 Task: Find connections with filter location Lucas with filter topic #careerswith filter profile language French with filter current company Vira International Ltd with filter school Gayatri Vidya Parishad College of Engineering (Autonomous) with filter industry Farming, Ranching, Forestry with filter service category Nonprofit Consulting with filter keywords title Product Manager
Action: Mouse moved to (577, 81)
Screenshot: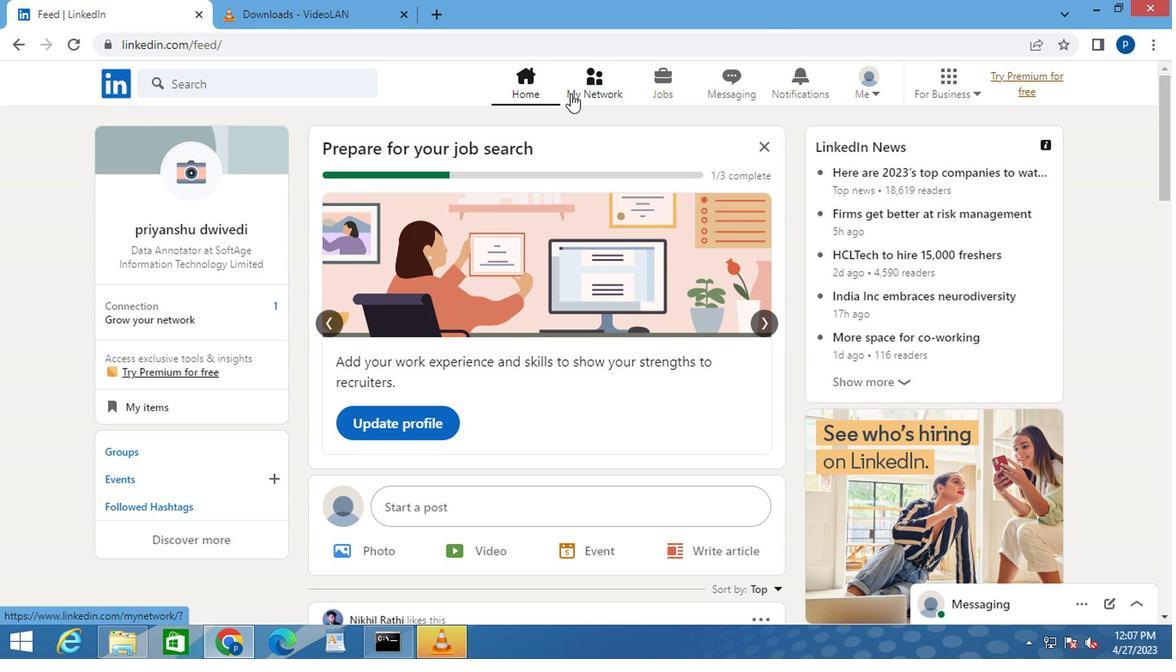 
Action: Mouse pressed left at (577, 81)
Screenshot: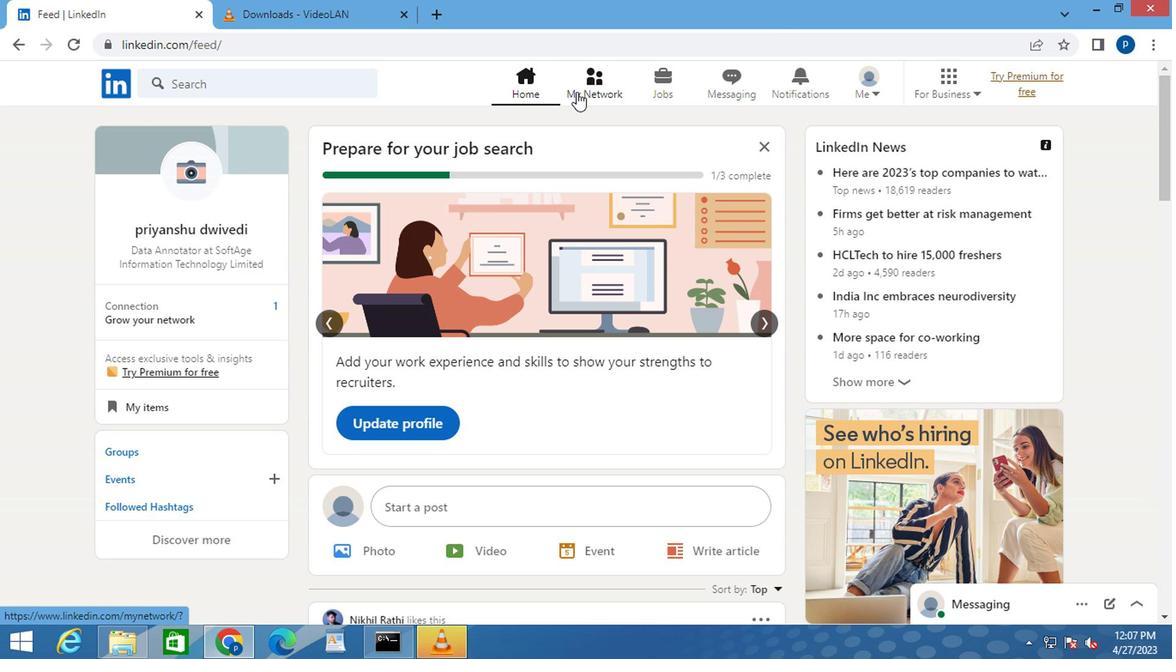 
Action: Mouse moved to (194, 177)
Screenshot: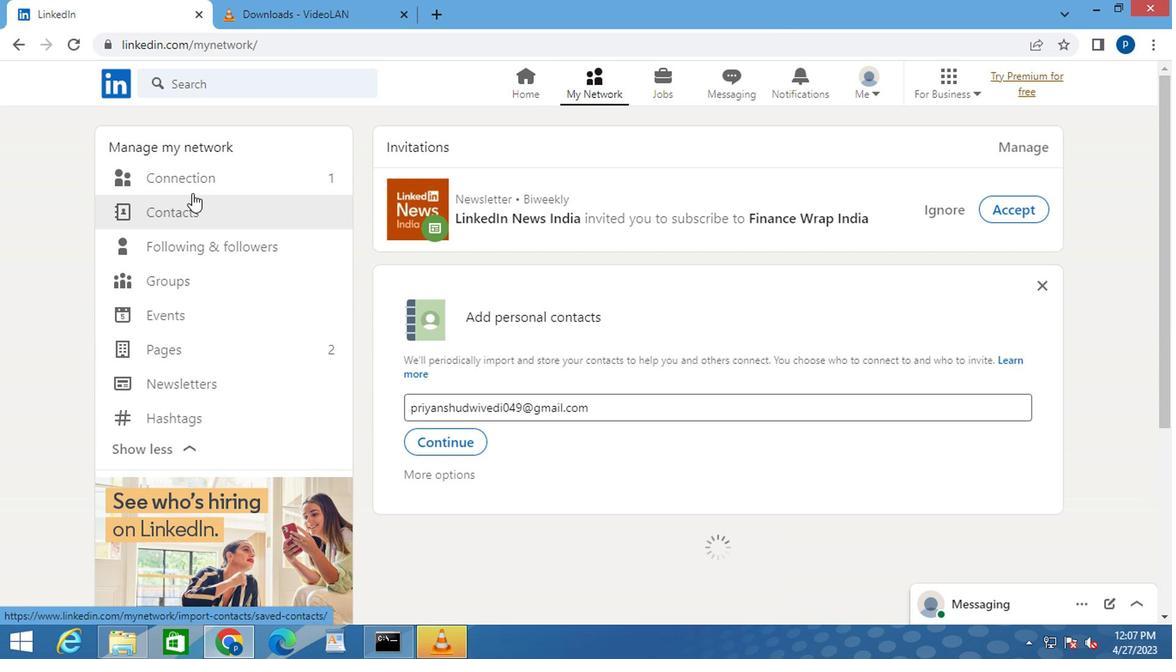 
Action: Mouse pressed left at (194, 177)
Screenshot: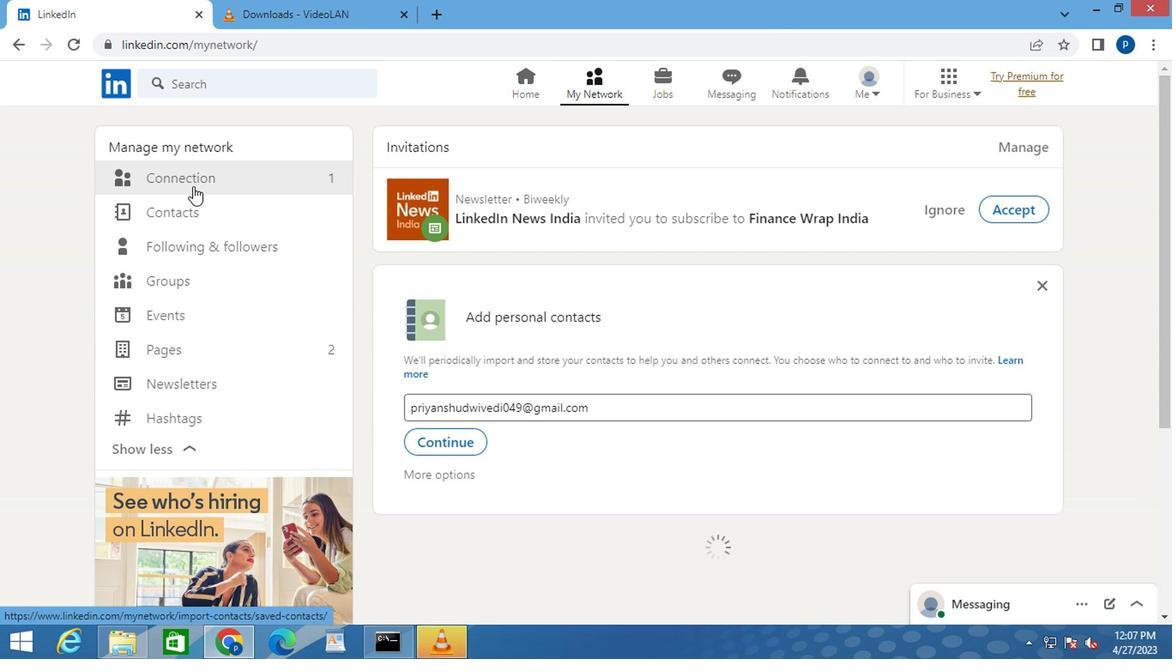
Action: Mouse moved to (745, 178)
Screenshot: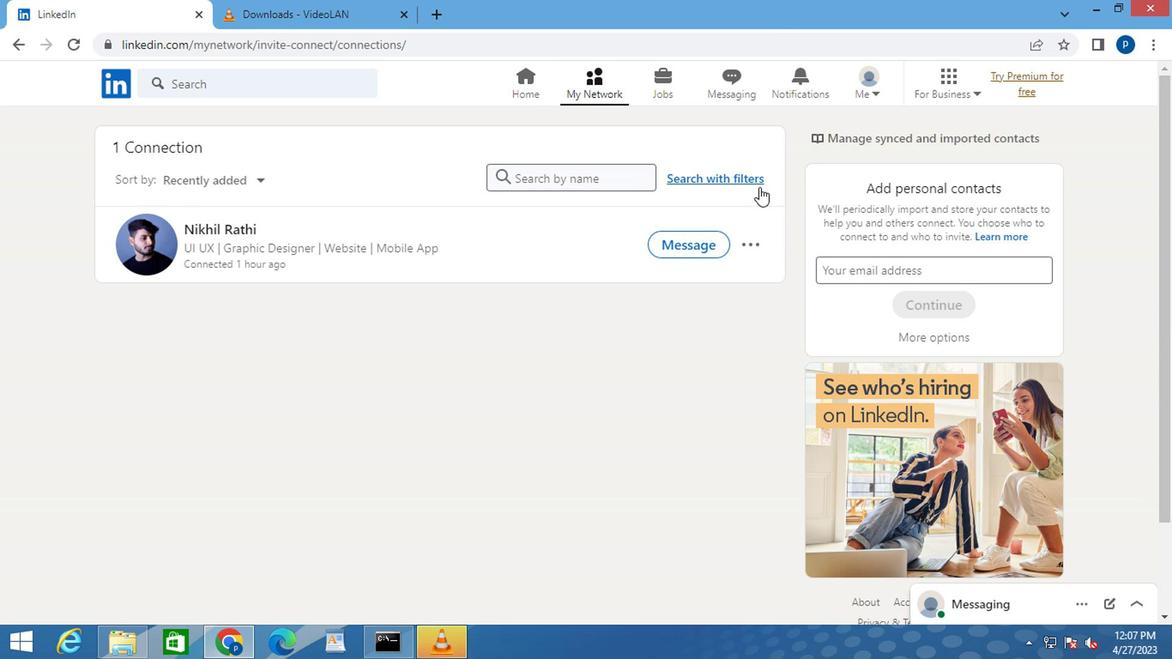 
Action: Mouse pressed left at (745, 178)
Screenshot: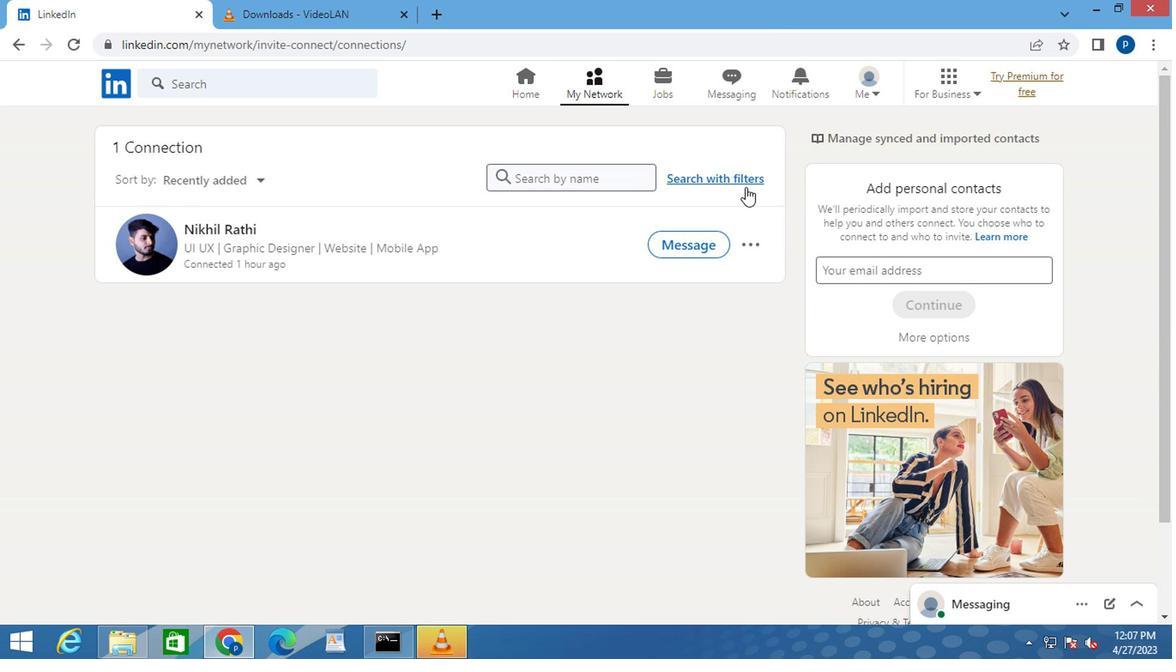 
Action: Mouse moved to (625, 120)
Screenshot: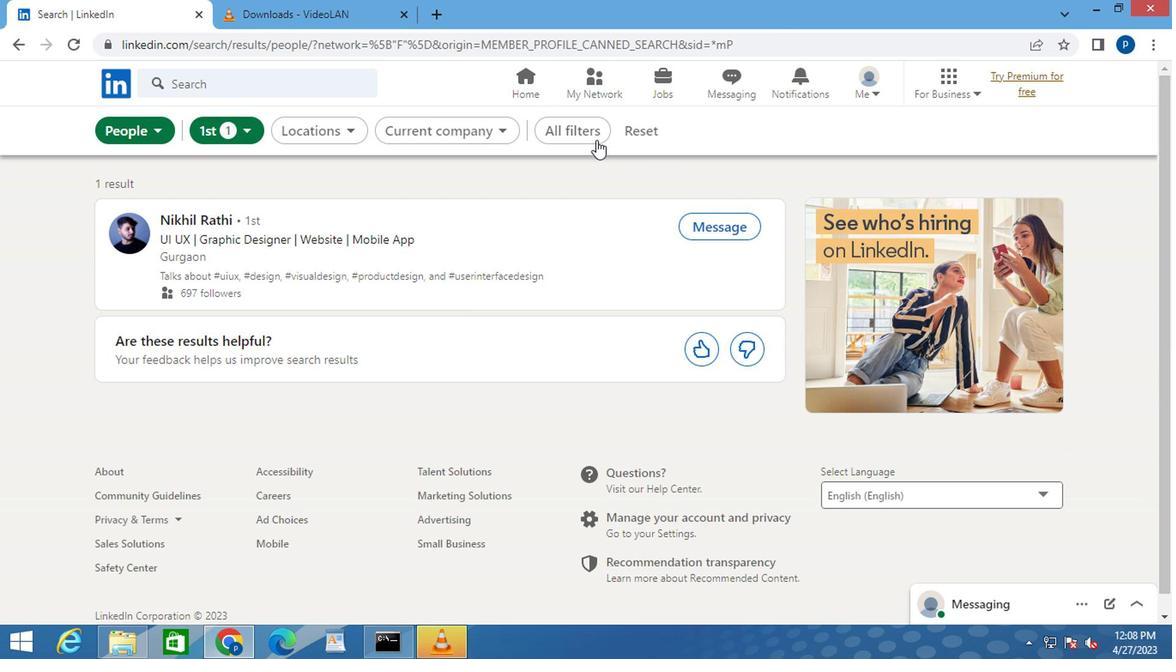 
Action: Mouse pressed left at (625, 120)
Screenshot: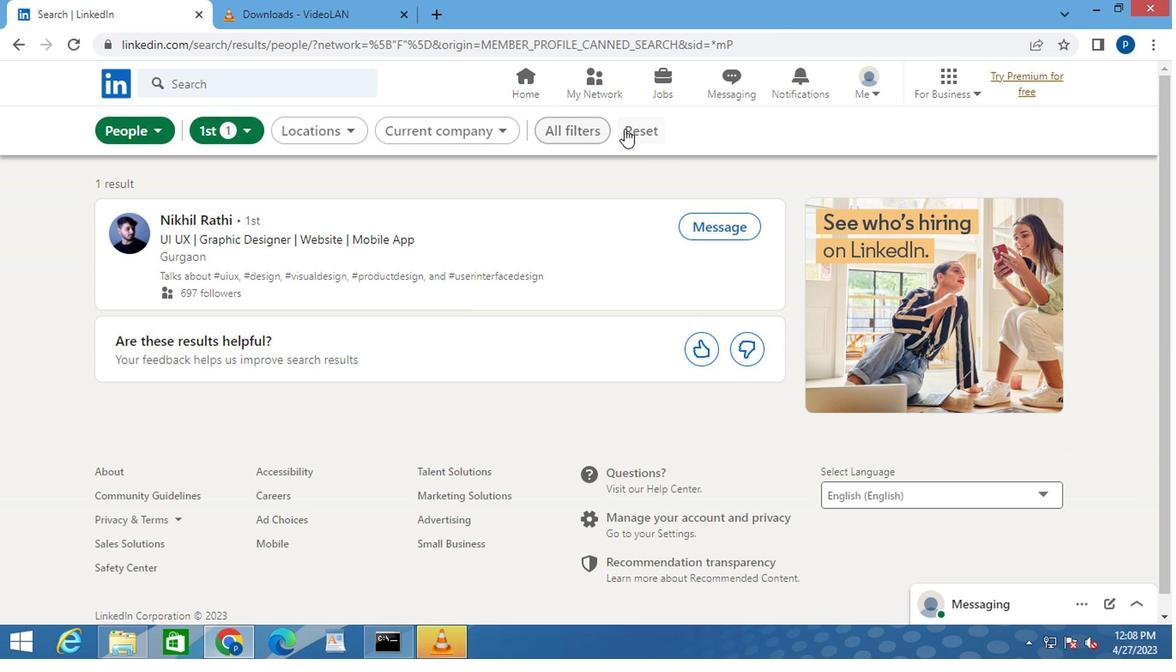 
Action: Mouse moved to (606, 125)
Screenshot: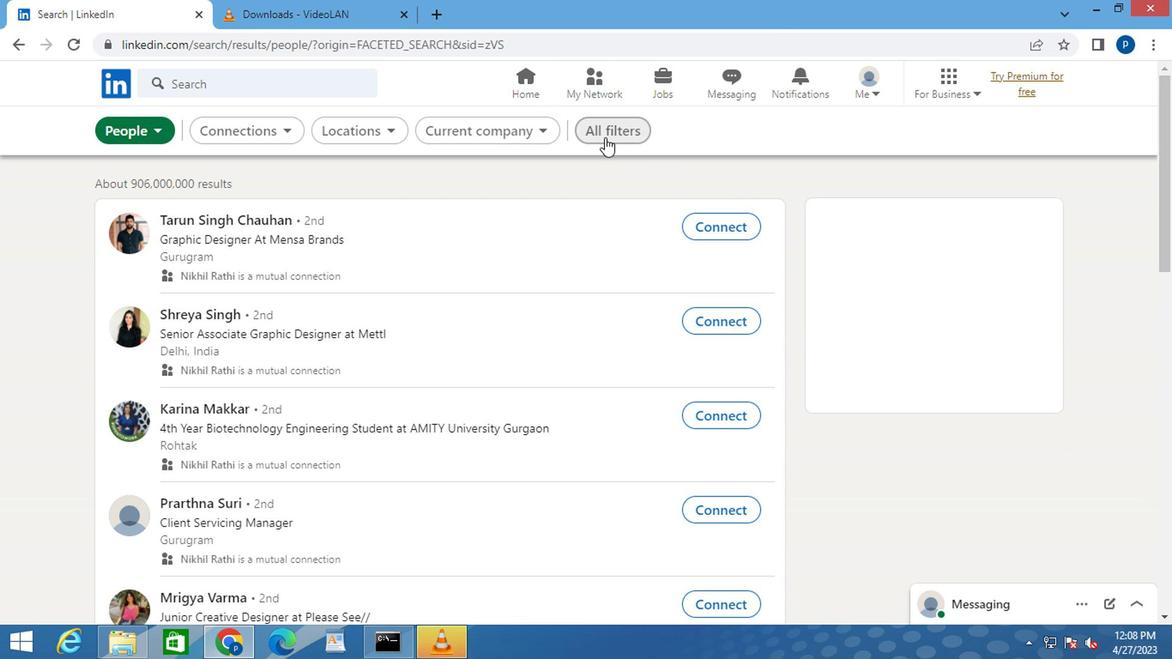 
Action: Mouse pressed left at (606, 125)
Screenshot: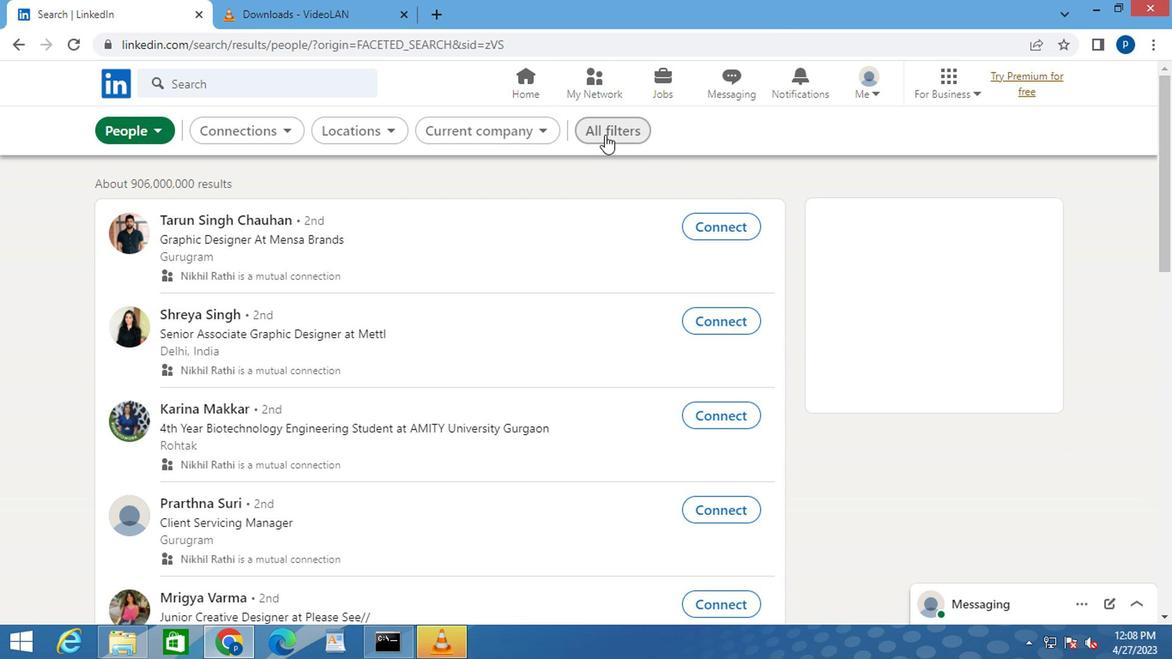
Action: Mouse moved to (918, 403)
Screenshot: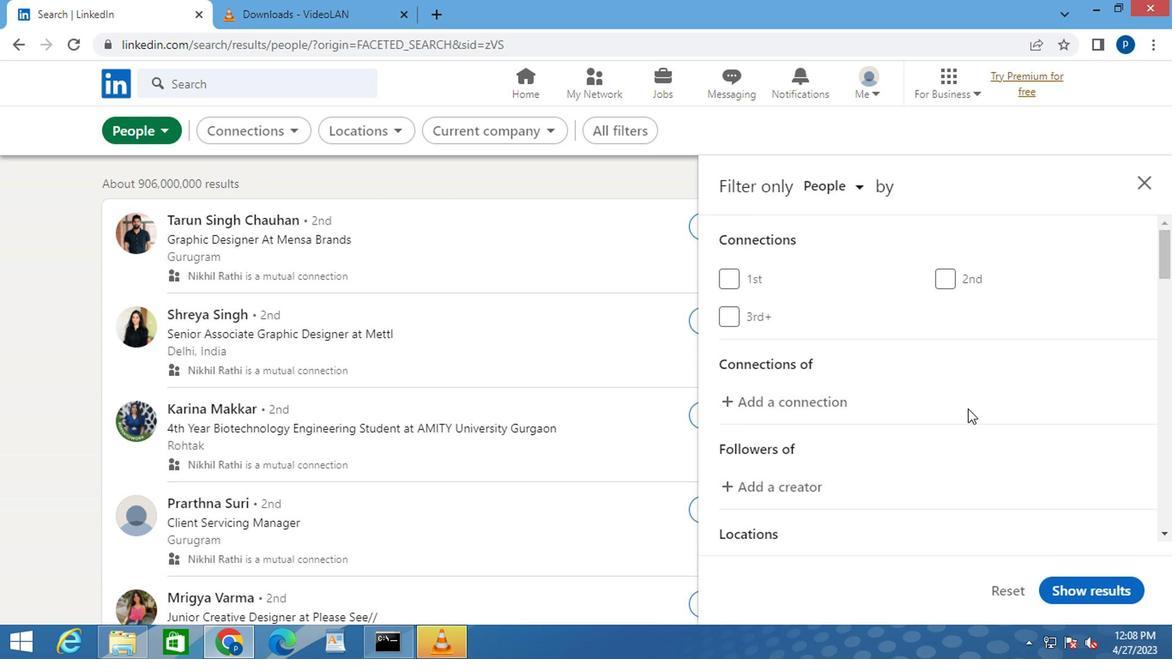 
Action: Mouse scrolled (918, 401) with delta (0, -1)
Screenshot: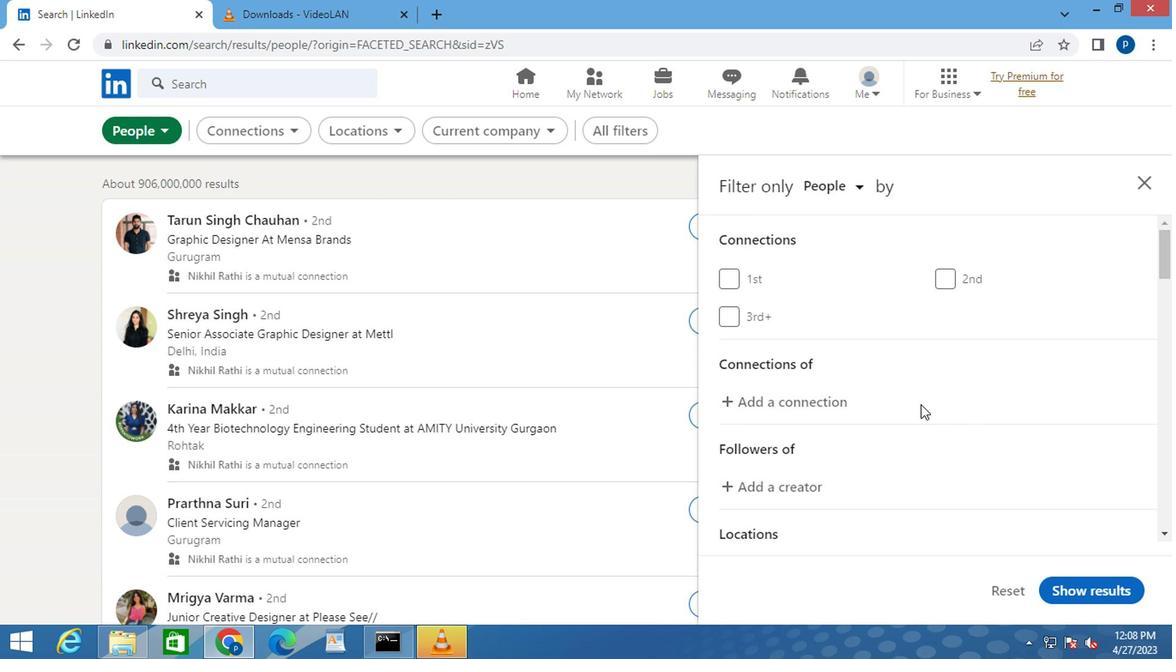 
Action: Mouse scrolled (918, 401) with delta (0, -1)
Screenshot: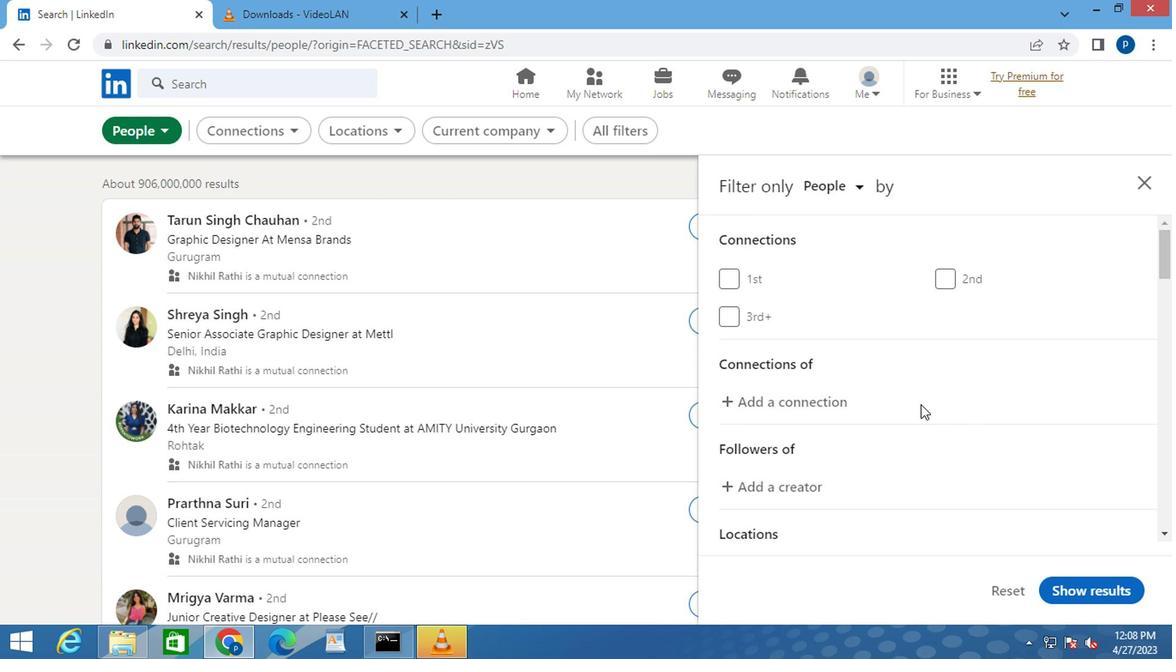 
Action: Mouse scrolled (918, 401) with delta (0, -1)
Screenshot: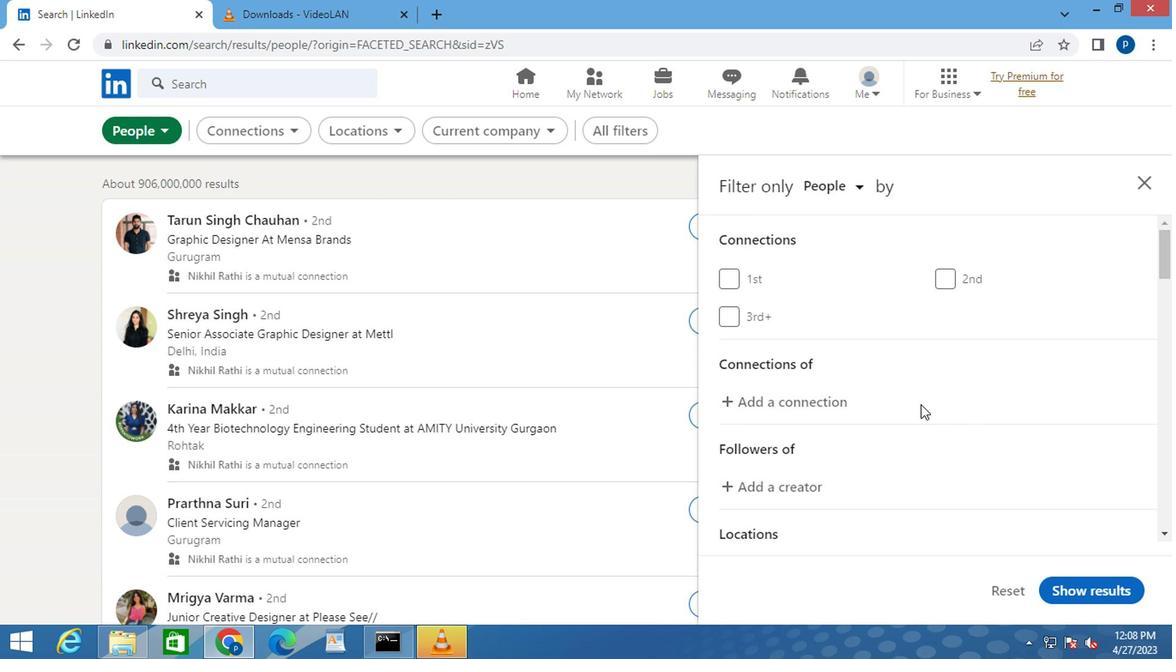 
Action: Mouse moved to (987, 381)
Screenshot: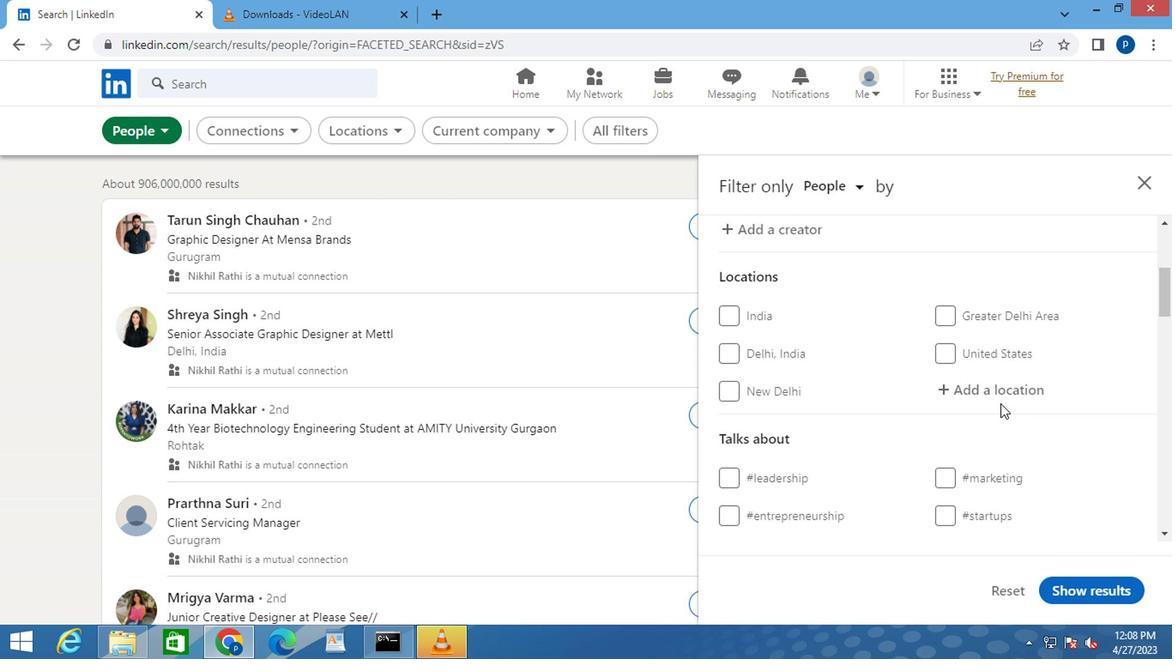 
Action: Mouse pressed left at (987, 381)
Screenshot: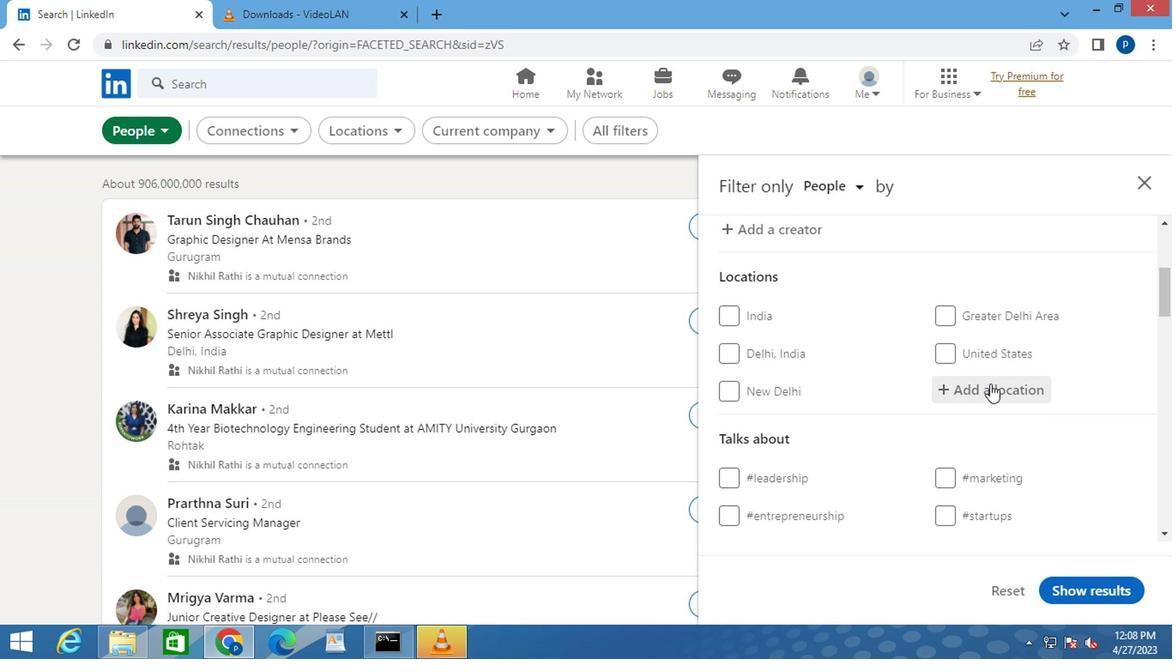 
Action: Key pressed <Key.caps_lock><Key.caps_lock>l<Key.caps_lock>ucas<Key.space>
Screenshot: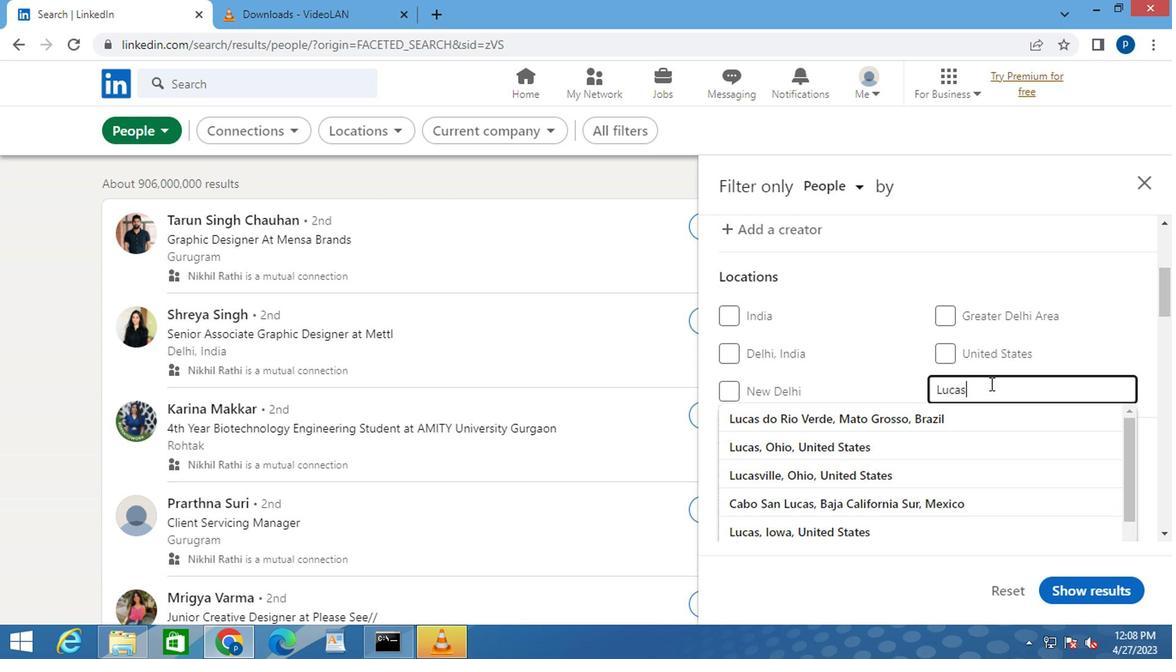 
Action: Mouse moved to (947, 423)
Screenshot: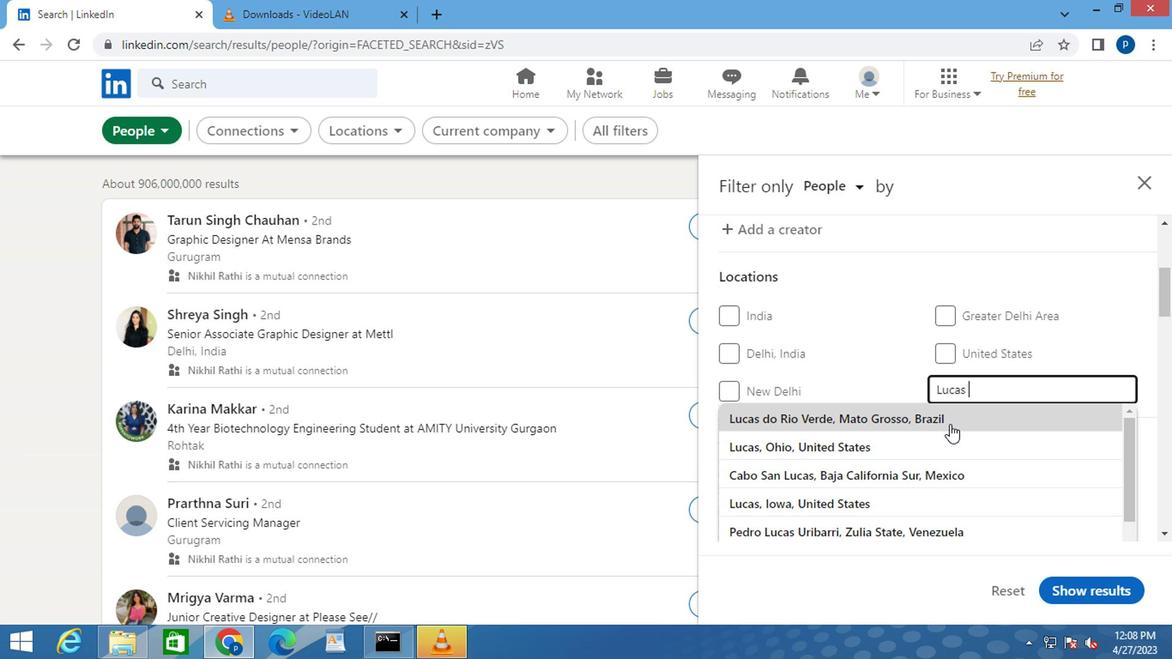 
Action: Mouse pressed left at (947, 423)
Screenshot: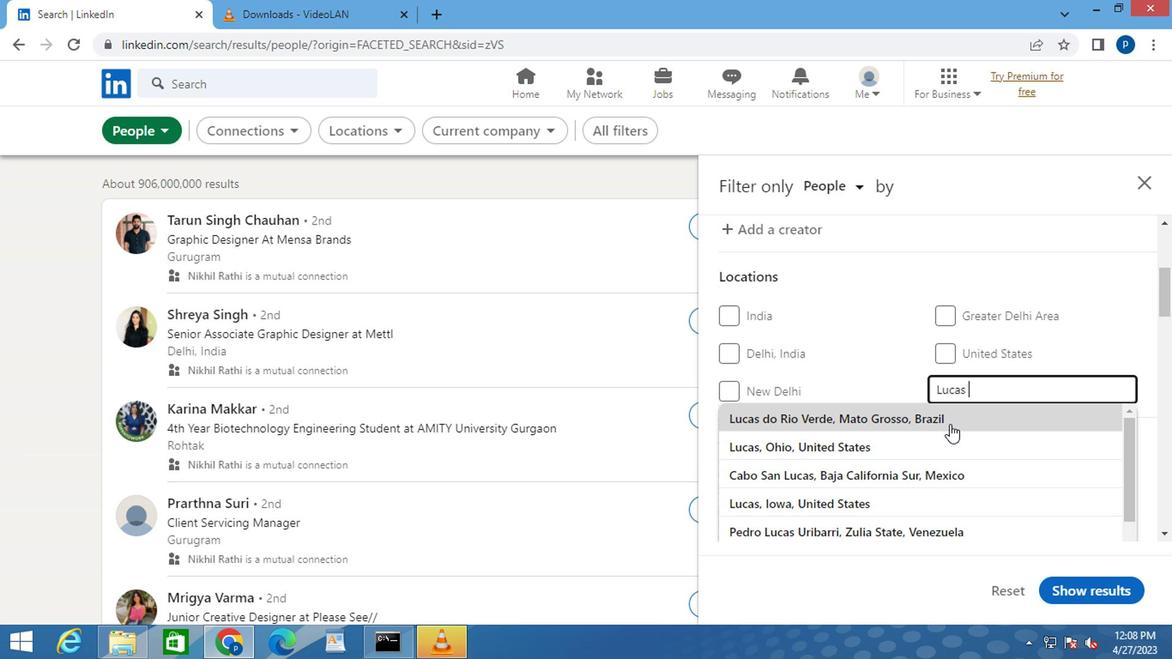 
Action: Mouse moved to (925, 444)
Screenshot: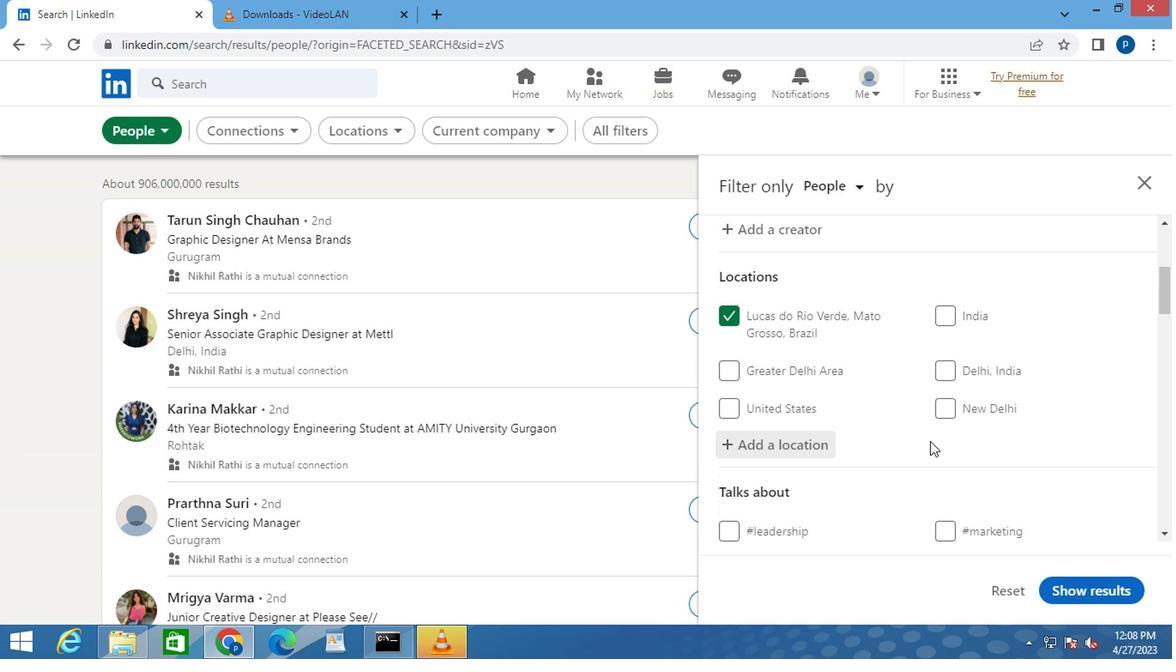 
Action: Mouse scrolled (925, 443) with delta (0, 0)
Screenshot: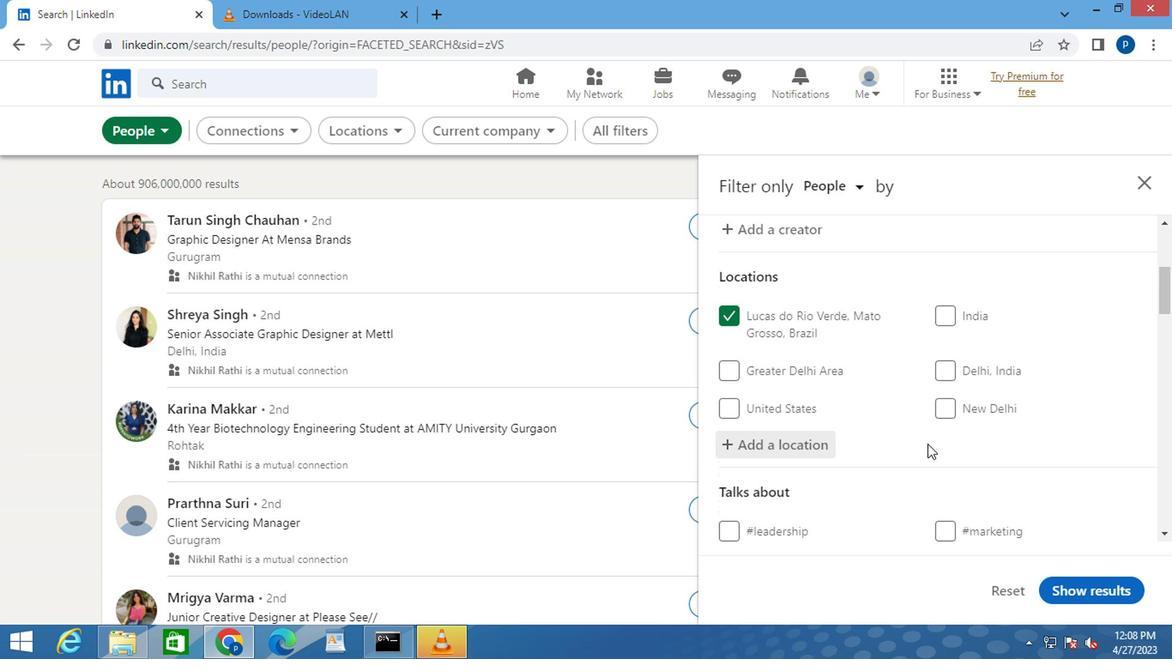 
Action: Mouse moved to (924, 445)
Screenshot: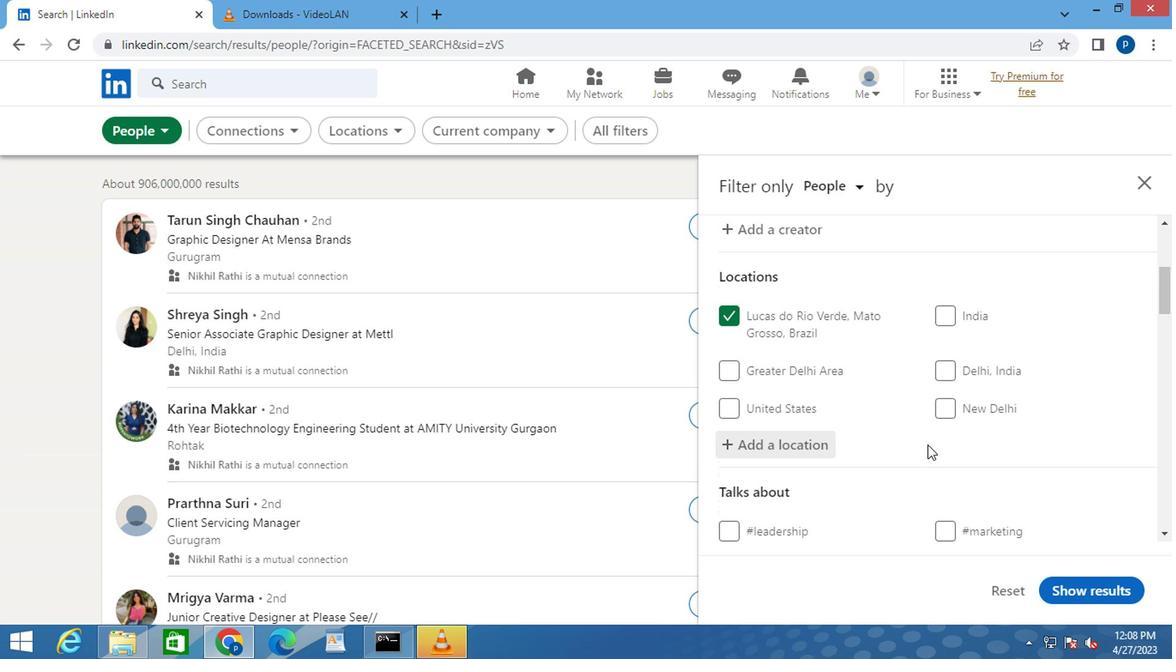 
Action: Mouse scrolled (924, 444) with delta (0, -1)
Screenshot: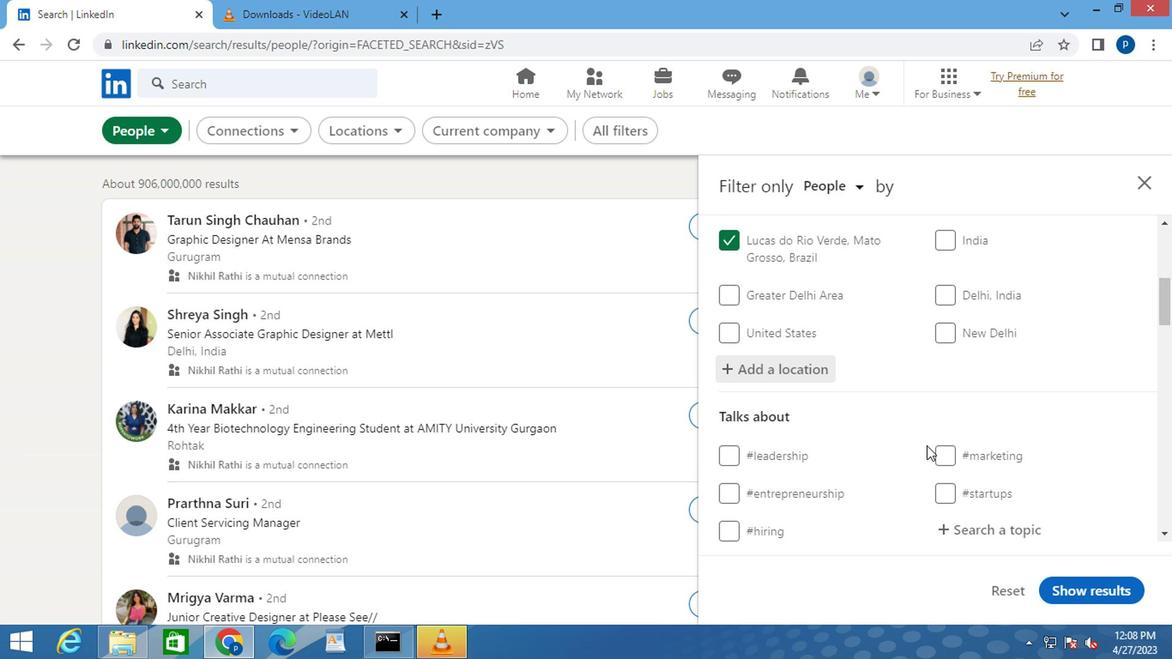 
Action: Mouse moved to (962, 437)
Screenshot: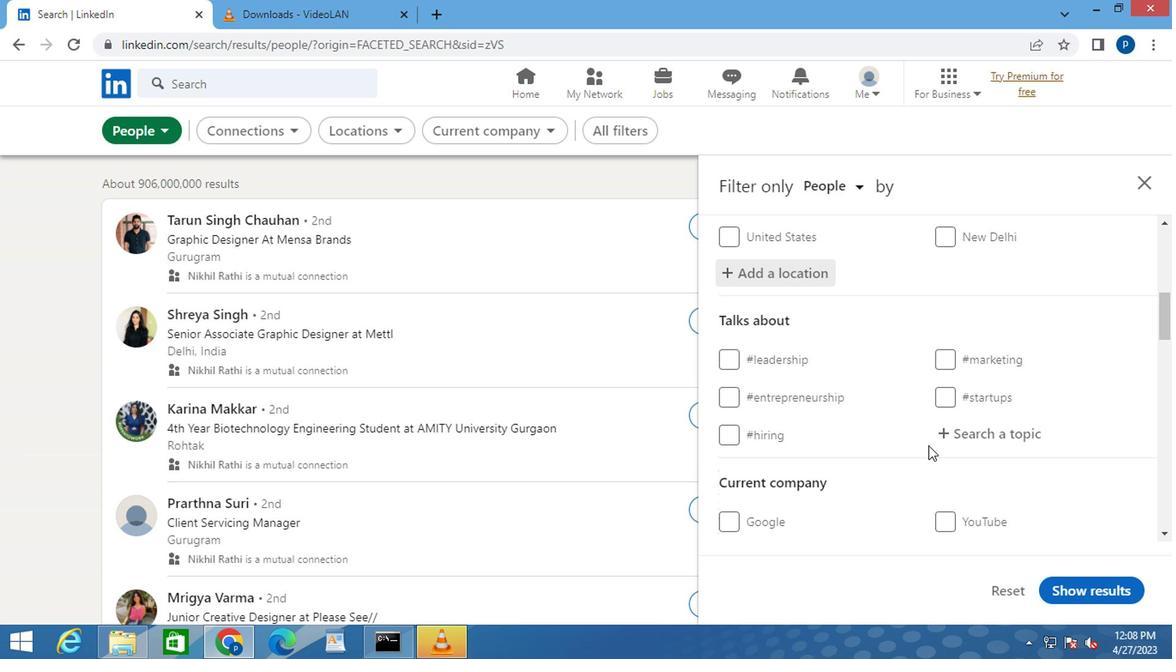 
Action: Mouse pressed left at (962, 437)
Screenshot: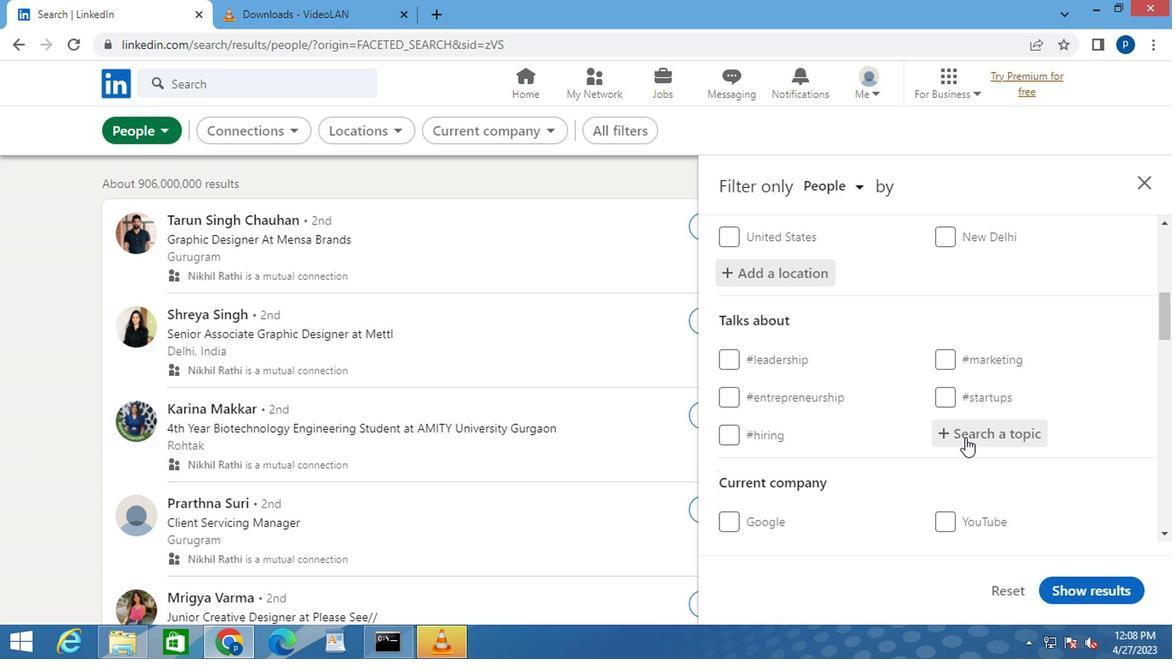 
Action: Key pressed <Key.shift>#CAREERS
Screenshot: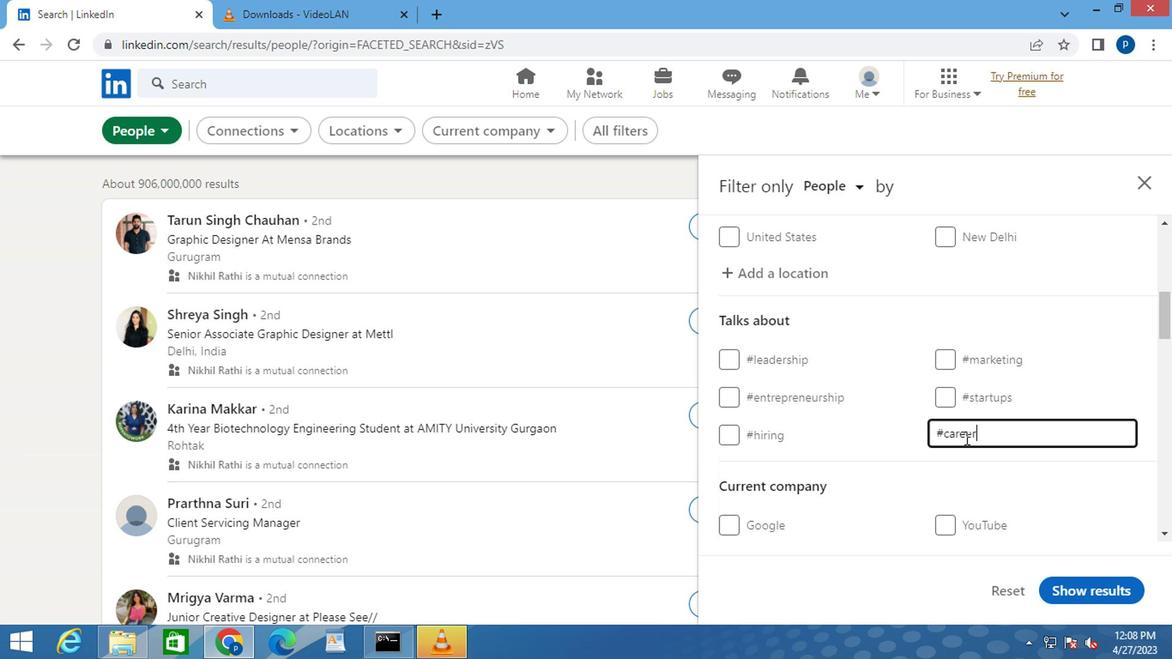 
Action: Mouse moved to (934, 456)
Screenshot: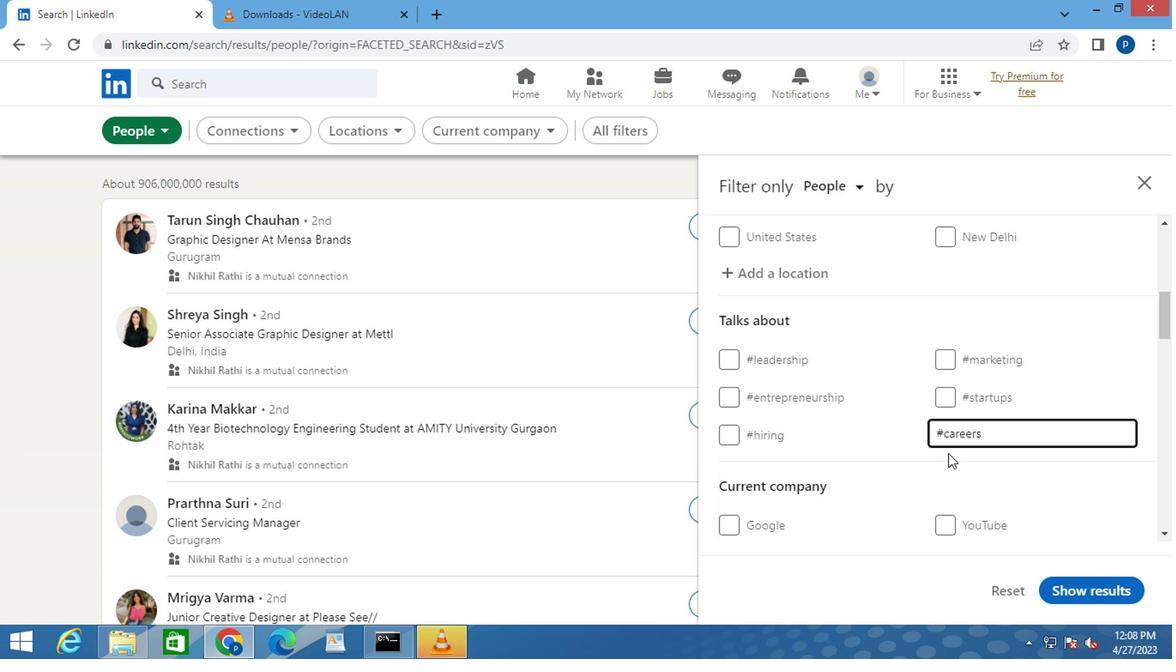 
Action: Mouse scrolled (934, 455) with delta (0, -1)
Screenshot: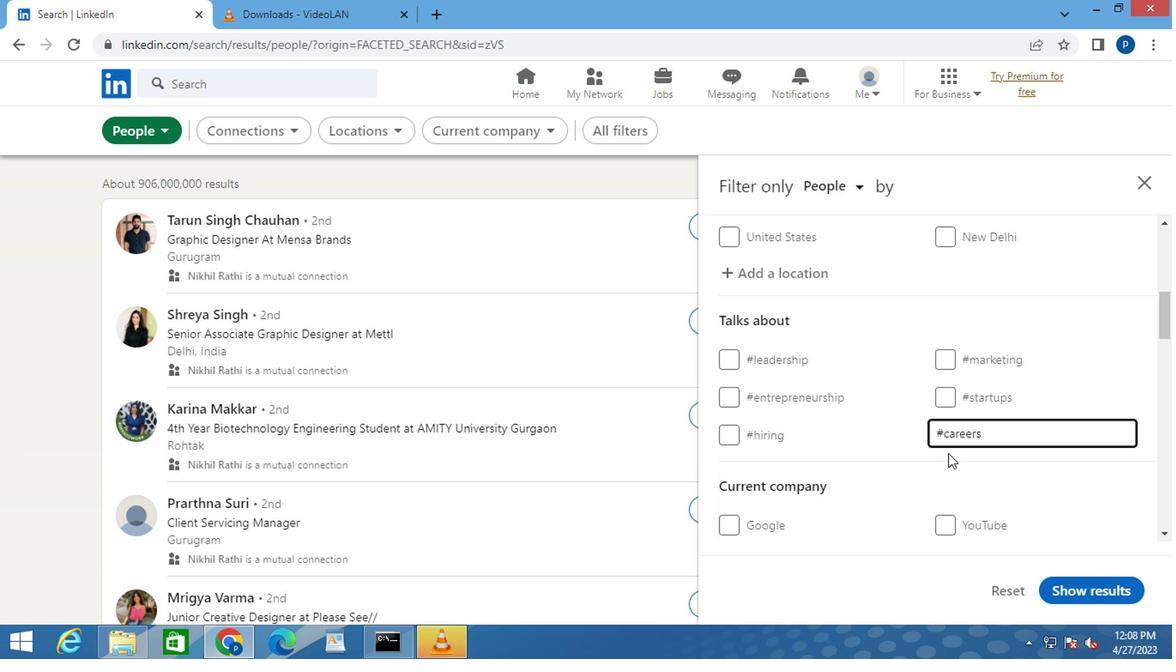 
Action: Mouse moved to (929, 459)
Screenshot: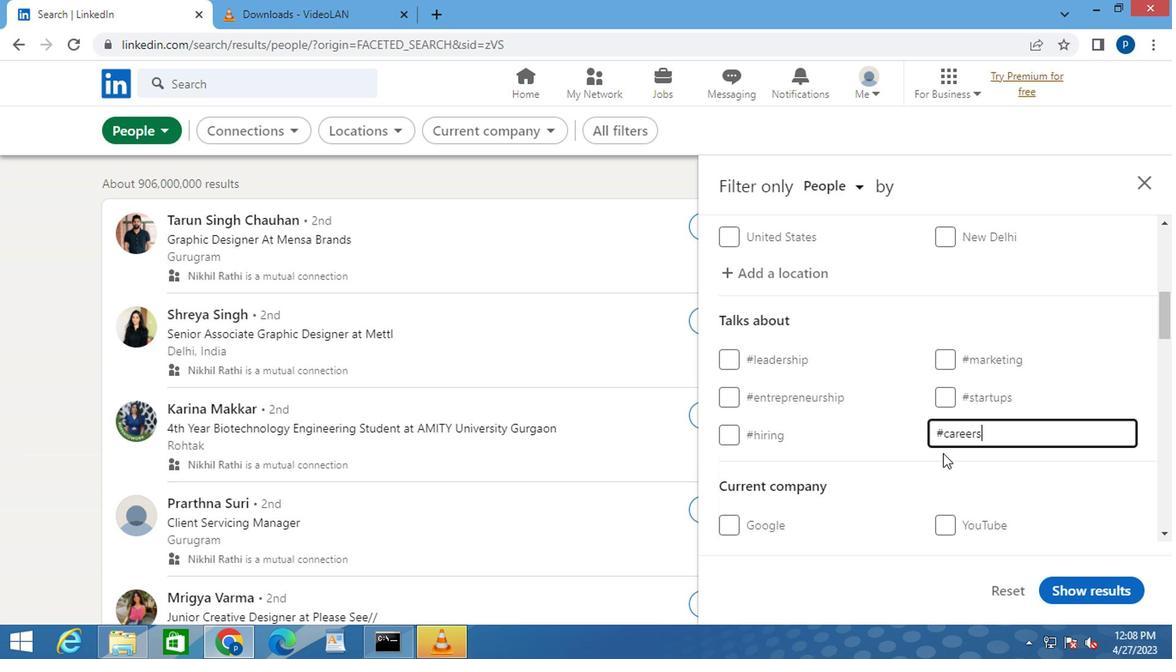 
Action: Mouse scrolled (929, 459) with delta (0, 0)
Screenshot: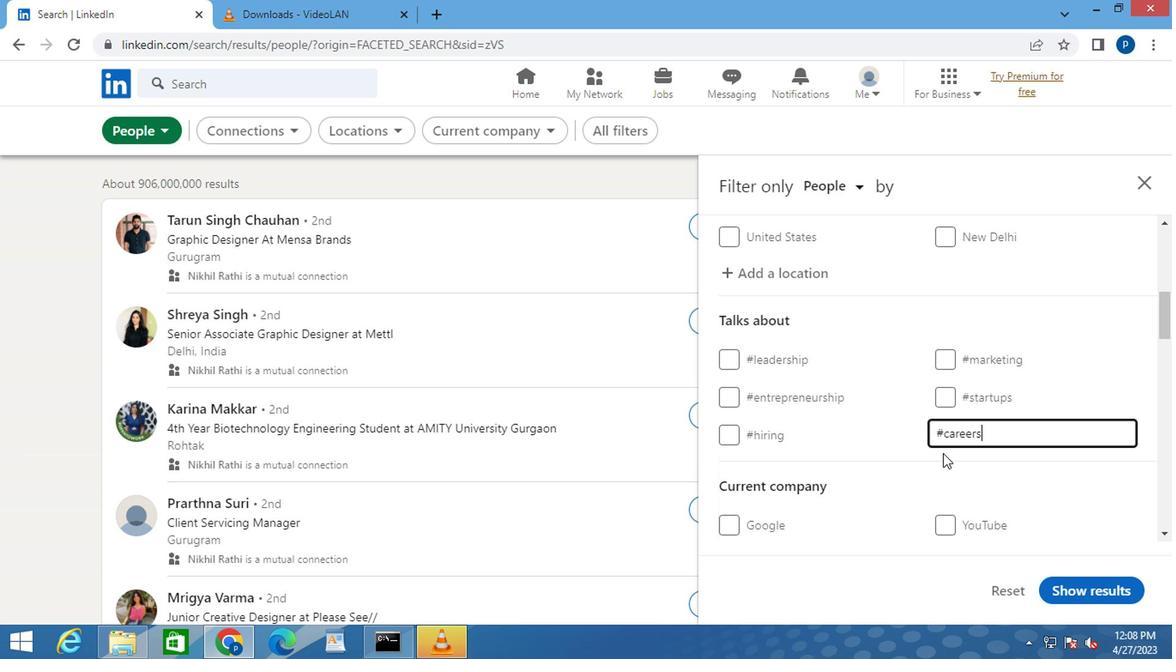 
Action: Mouse moved to (873, 421)
Screenshot: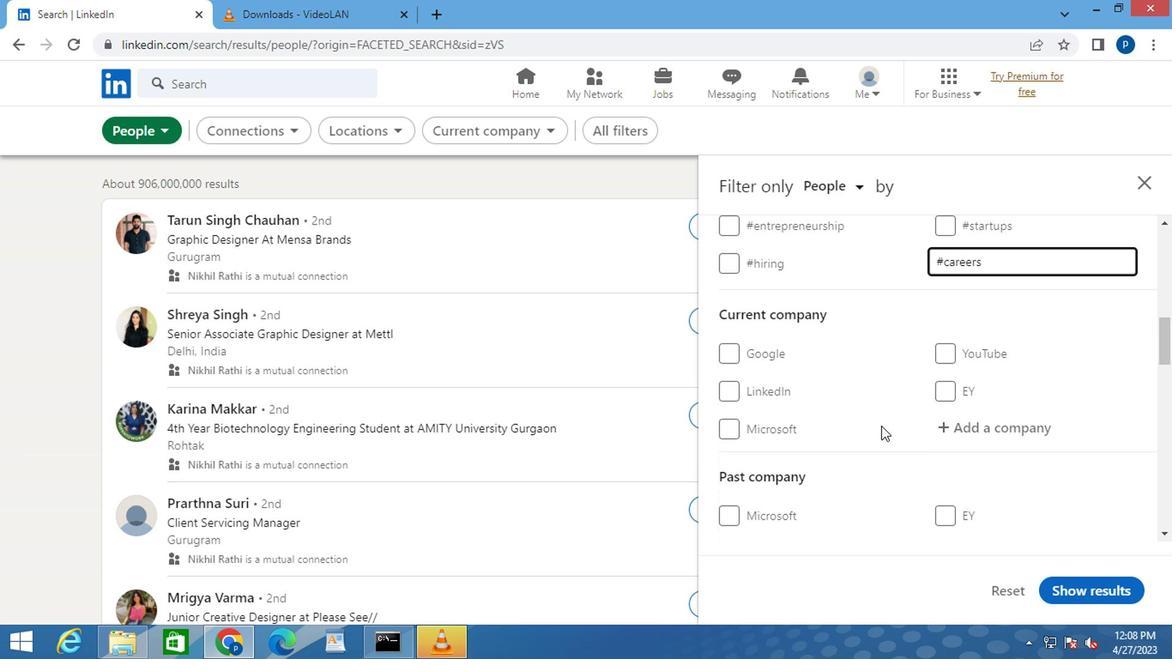 
Action: Mouse scrolled (873, 420) with delta (0, -1)
Screenshot: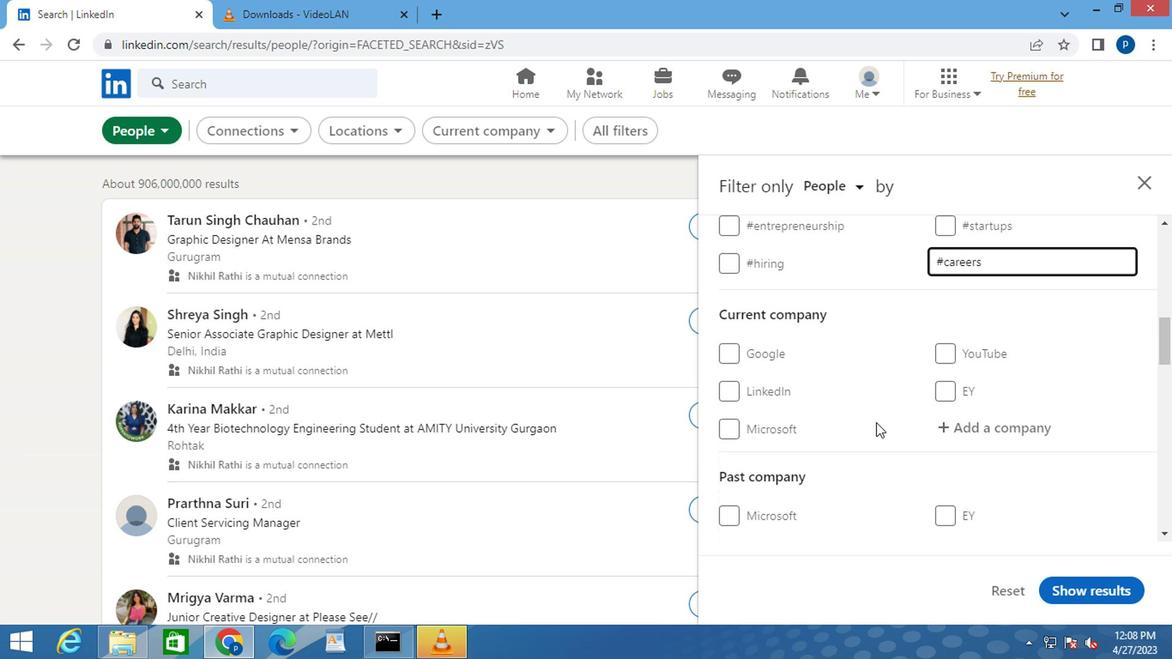 
Action: Mouse moved to (873, 421)
Screenshot: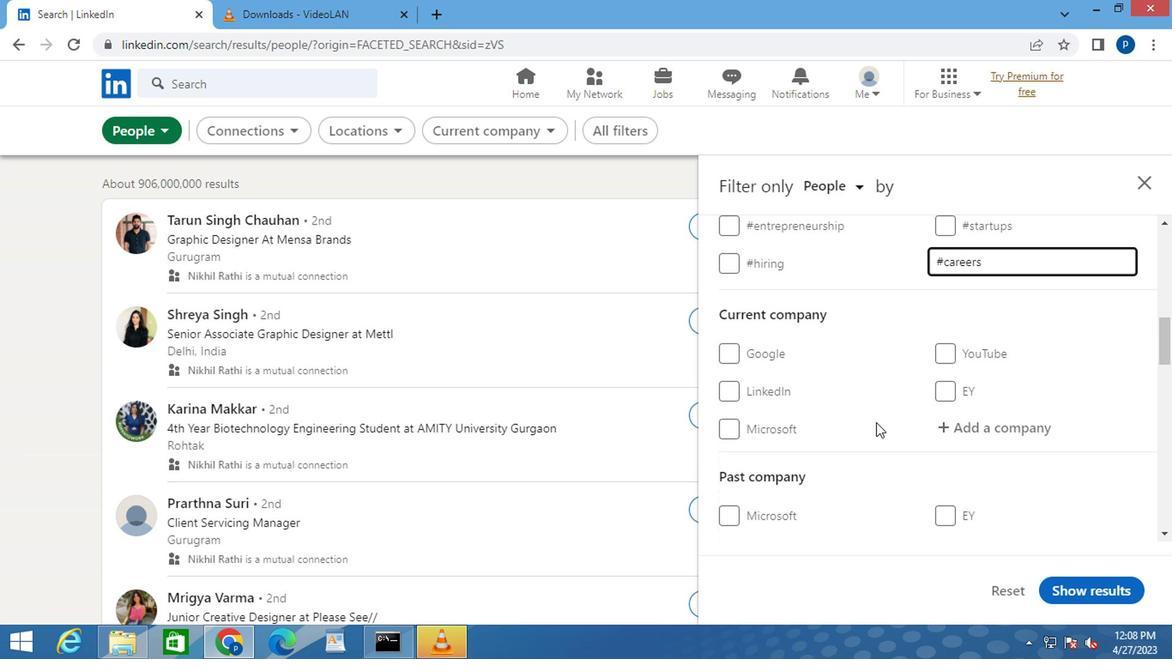 
Action: Mouse scrolled (873, 420) with delta (0, -1)
Screenshot: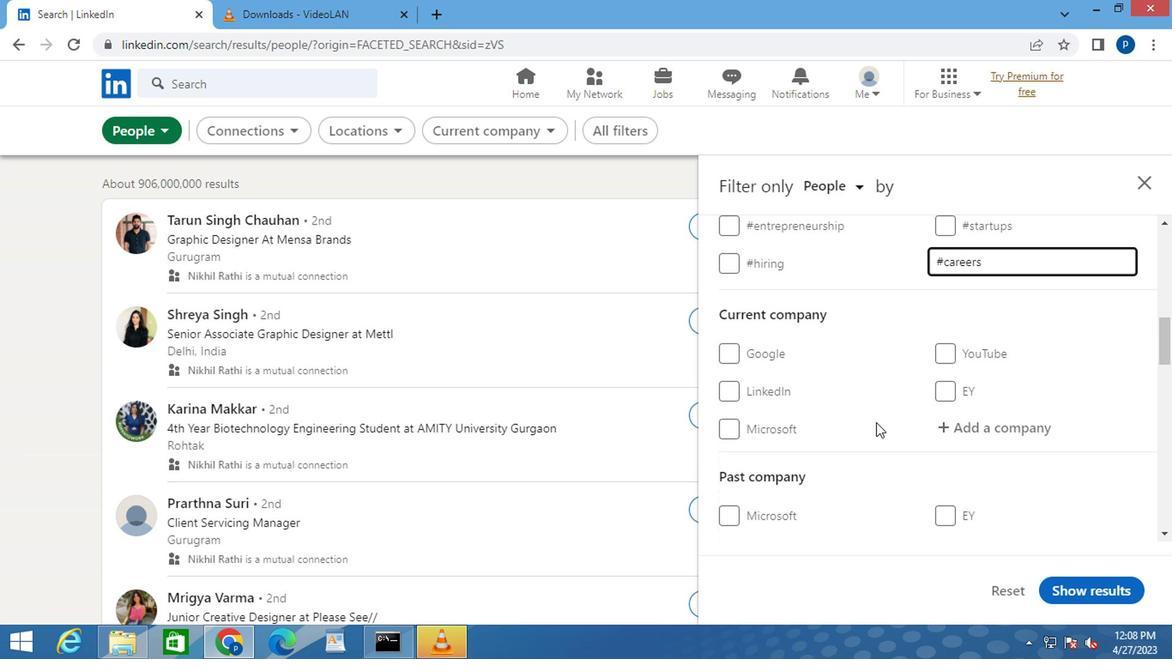 
Action: Mouse moved to (853, 423)
Screenshot: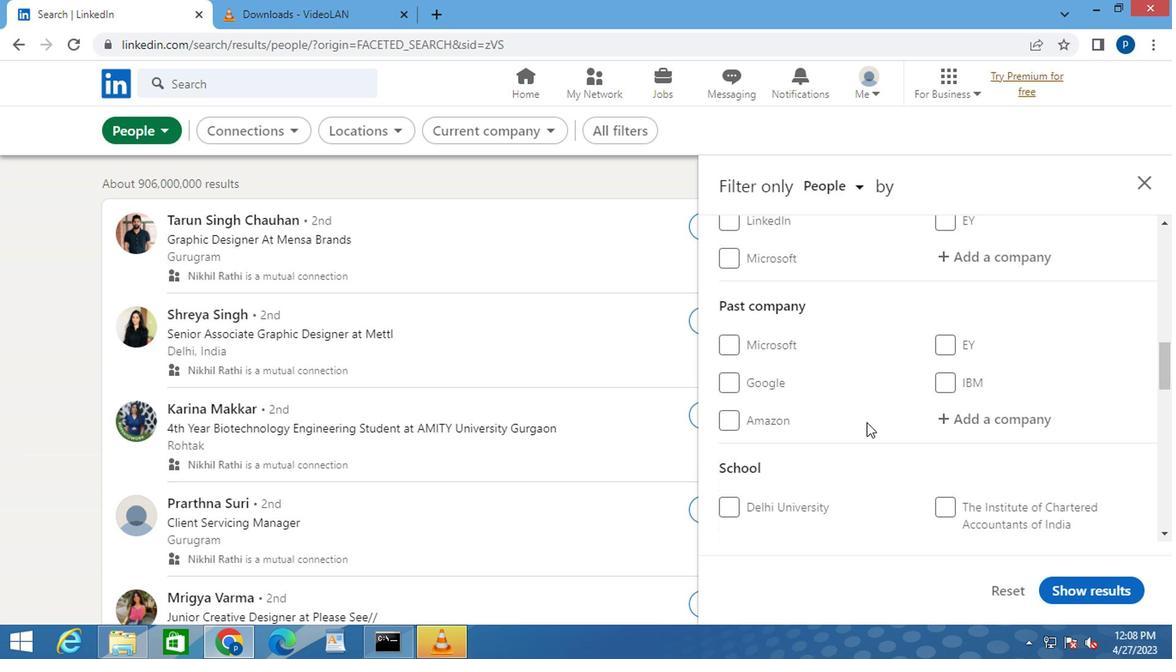 
Action: Mouse scrolled (853, 422) with delta (0, -1)
Screenshot: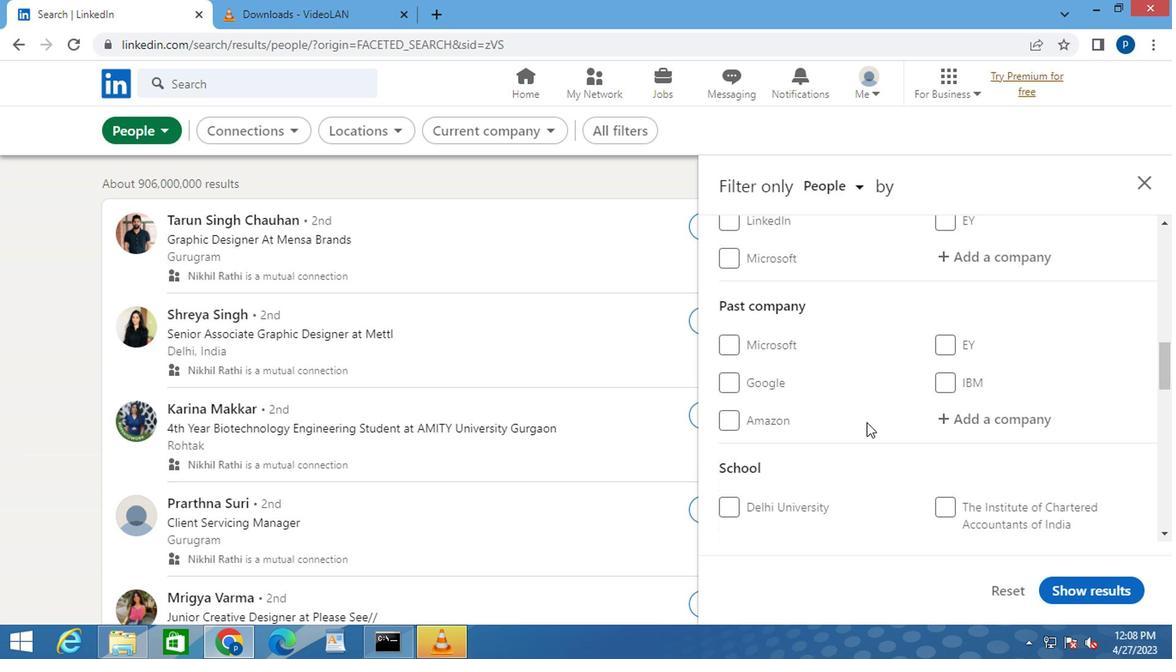 
Action: Mouse moved to (850, 425)
Screenshot: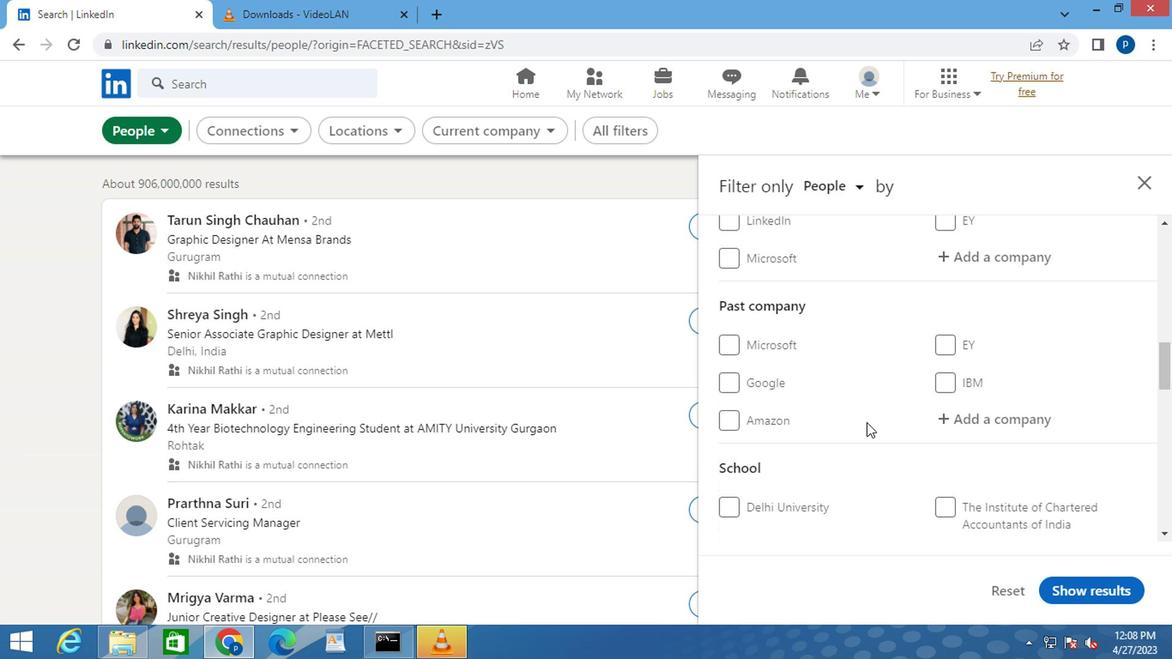 
Action: Mouse scrolled (850, 425) with delta (0, 0)
Screenshot: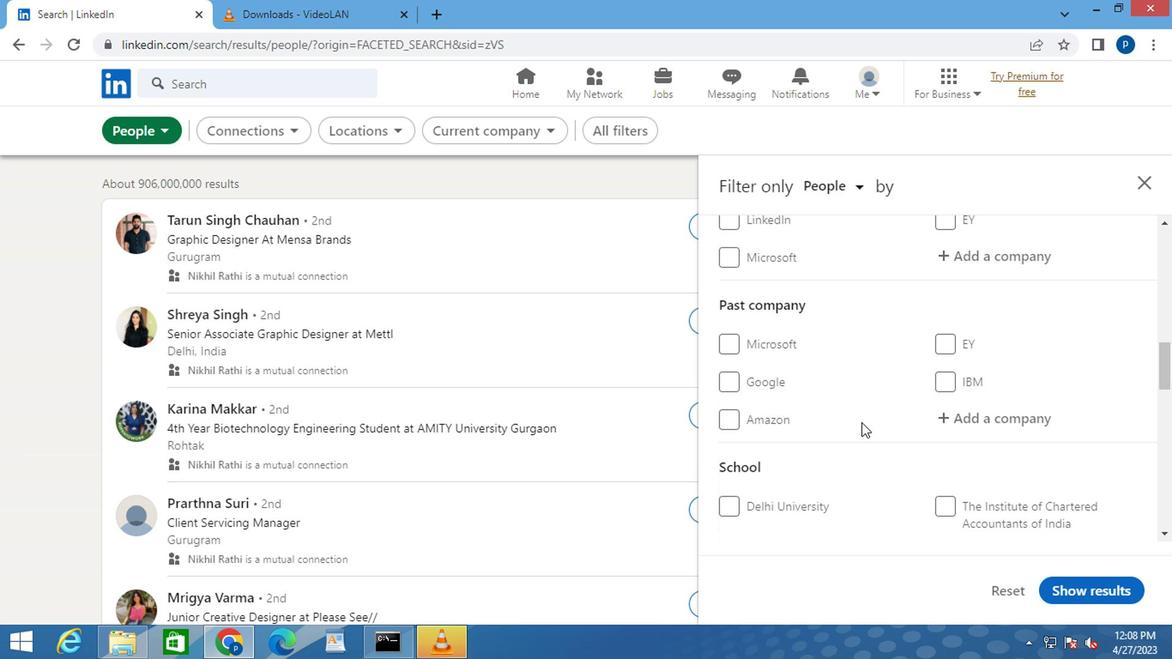 
Action: Mouse moved to (839, 426)
Screenshot: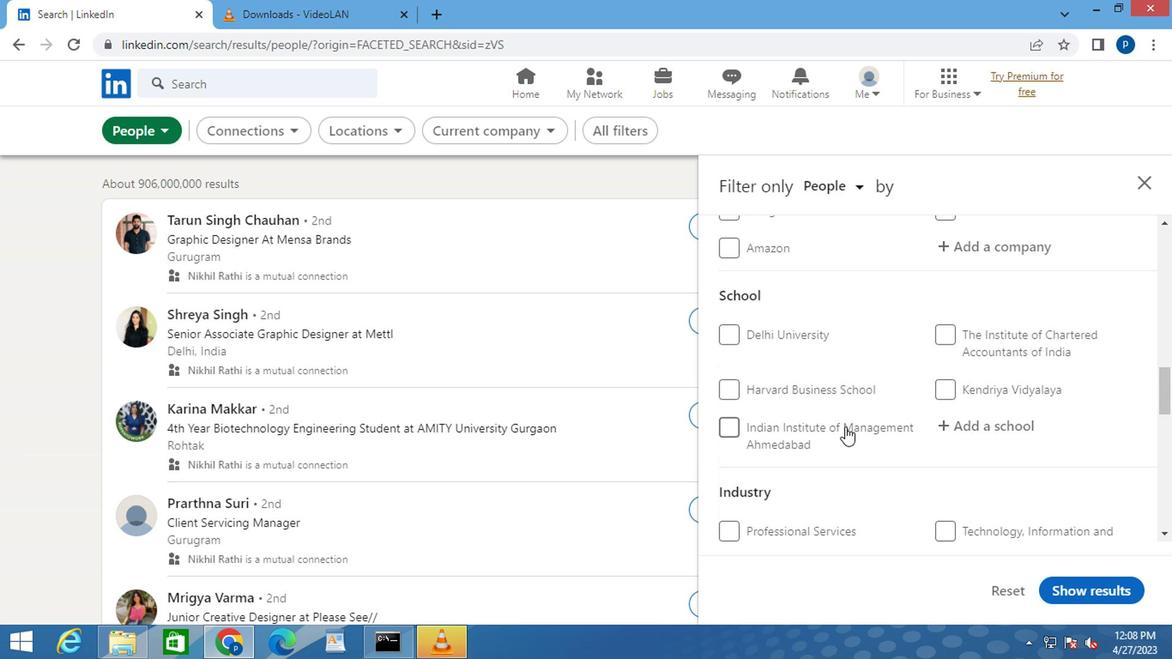 
Action: Mouse scrolled (839, 425) with delta (0, -1)
Screenshot: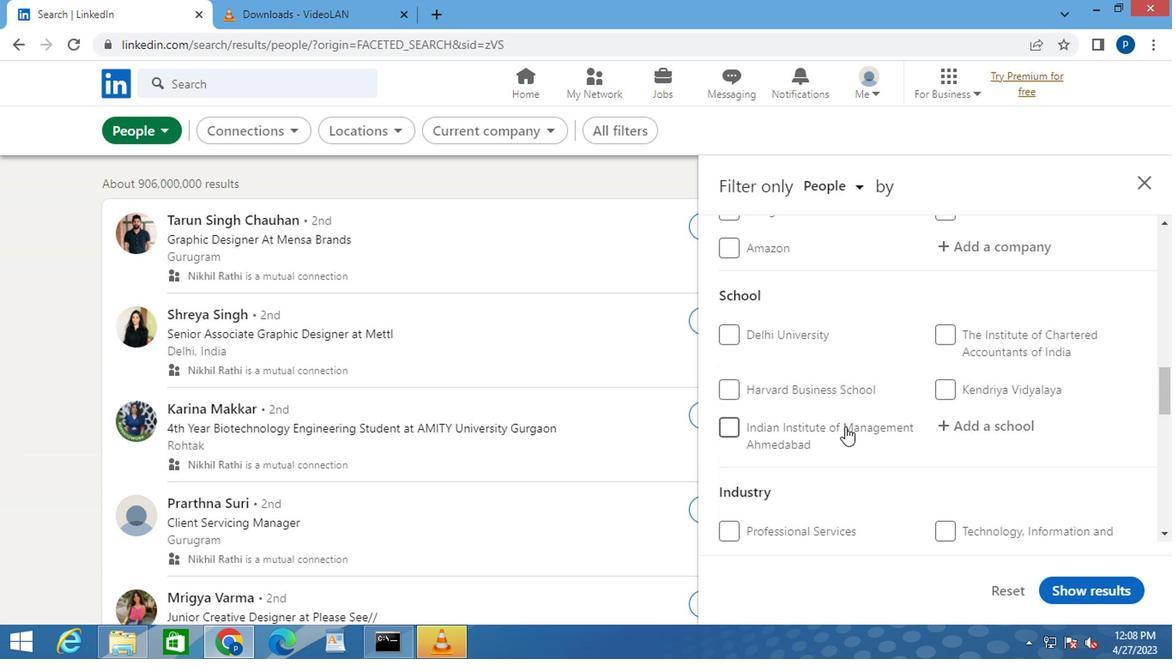 
Action: Mouse moved to (837, 427)
Screenshot: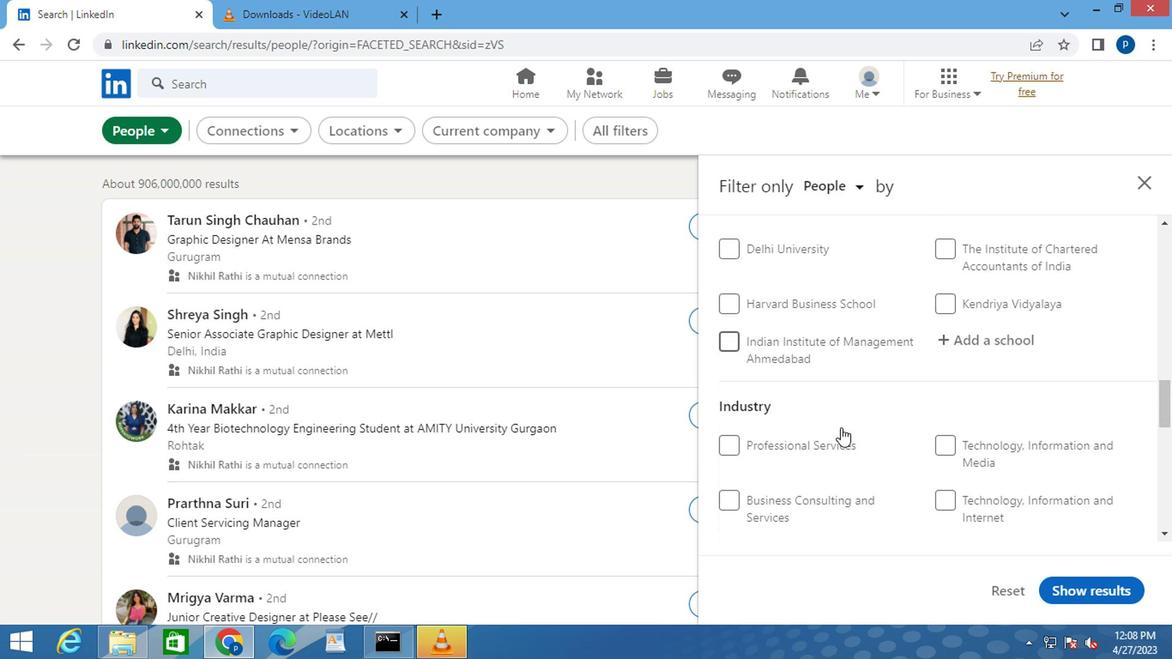 
Action: Mouse scrolled (837, 426) with delta (0, 0)
Screenshot: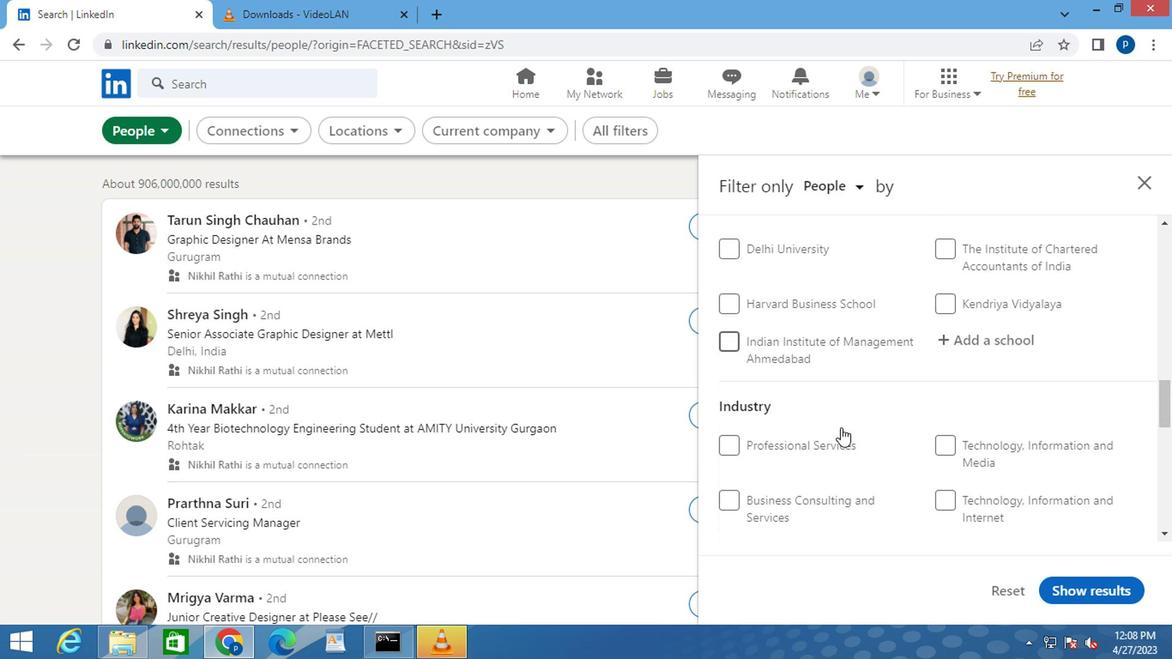 
Action: Mouse moved to (836, 427)
Screenshot: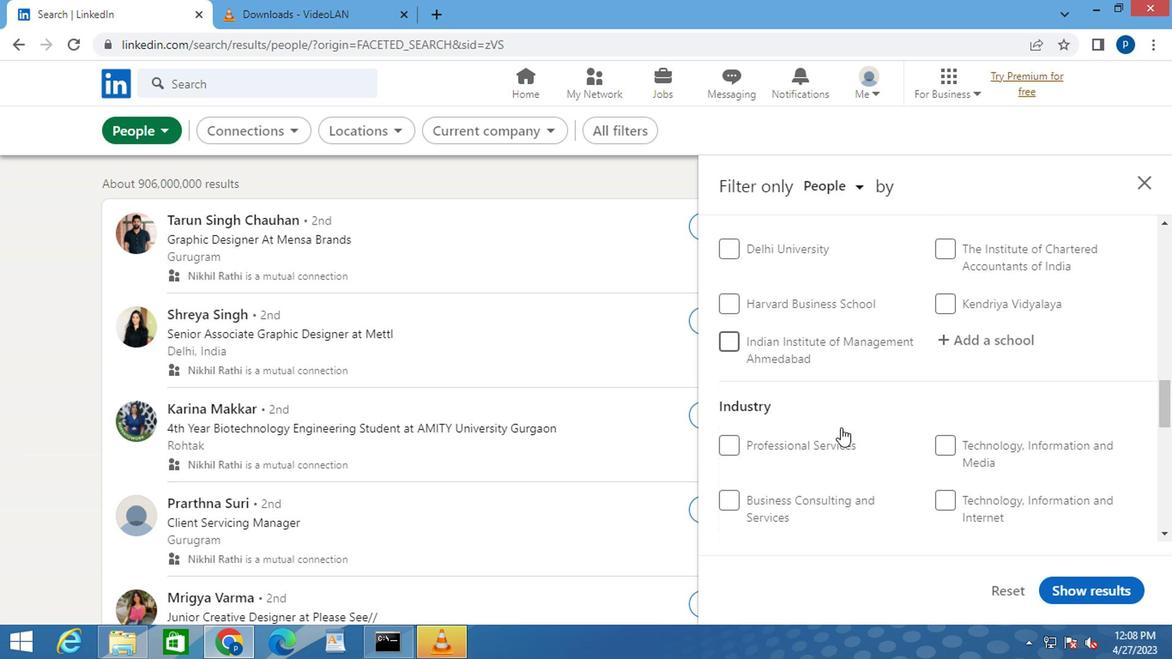
Action: Mouse scrolled (836, 426) with delta (0, 0)
Screenshot: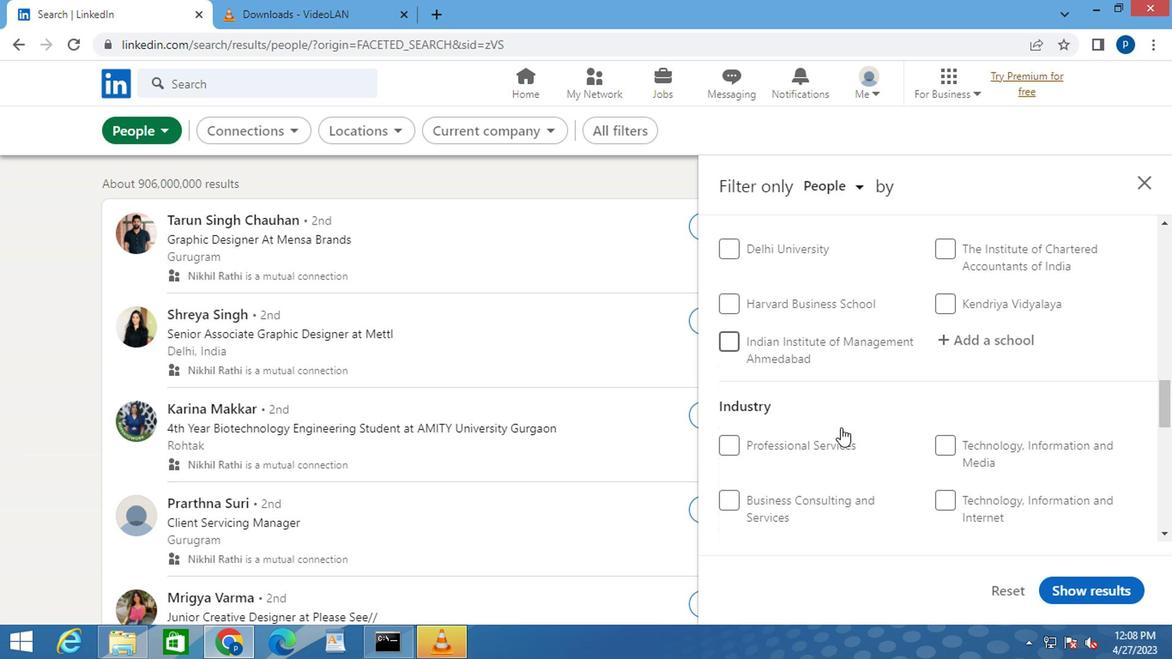 
Action: Mouse moved to (823, 428)
Screenshot: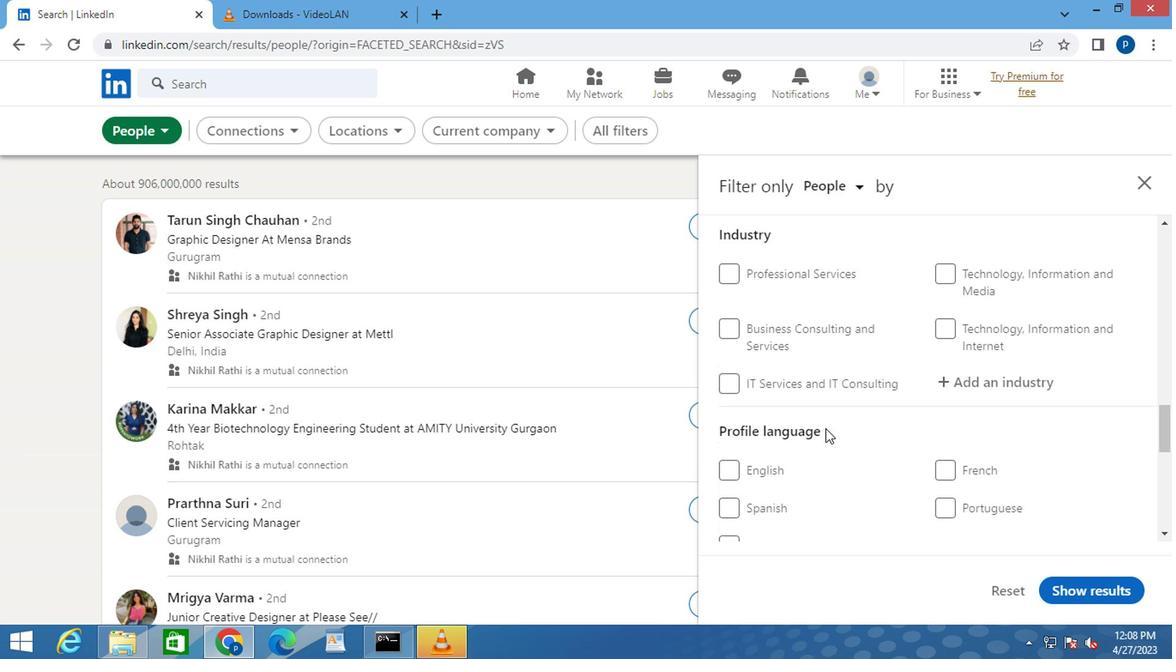 
Action: Mouse scrolled (823, 427) with delta (0, 0)
Screenshot: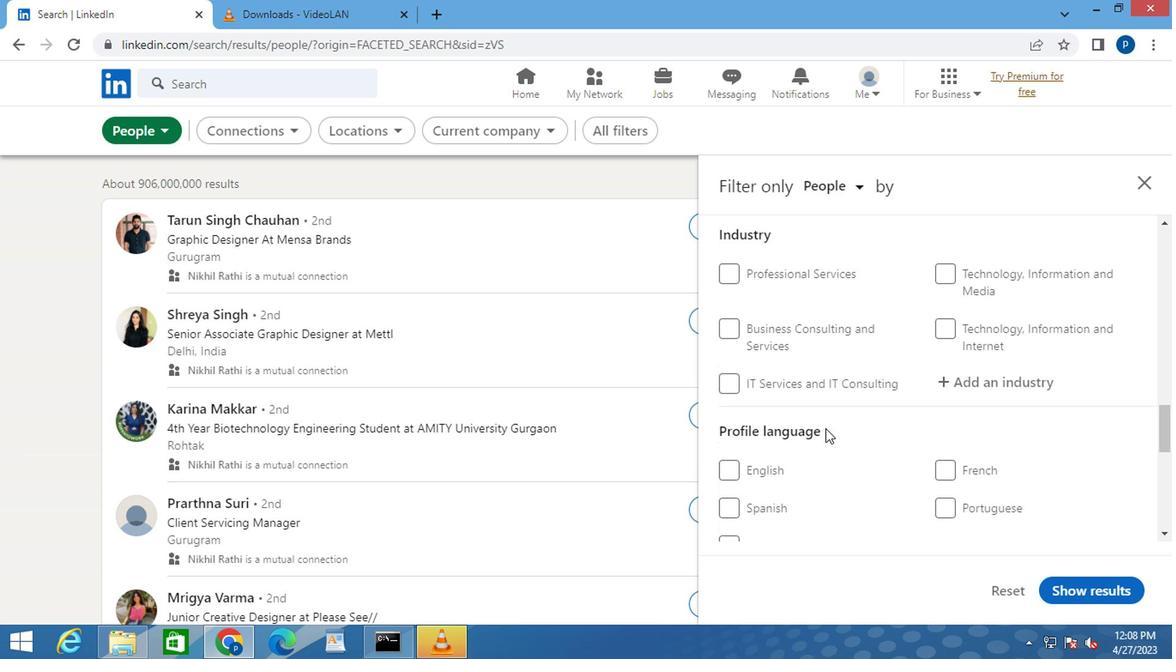 
Action: Mouse moved to (944, 384)
Screenshot: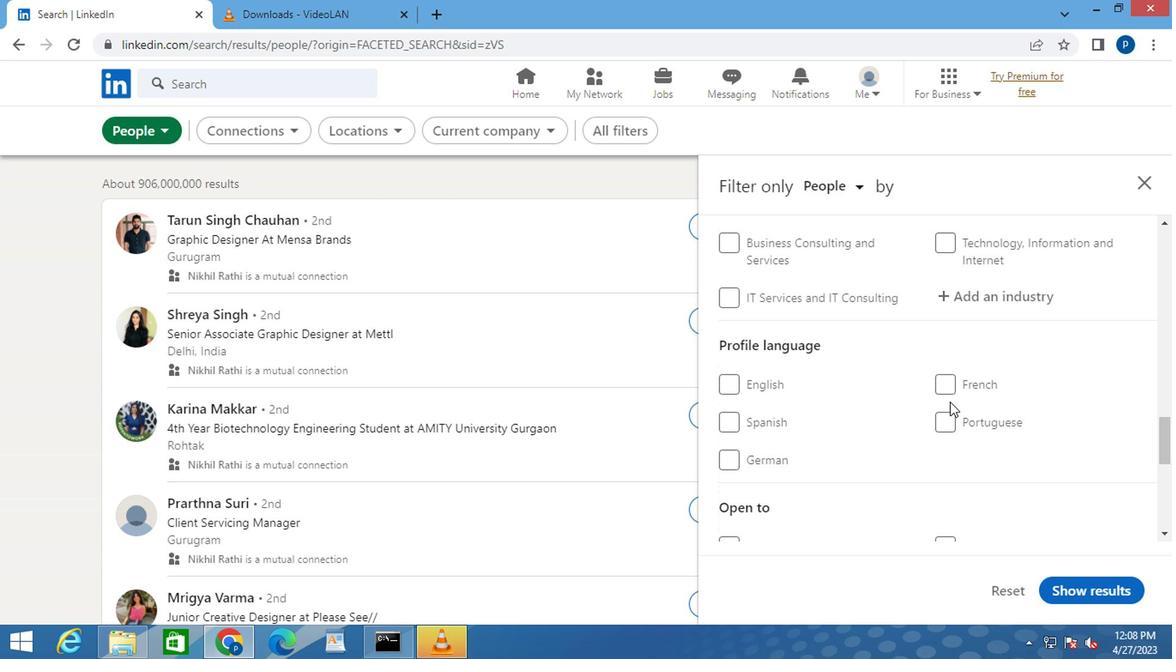 
Action: Mouse pressed left at (944, 384)
Screenshot: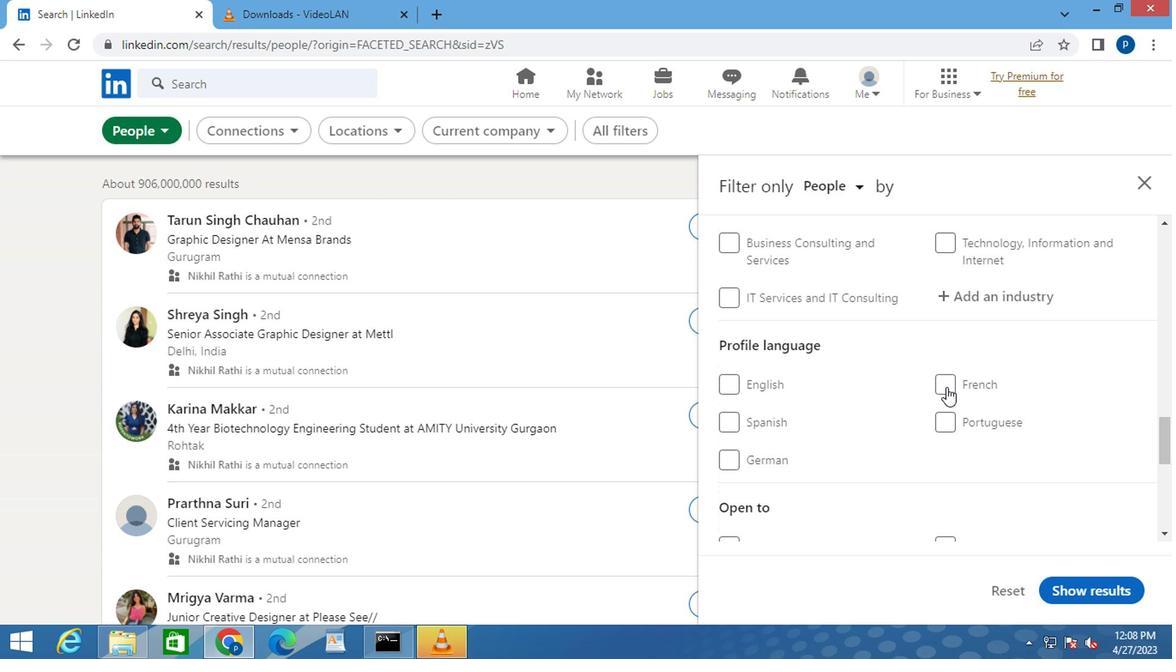 
Action: Mouse moved to (886, 395)
Screenshot: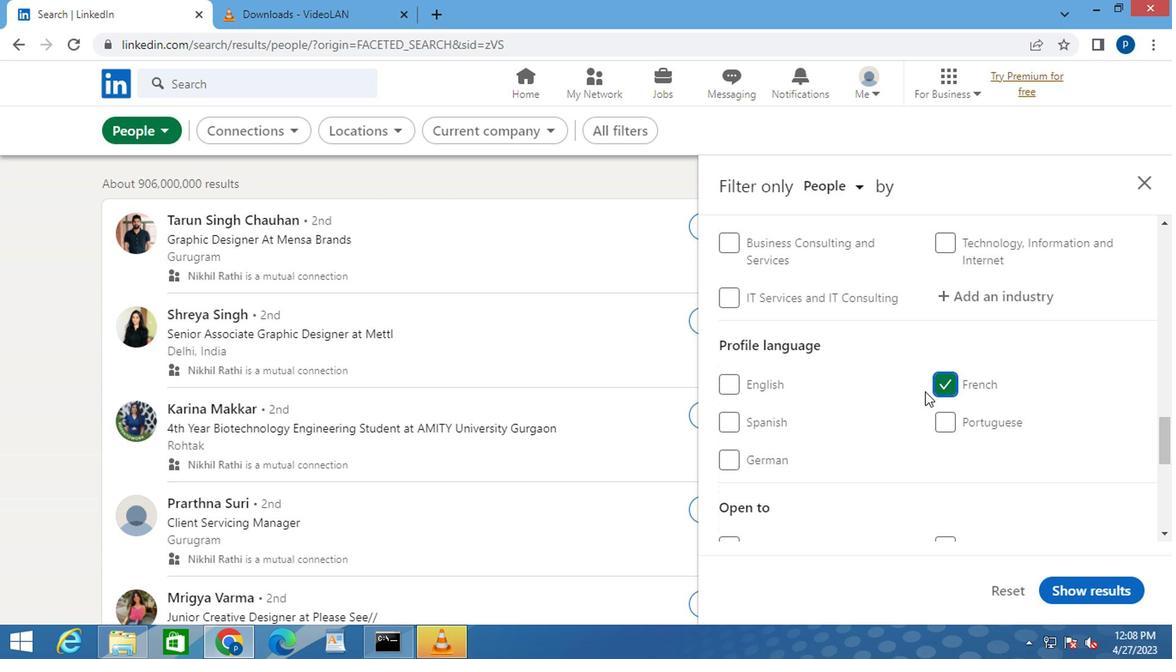 
Action: Mouse scrolled (886, 395) with delta (0, 0)
Screenshot: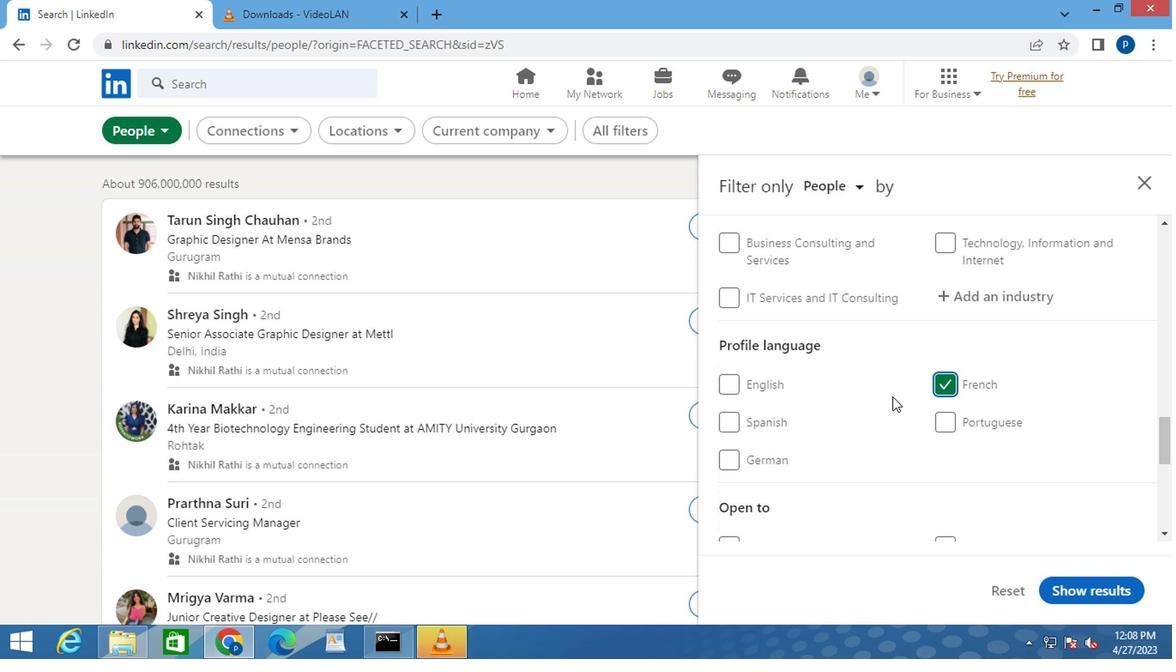 
Action: Mouse scrolled (886, 395) with delta (0, 0)
Screenshot: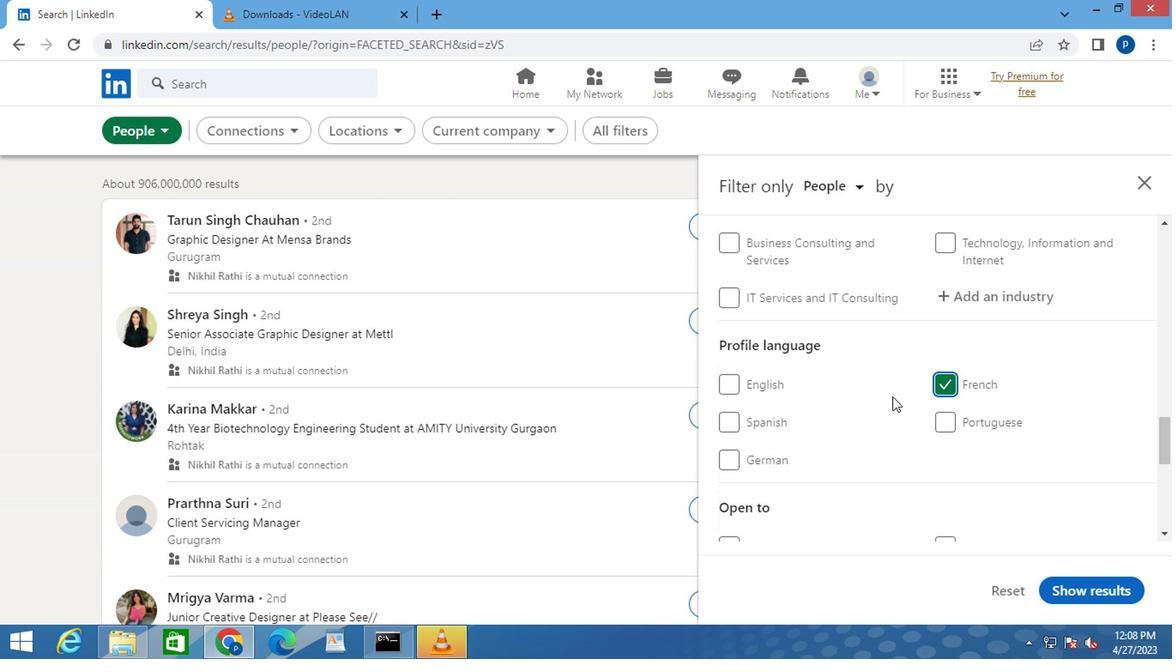 
Action: Mouse scrolled (886, 395) with delta (0, 0)
Screenshot: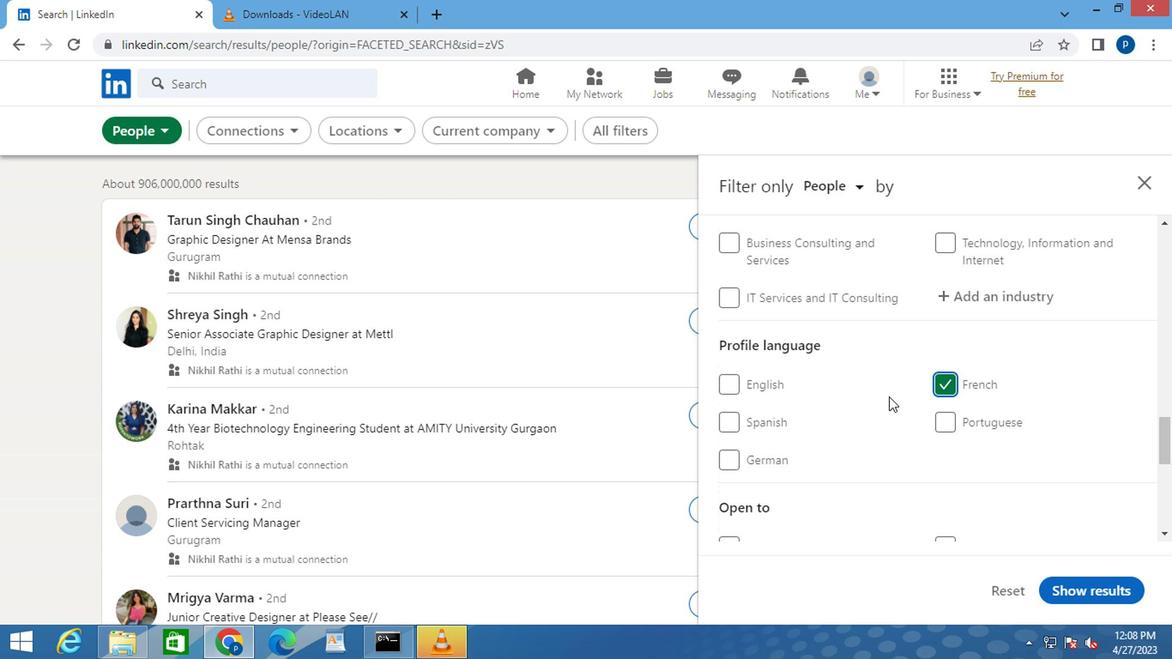 
Action: Mouse scrolled (886, 395) with delta (0, 0)
Screenshot: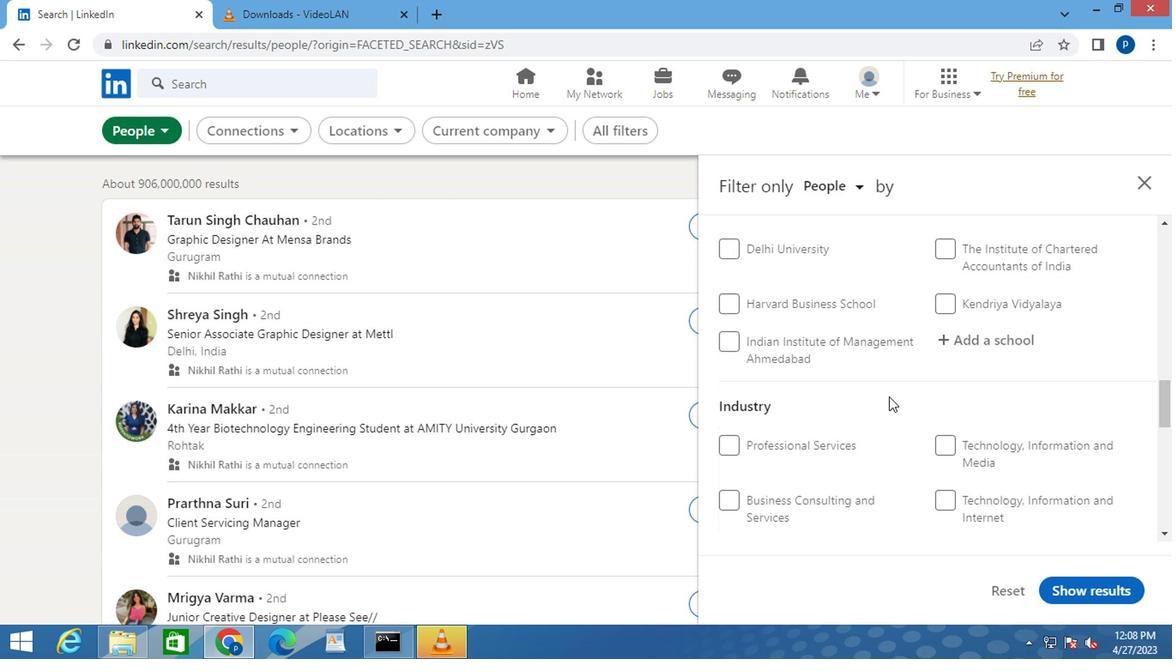 
Action: Mouse scrolled (886, 395) with delta (0, 0)
Screenshot: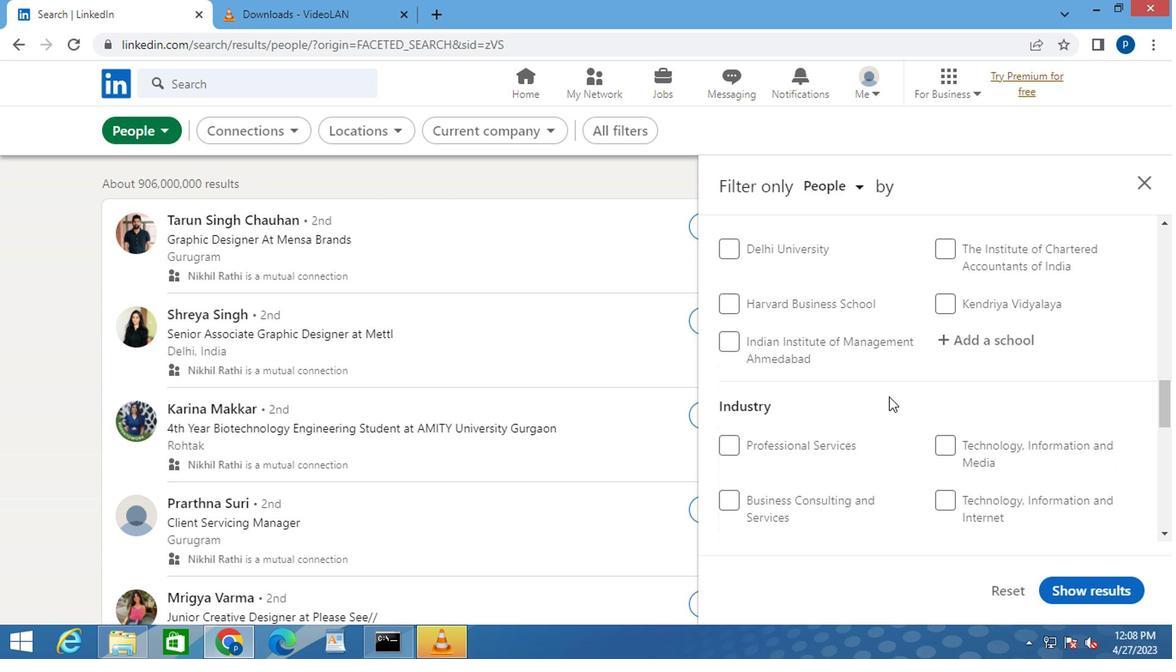 
Action: Mouse moved to (881, 397)
Screenshot: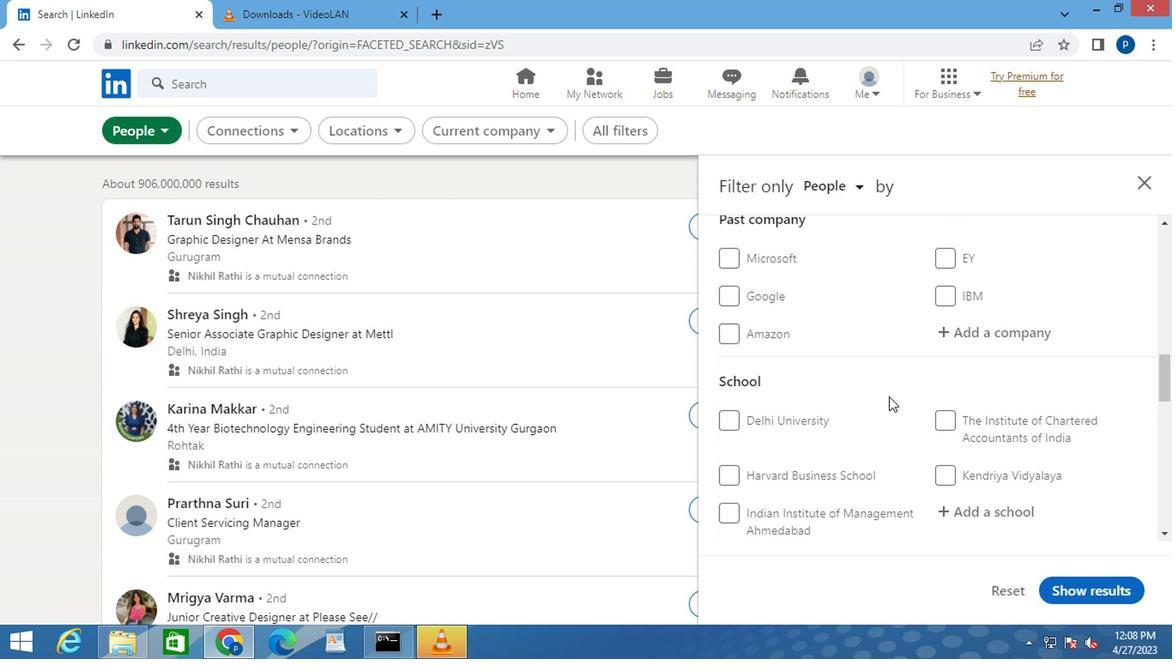 
Action: Mouse scrolled (881, 398) with delta (0, 0)
Screenshot: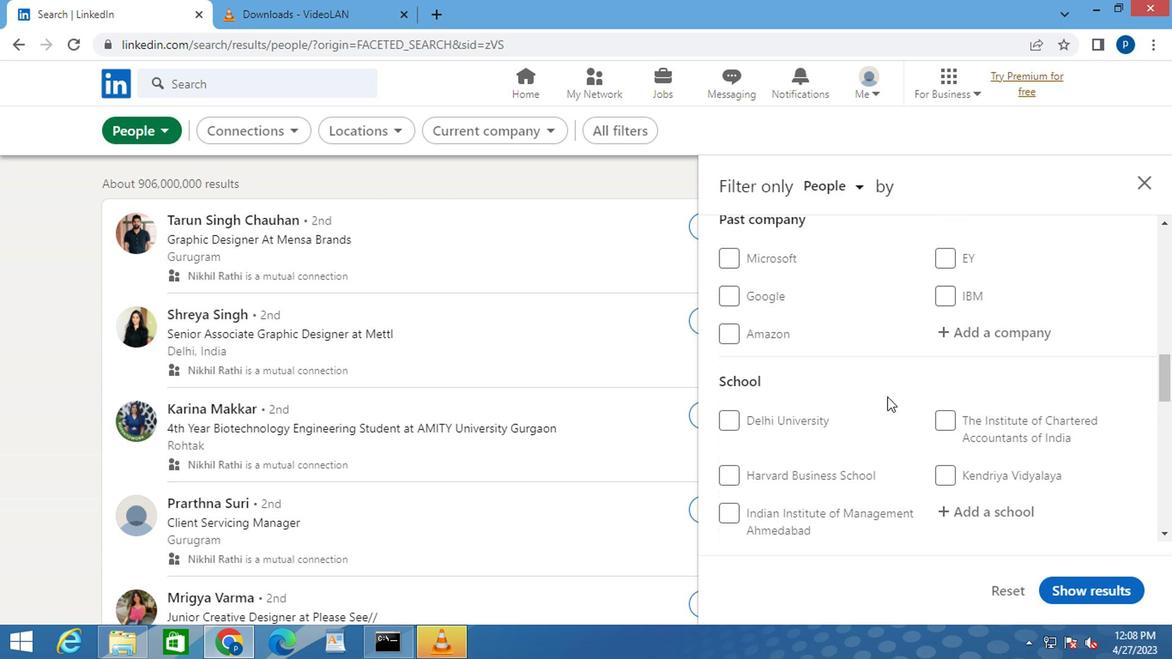 
Action: Mouse scrolled (881, 398) with delta (0, 0)
Screenshot: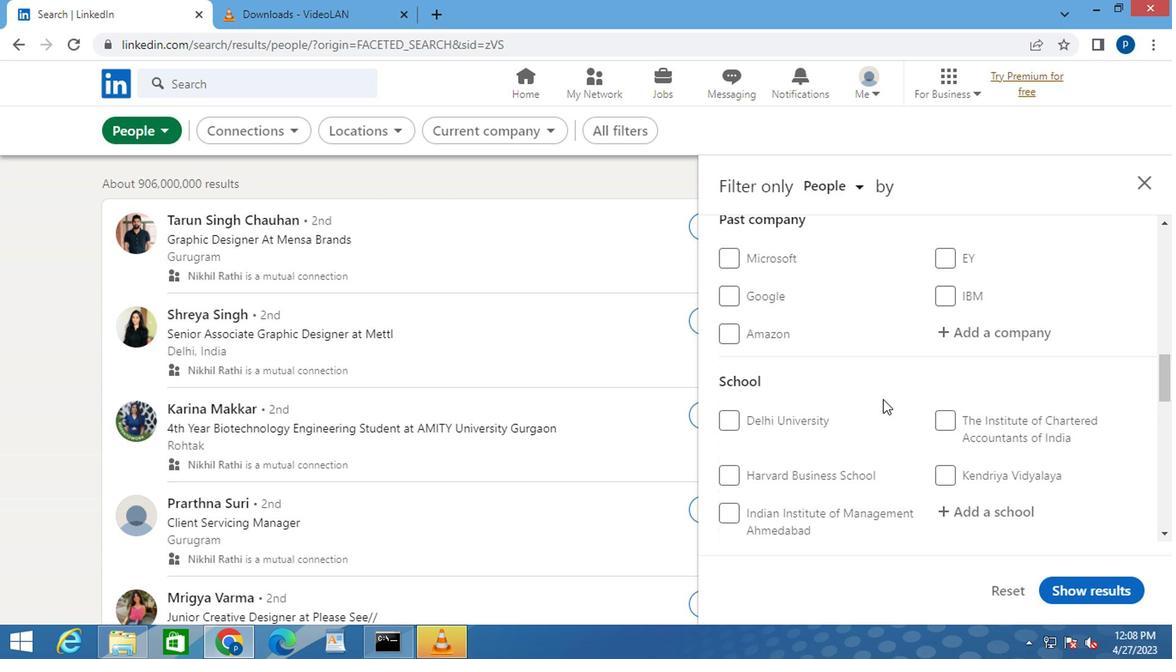 
Action: Mouse moved to (883, 395)
Screenshot: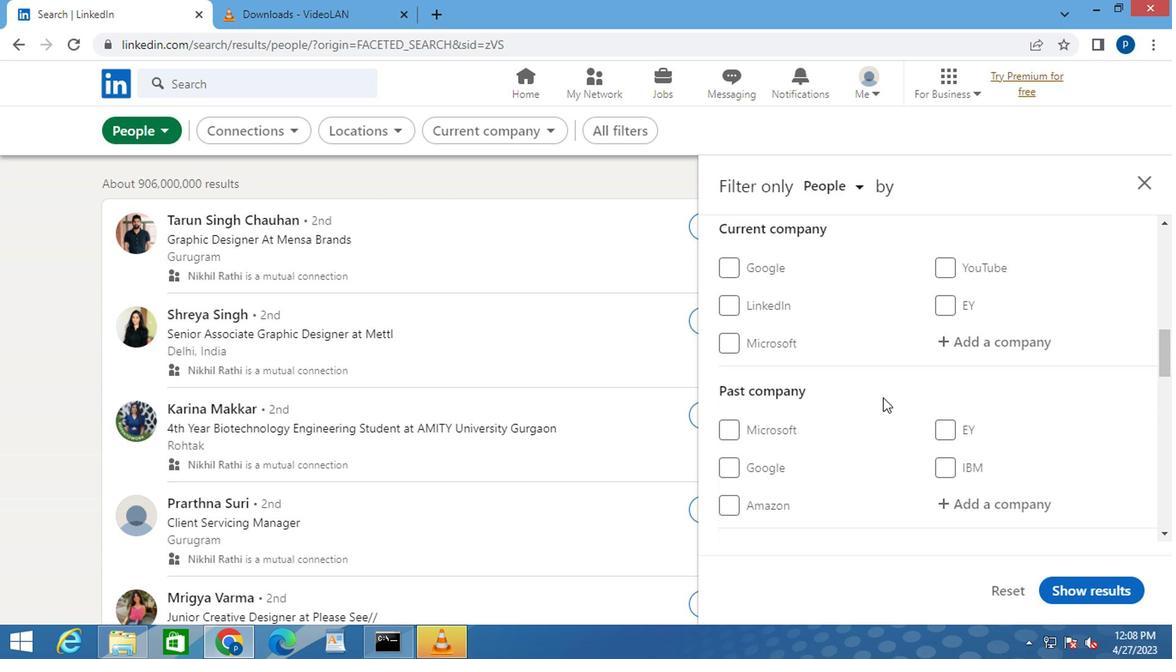 
Action: Mouse scrolled (883, 395) with delta (0, 0)
Screenshot: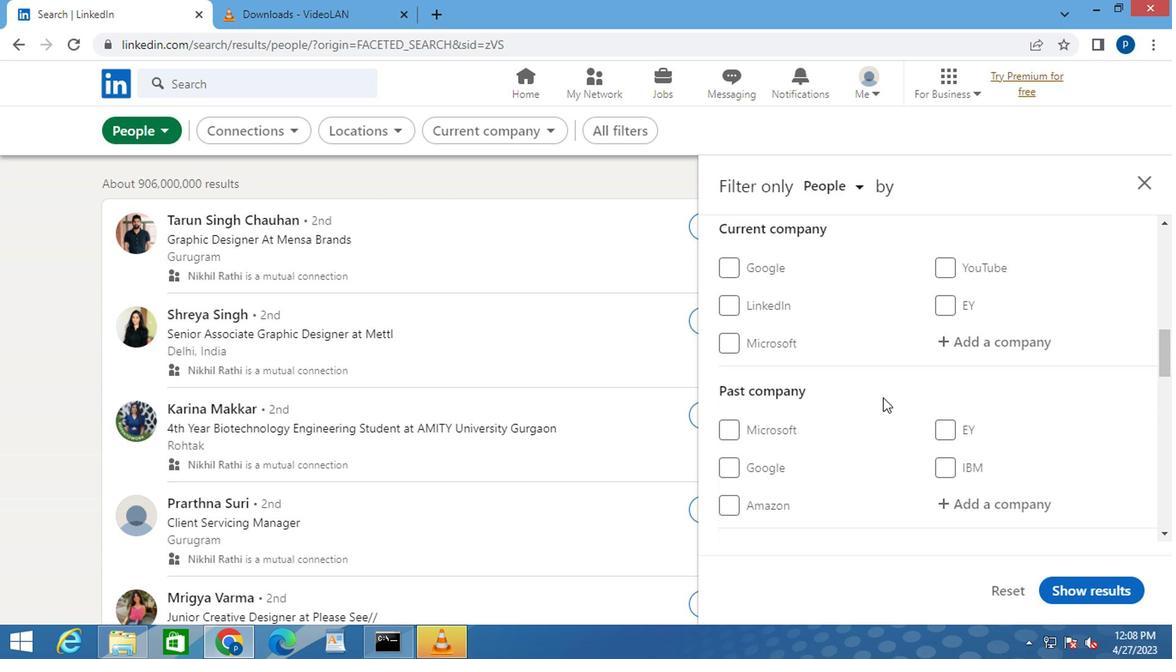 
Action: Mouse moved to (952, 431)
Screenshot: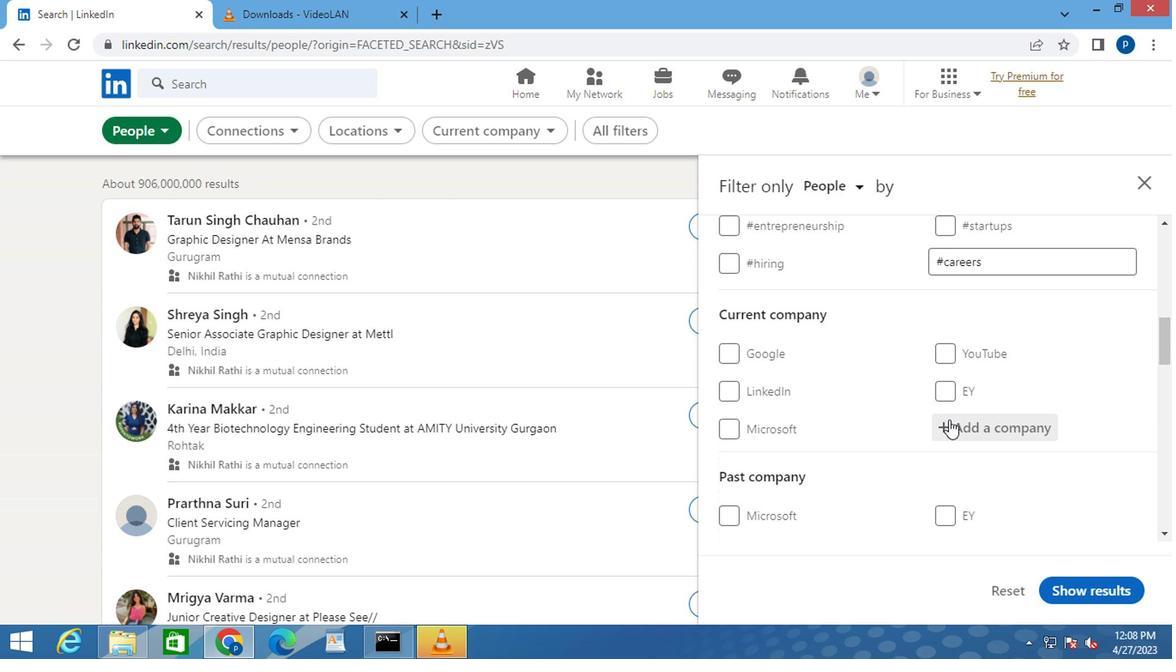 
Action: Mouse pressed left at (952, 431)
Screenshot: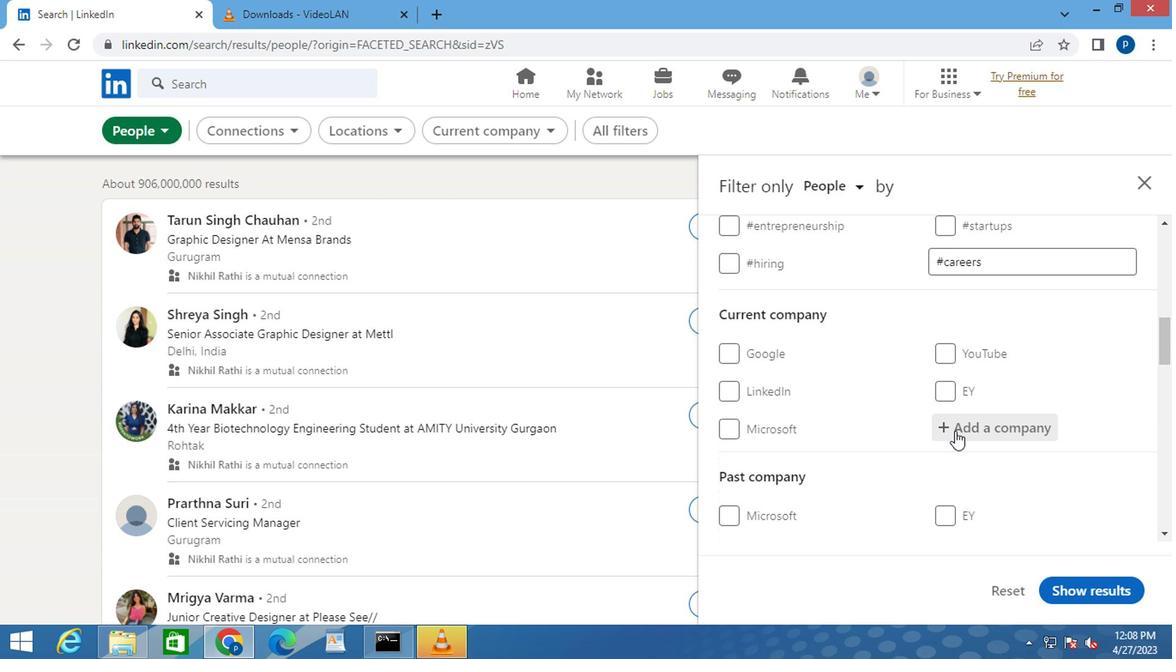 
Action: Key pressed <Key.caps_lock>V<Key.caps_lock>IRA<Key.space><Key.caps_lock>I<Key.caps_lock>NTERNA
Screenshot: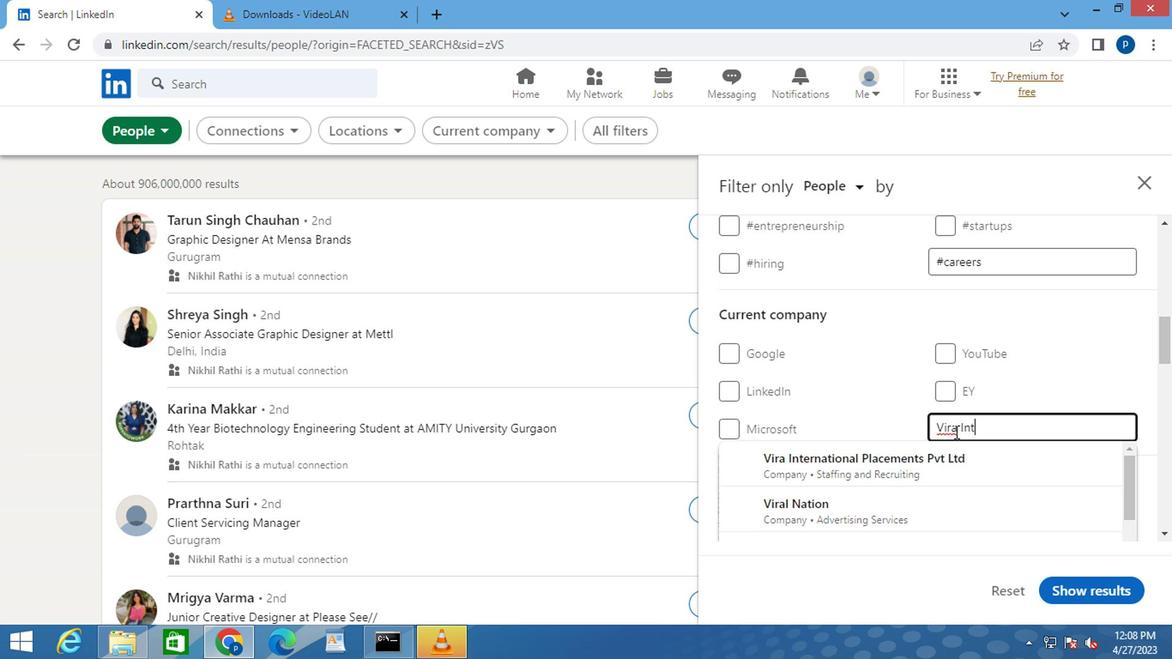 
Action: Mouse moved to (869, 453)
Screenshot: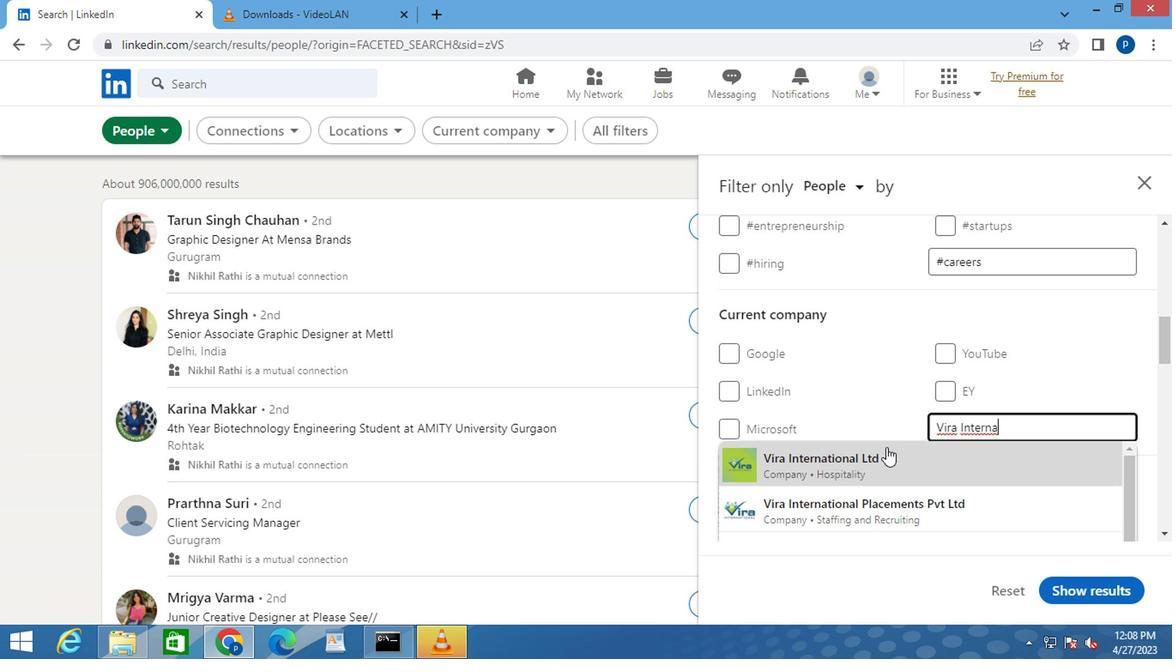 
Action: Mouse pressed left at (869, 453)
Screenshot: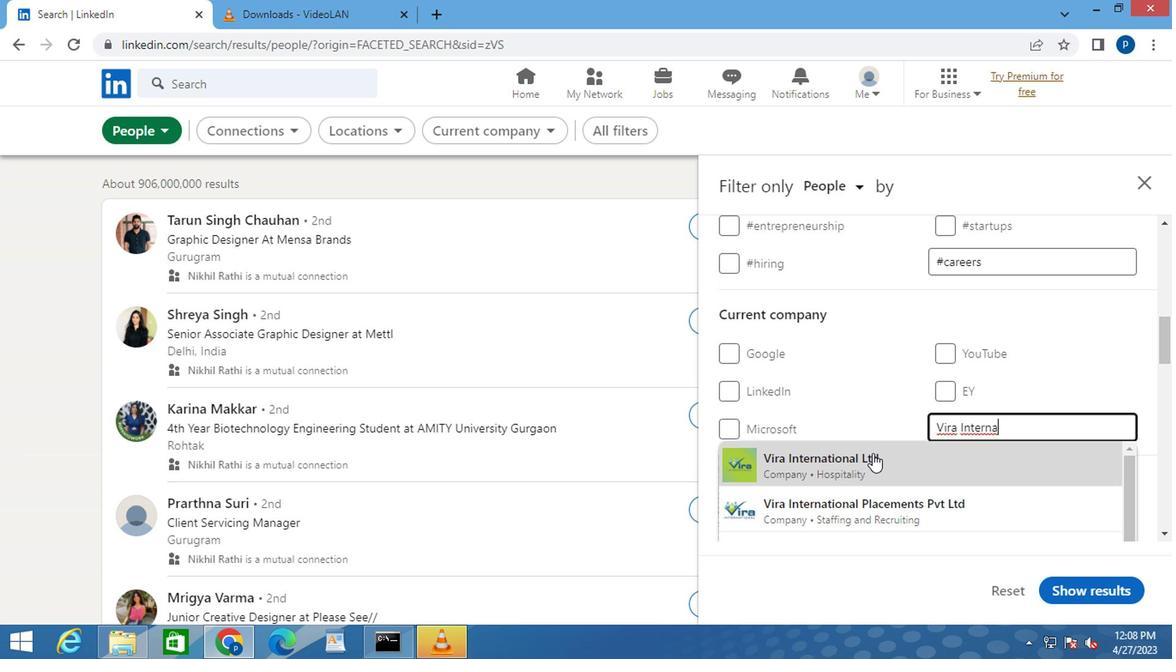 
Action: Mouse scrolled (869, 453) with delta (0, 0)
Screenshot: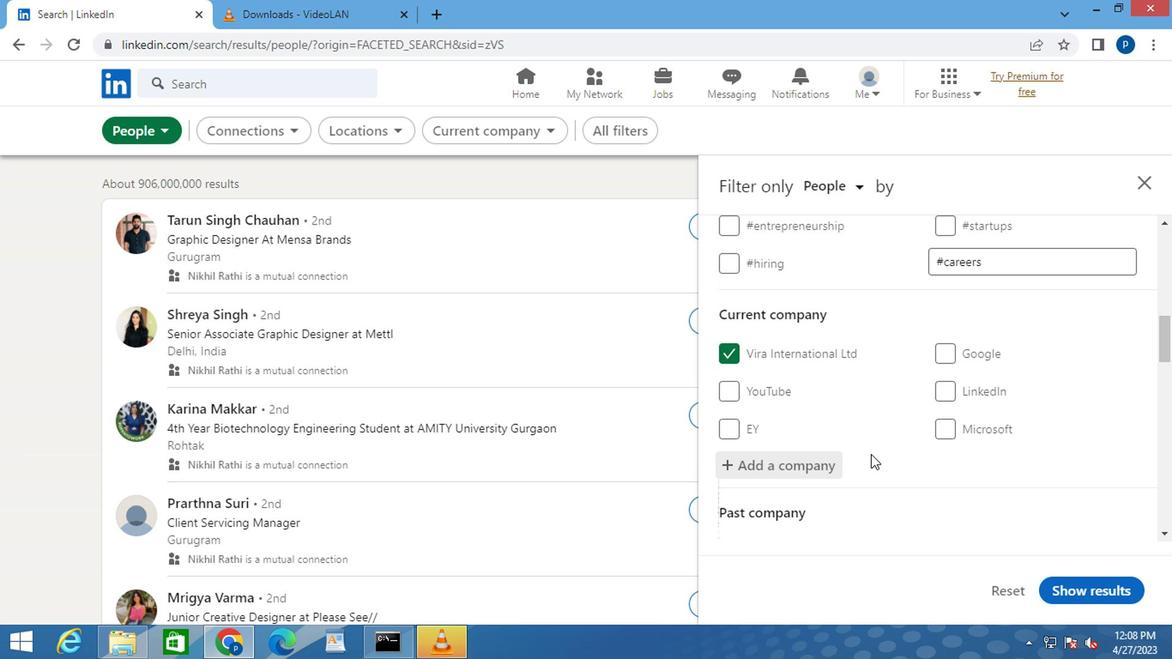 
Action: Mouse scrolled (869, 453) with delta (0, 0)
Screenshot: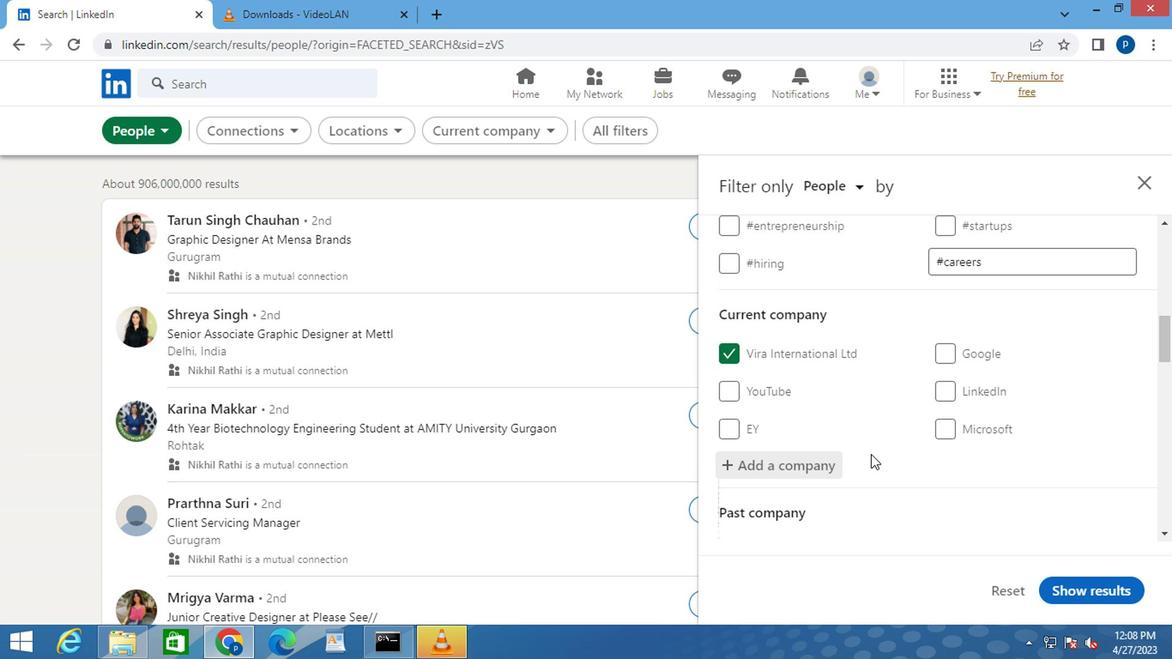 
Action: Mouse moved to (909, 457)
Screenshot: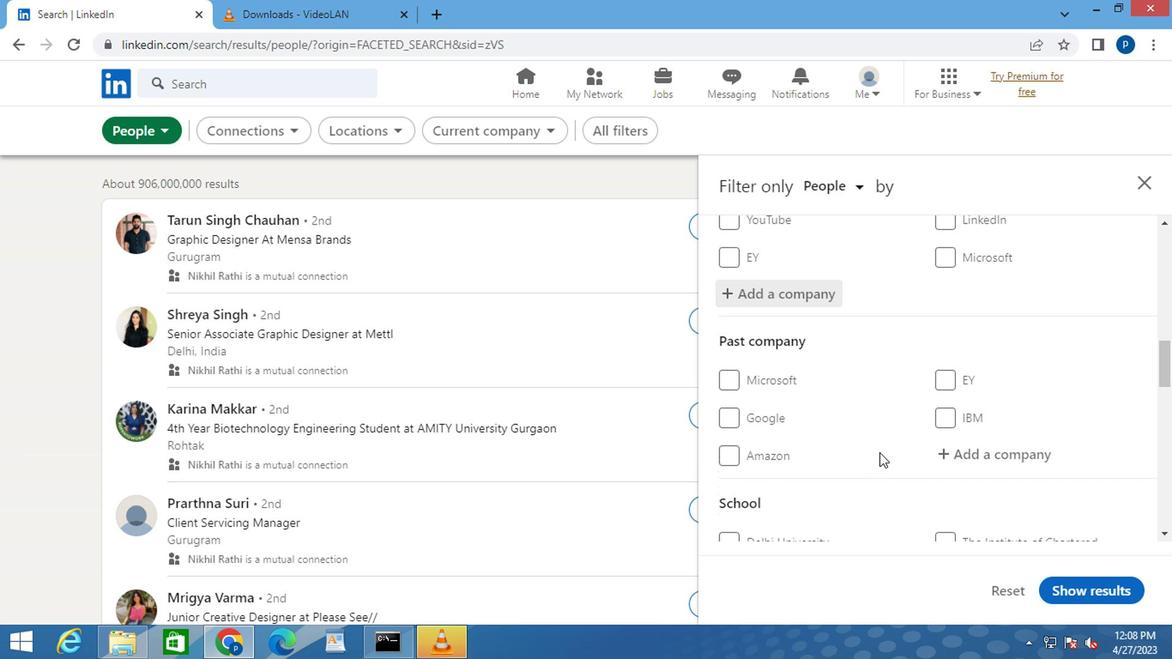 
Action: Mouse scrolled (909, 456) with delta (0, 0)
Screenshot: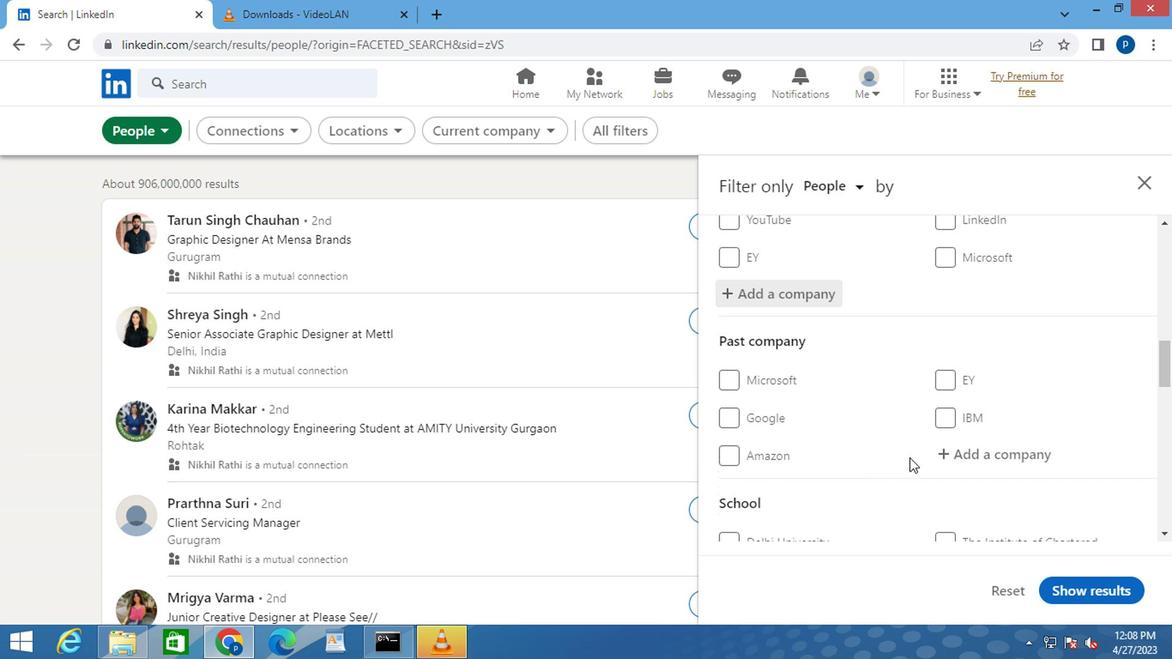 
Action: Mouse moved to (952, 492)
Screenshot: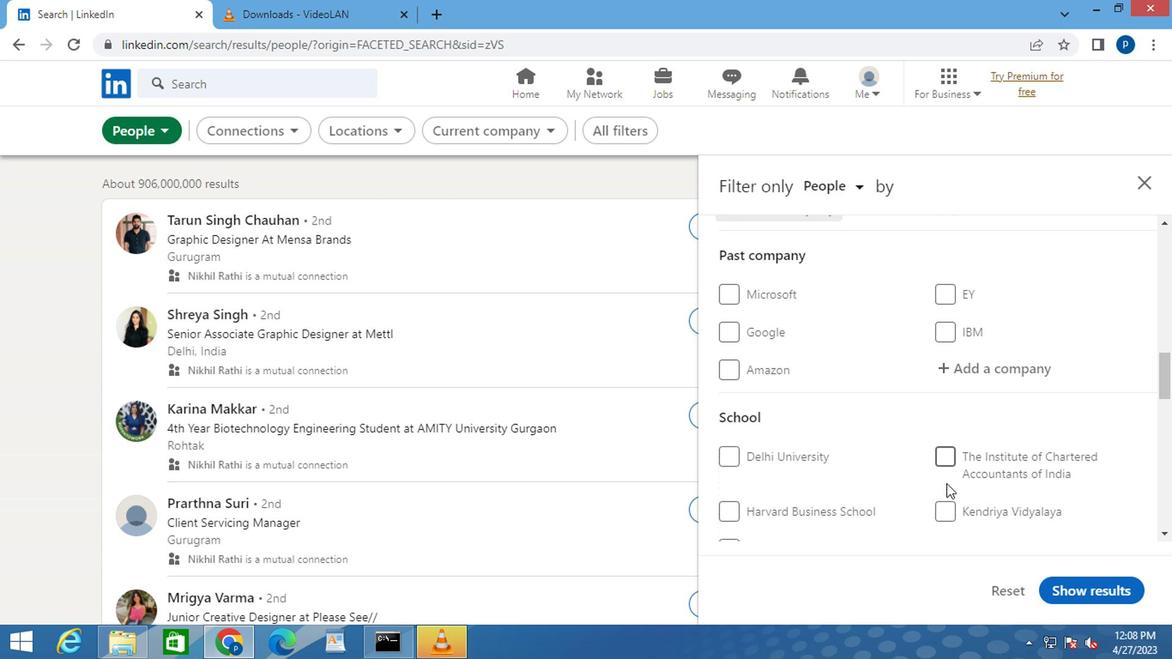 
Action: Mouse scrolled (952, 491) with delta (0, -1)
Screenshot: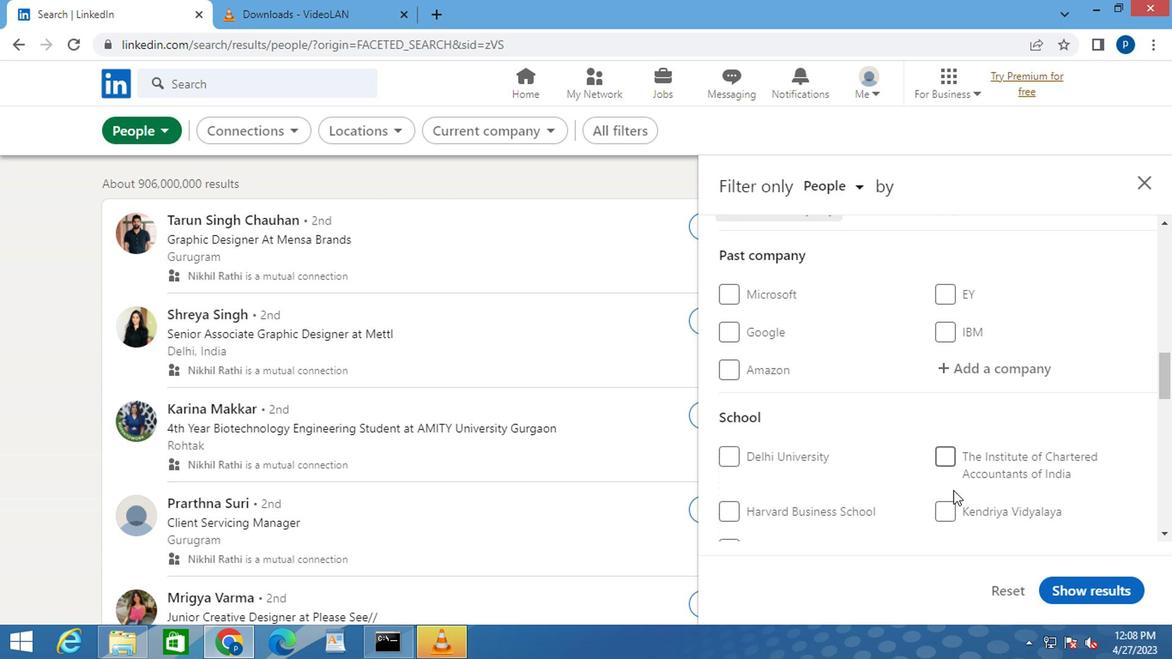 
Action: Mouse moved to (972, 461)
Screenshot: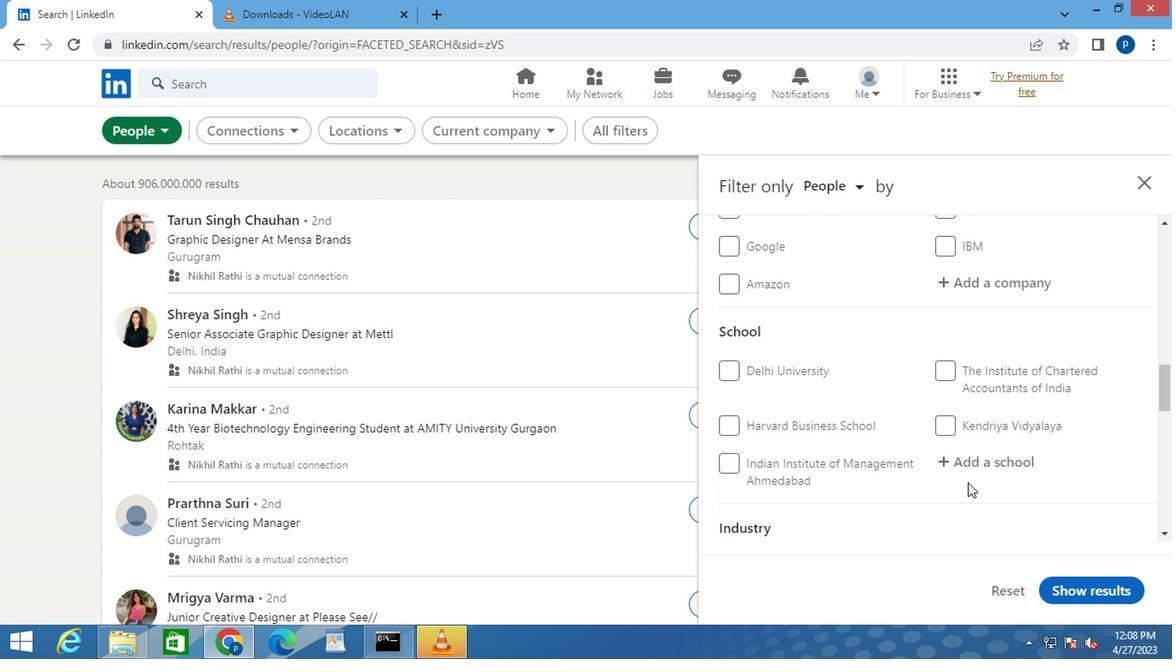 
Action: Mouse pressed left at (972, 461)
Screenshot: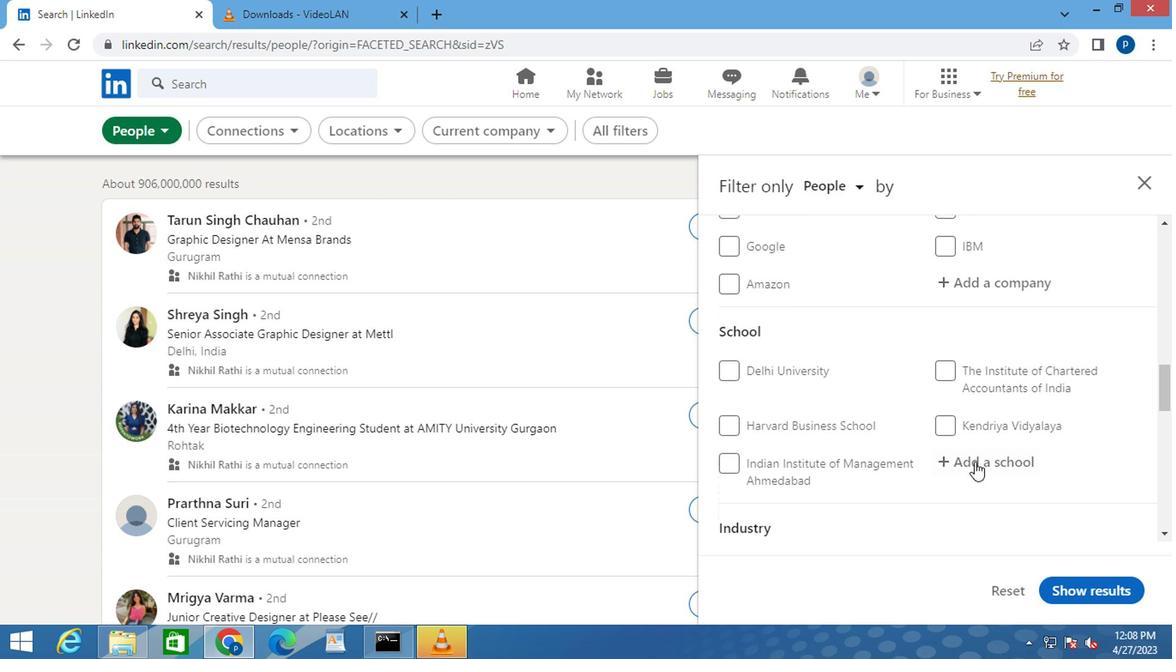 
Action: Key pressed <Key.caps_lock>G<Key.caps_lock>AYATRI<Key.space><Key.caps_lock>V<Key.caps_lock>IDYA
Screenshot: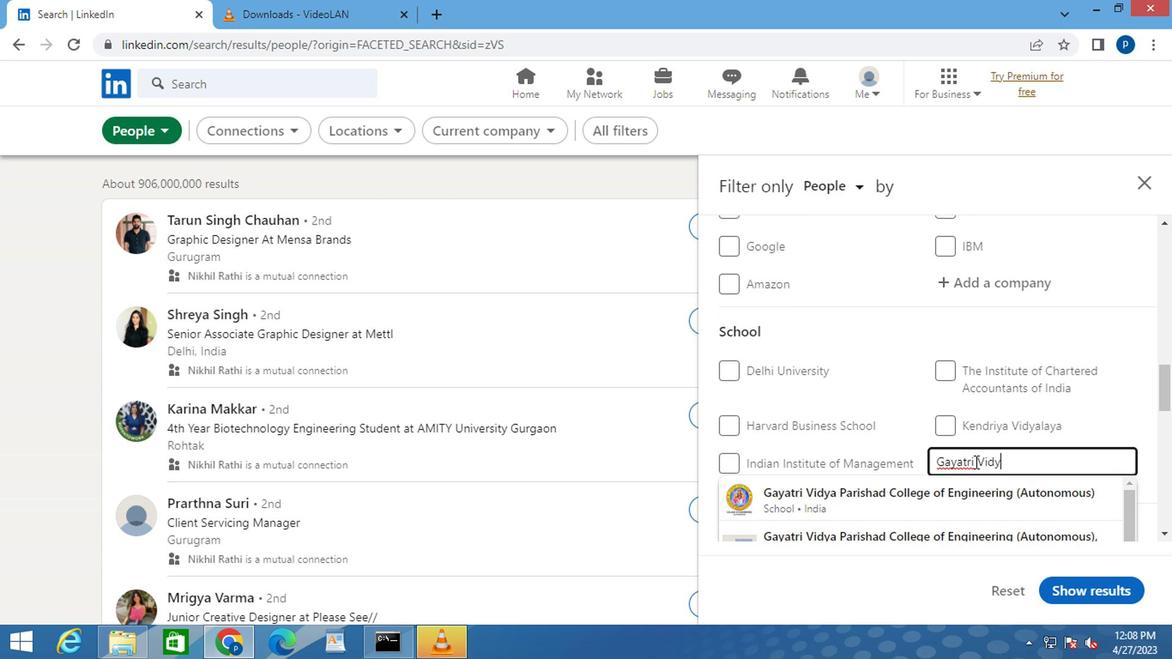 
Action: Mouse moved to (949, 493)
Screenshot: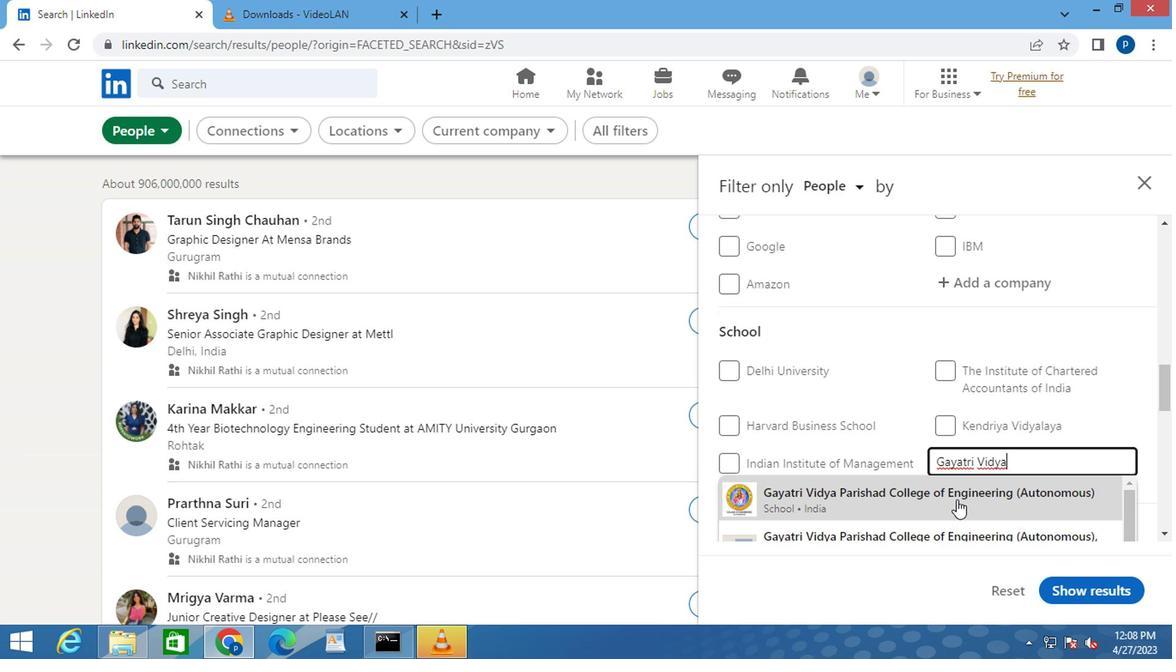 
Action: Mouse pressed left at (949, 493)
Screenshot: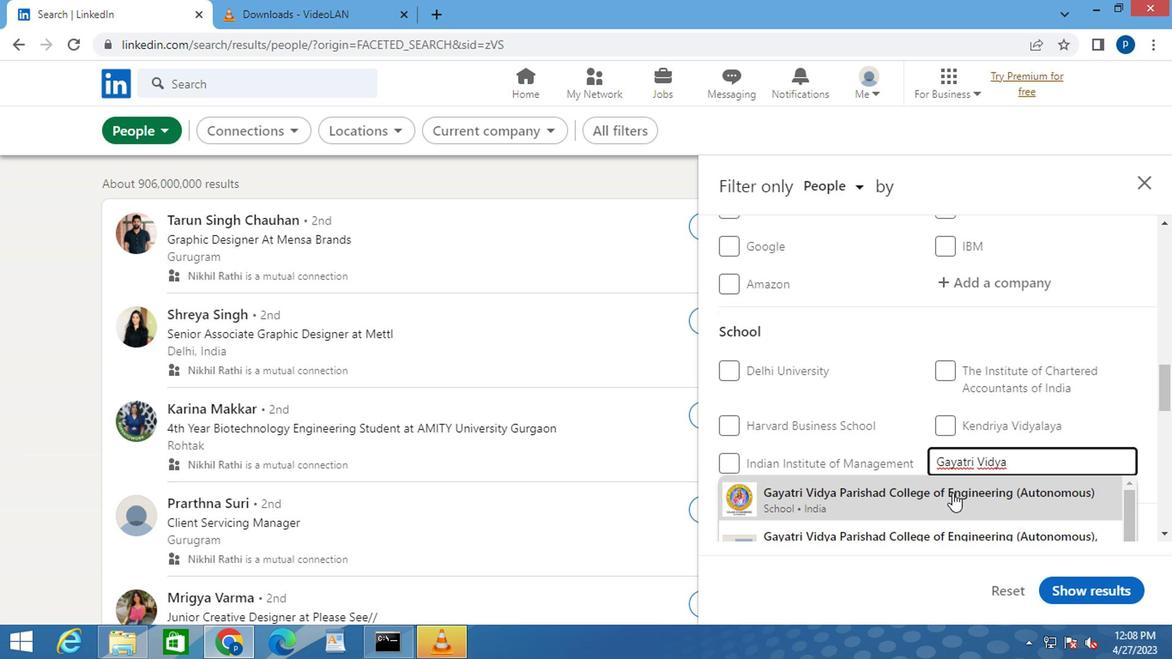 
Action: Mouse moved to (923, 461)
Screenshot: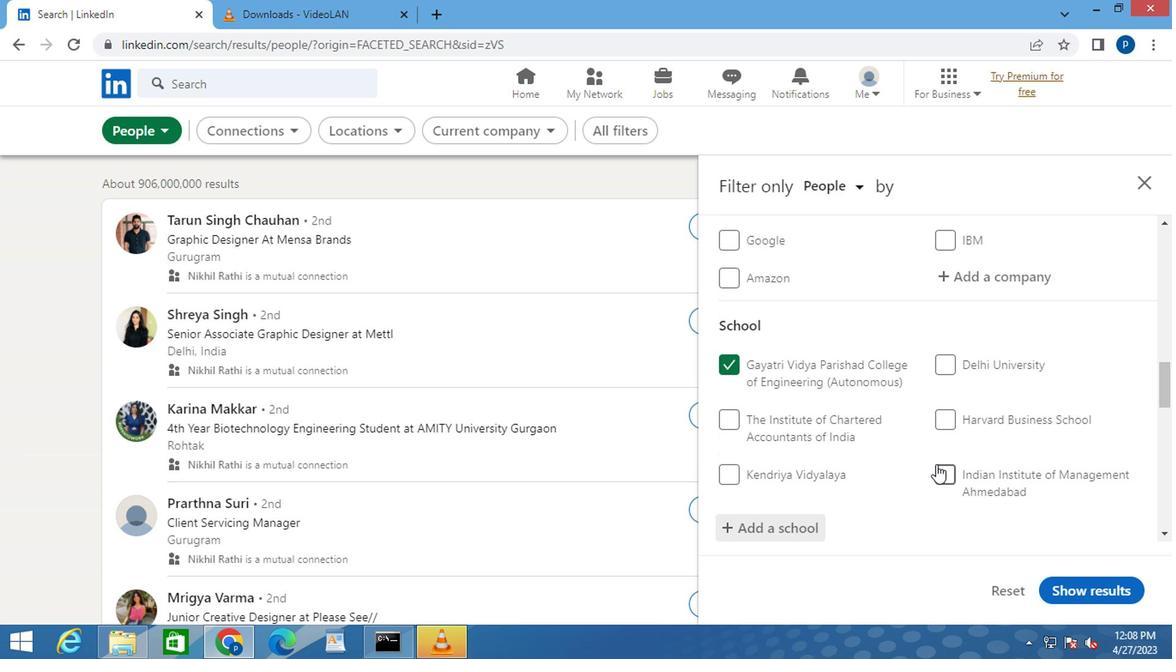 
Action: Mouse scrolled (923, 461) with delta (0, 0)
Screenshot: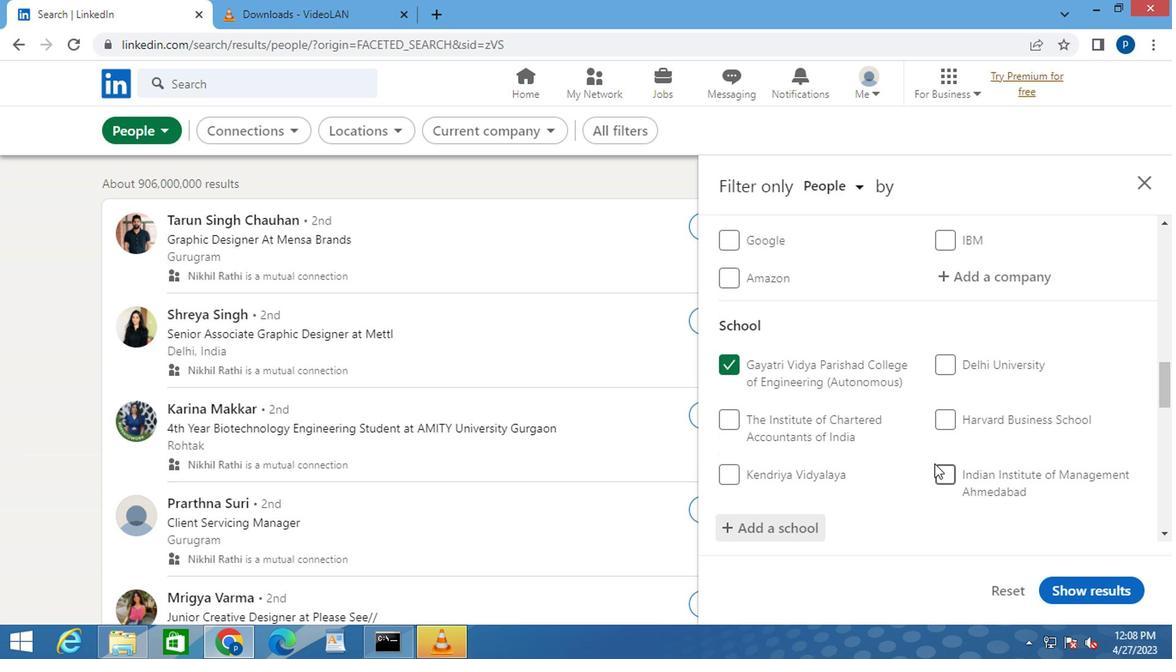 
Action: Mouse moved to (921, 461)
Screenshot: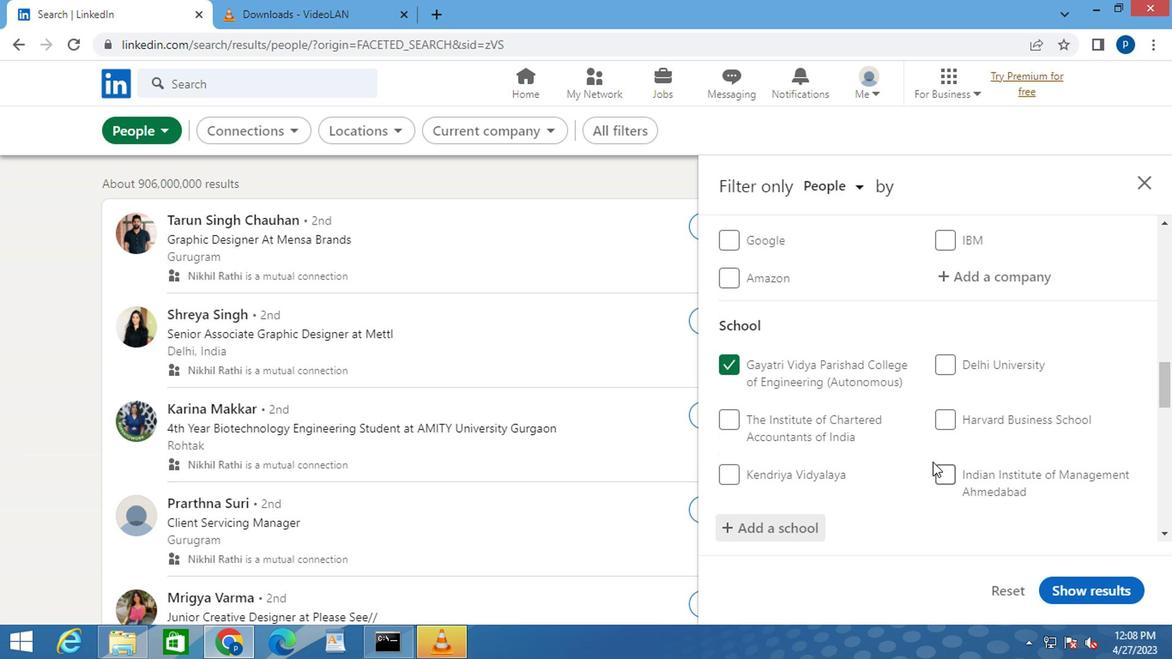 
Action: Mouse scrolled (921, 459) with delta (0, -1)
Screenshot: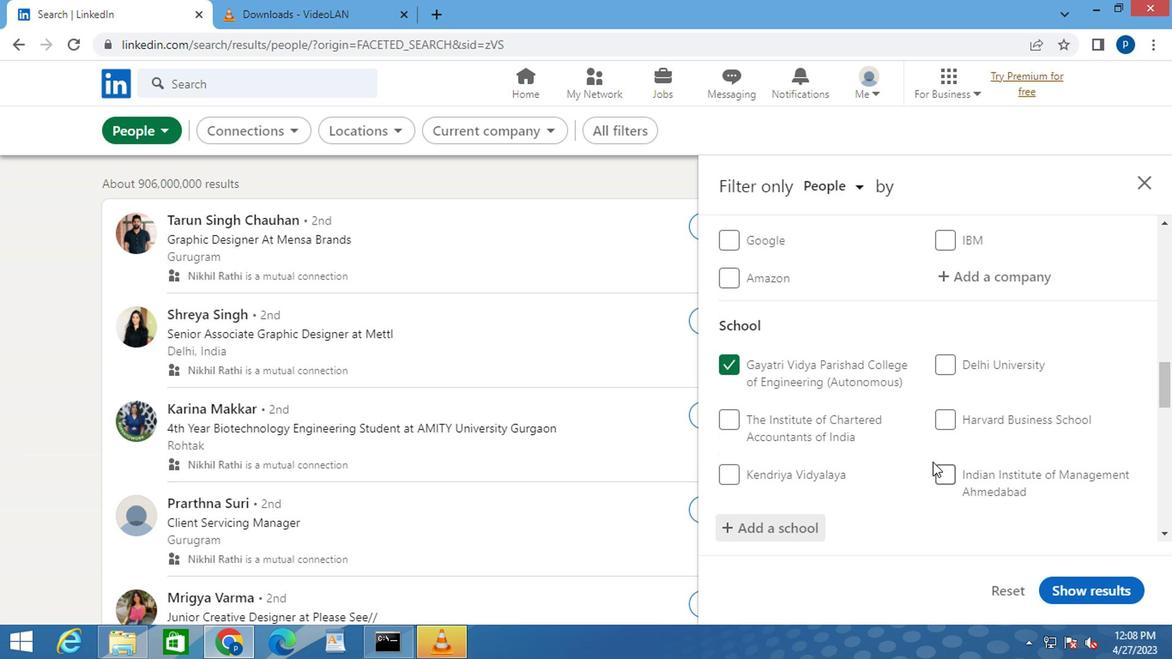 
Action: Mouse moved to (880, 441)
Screenshot: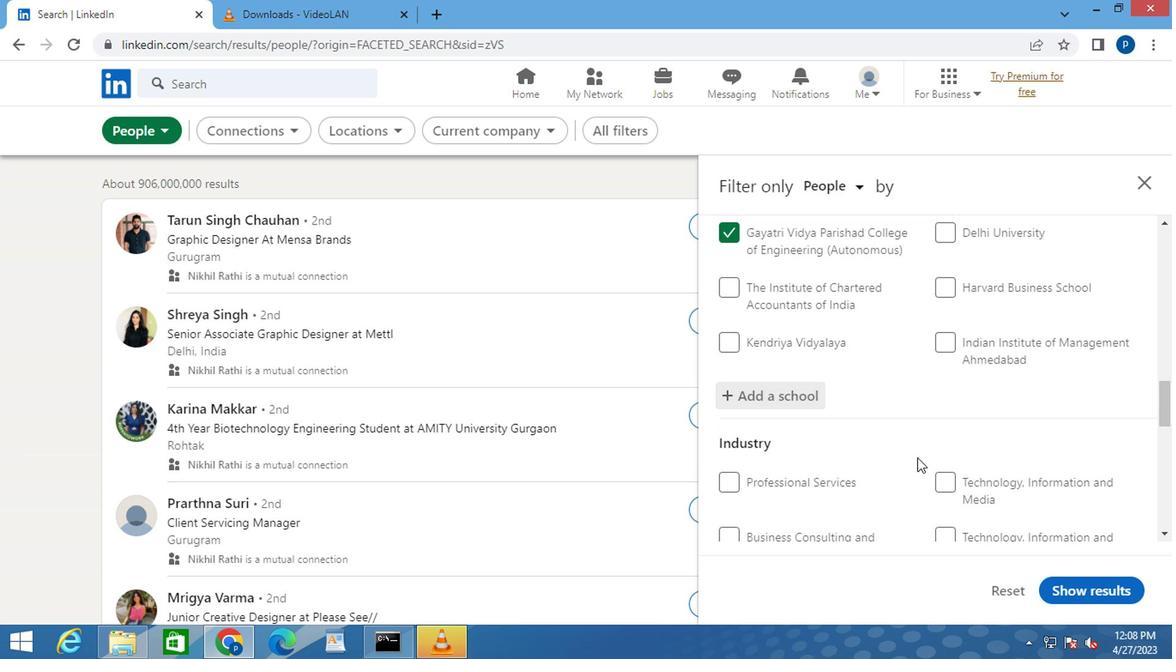 
Action: Mouse scrolled (880, 440) with delta (0, 0)
Screenshot: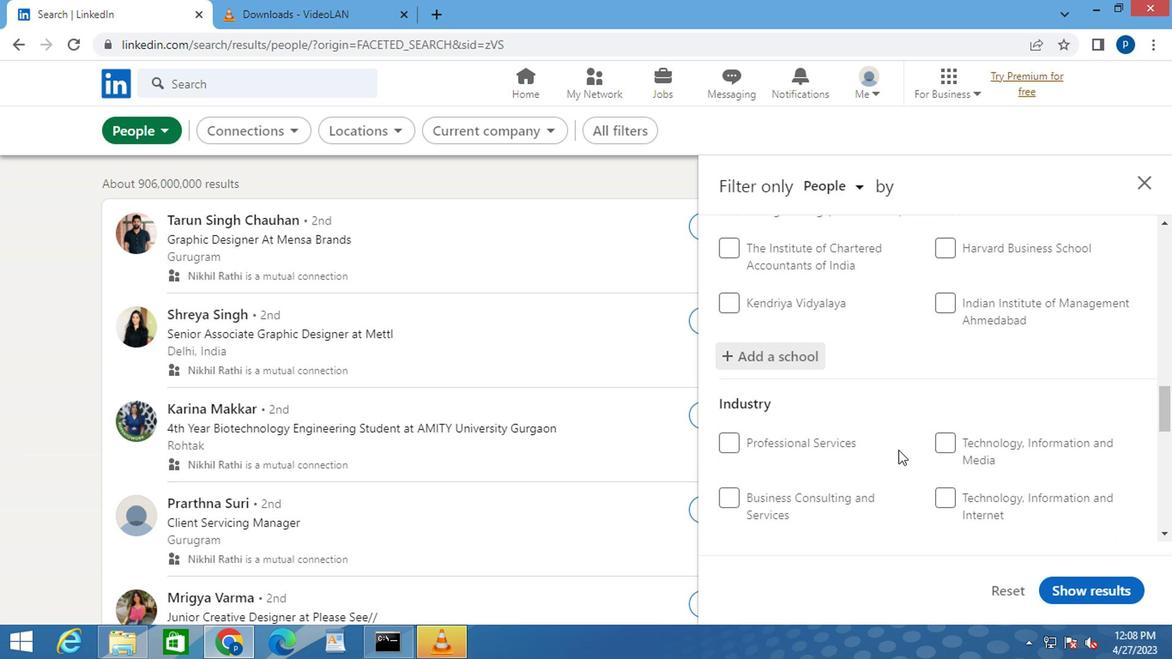 
Action: Mouse scrolled (880, 440) with delta (0, 0)
Screenshot: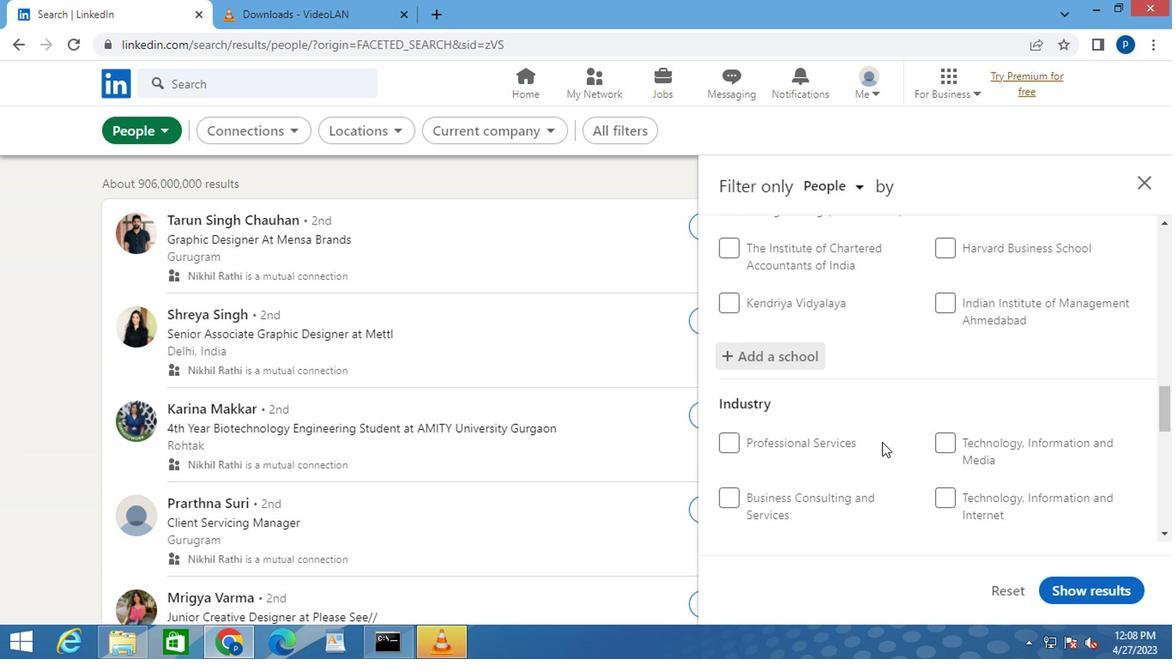 
Action: Mouse moved to (966, 369)
Screenshot: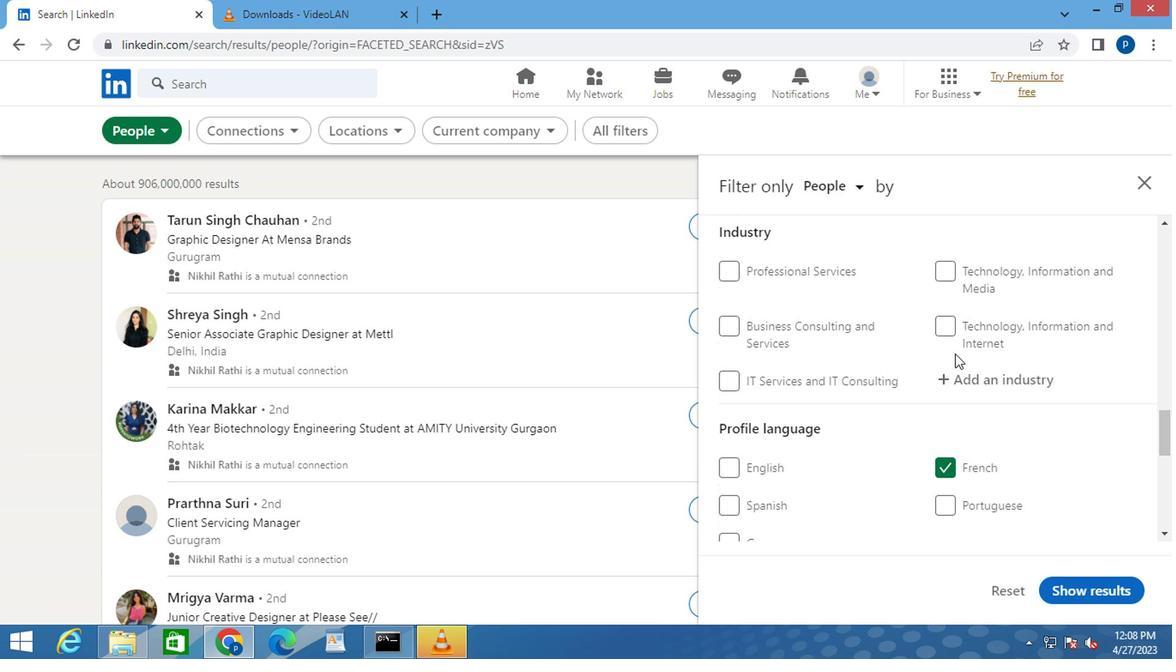 
Action: Mouse pressed left at (966, 369)
Screenshot: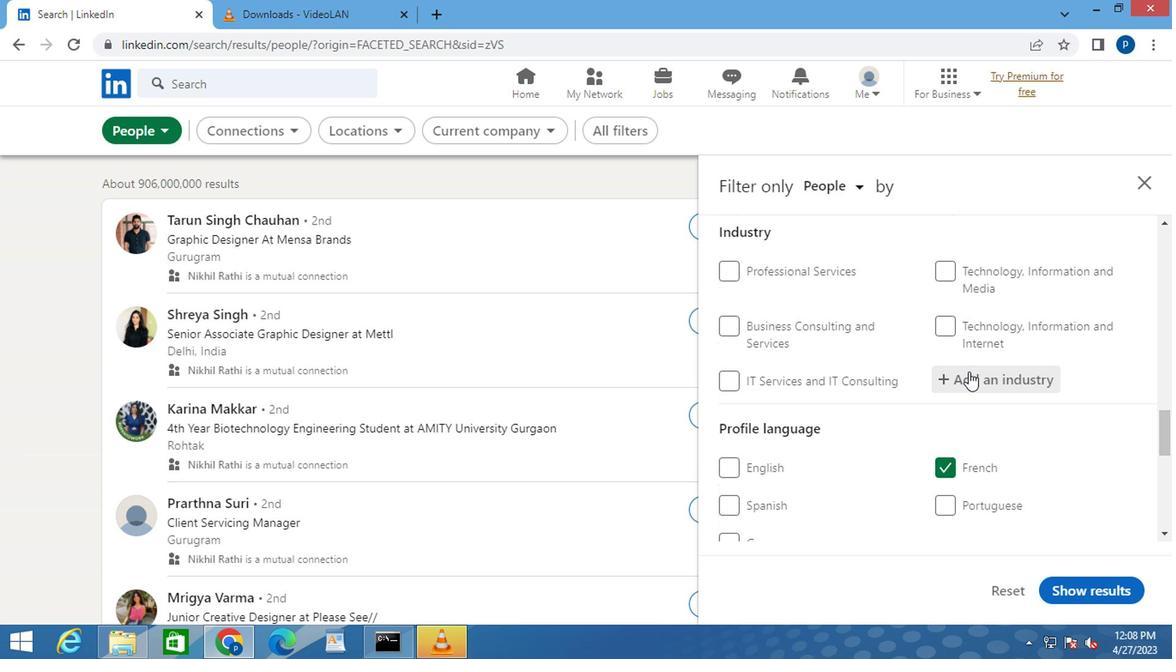 
Action: Mouse moved to (964, 377)
Screenshot: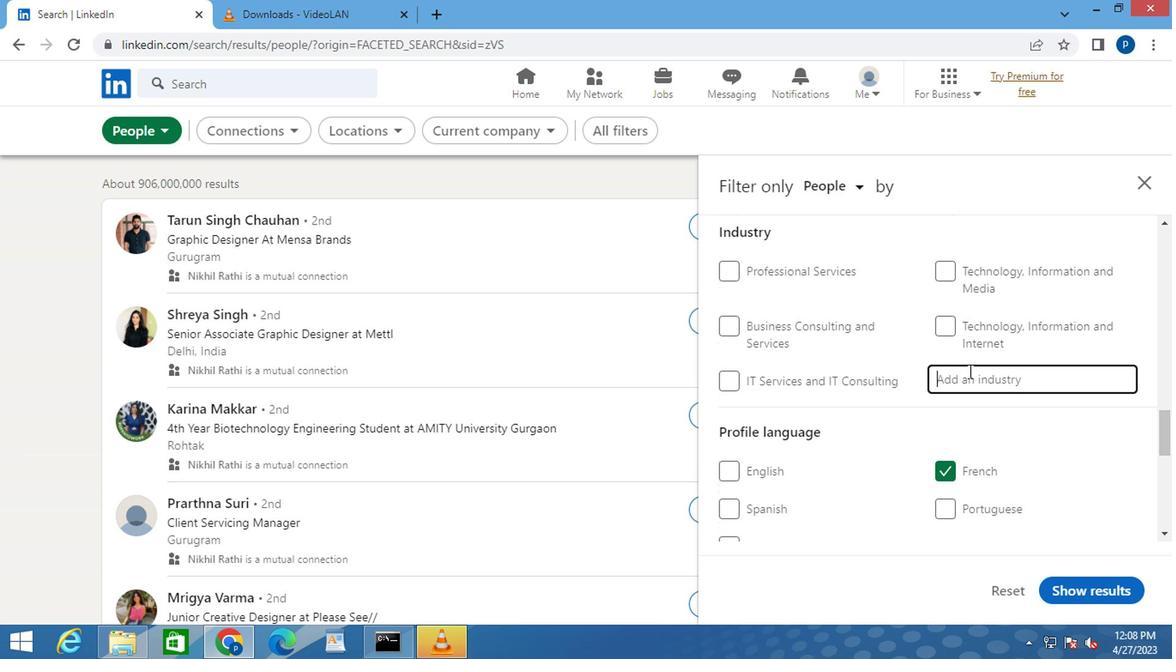 
Action: Mouse pressed left at (964, 377)
Screenshot: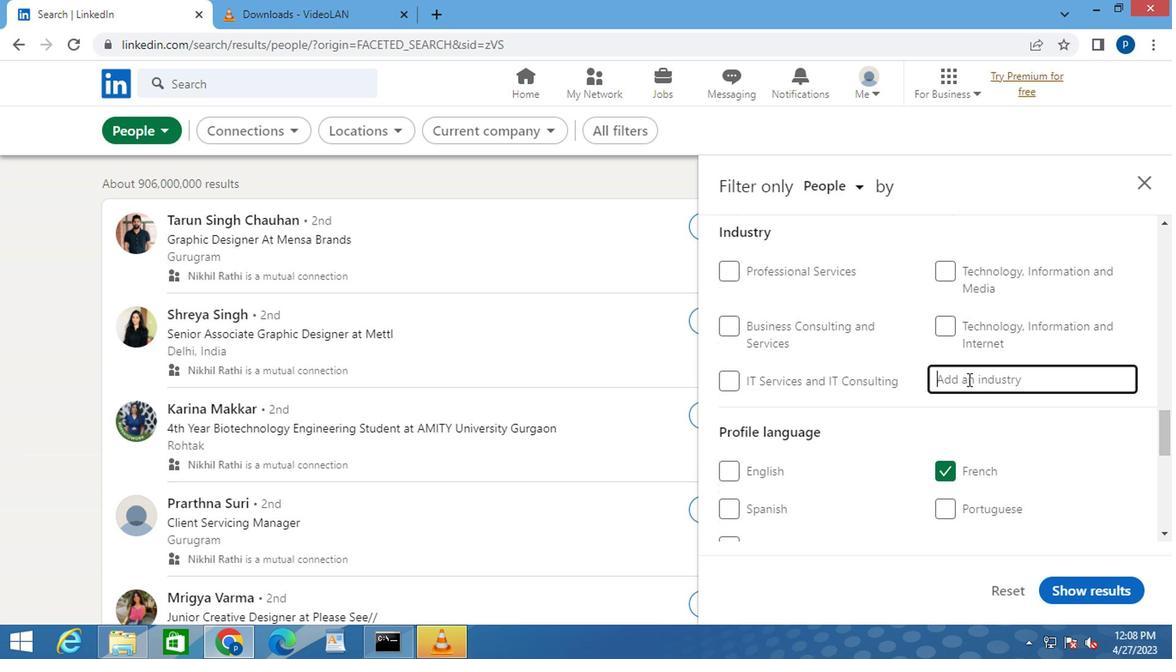 
Action: Key pressed <Key.caps_lock>F<Key.caps_lock>ARMIN
Screenshot: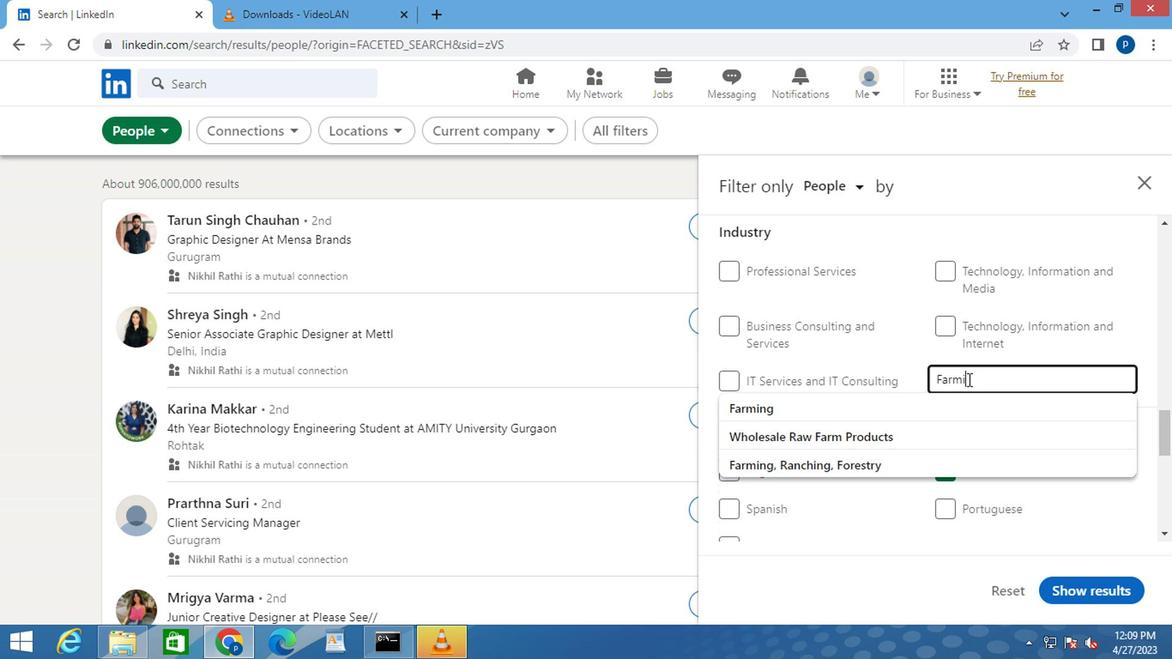 
Action: Mouse moved to (858, 429)
Screenshot: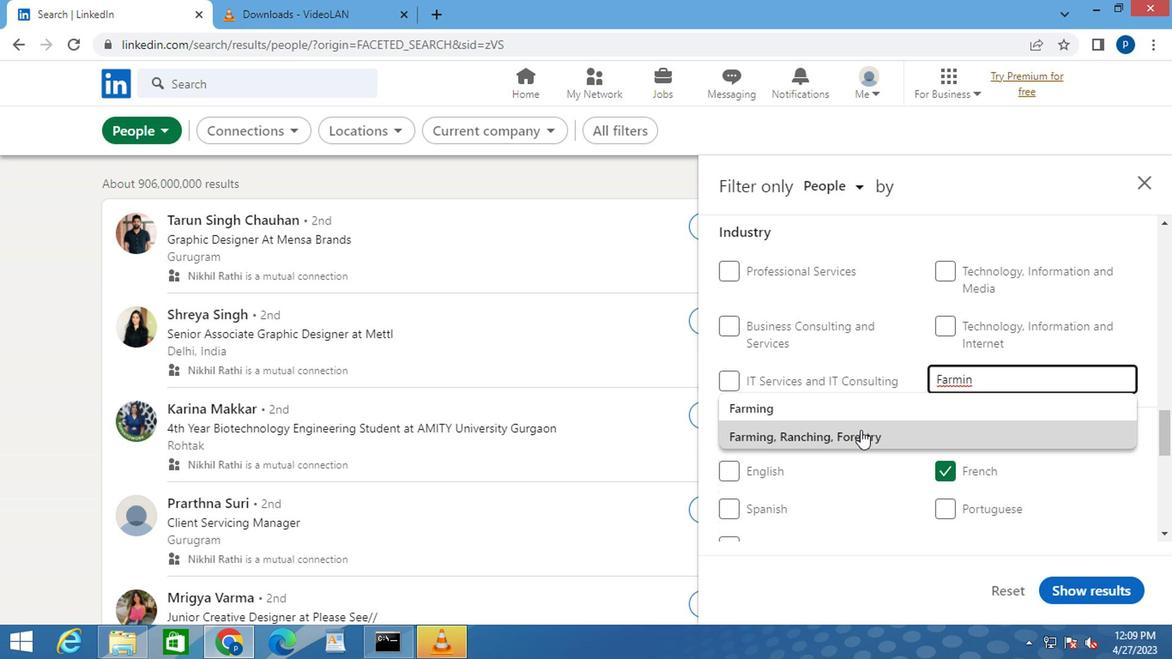 
Action: Mouse pressed left at (858, 429)
Screenshot: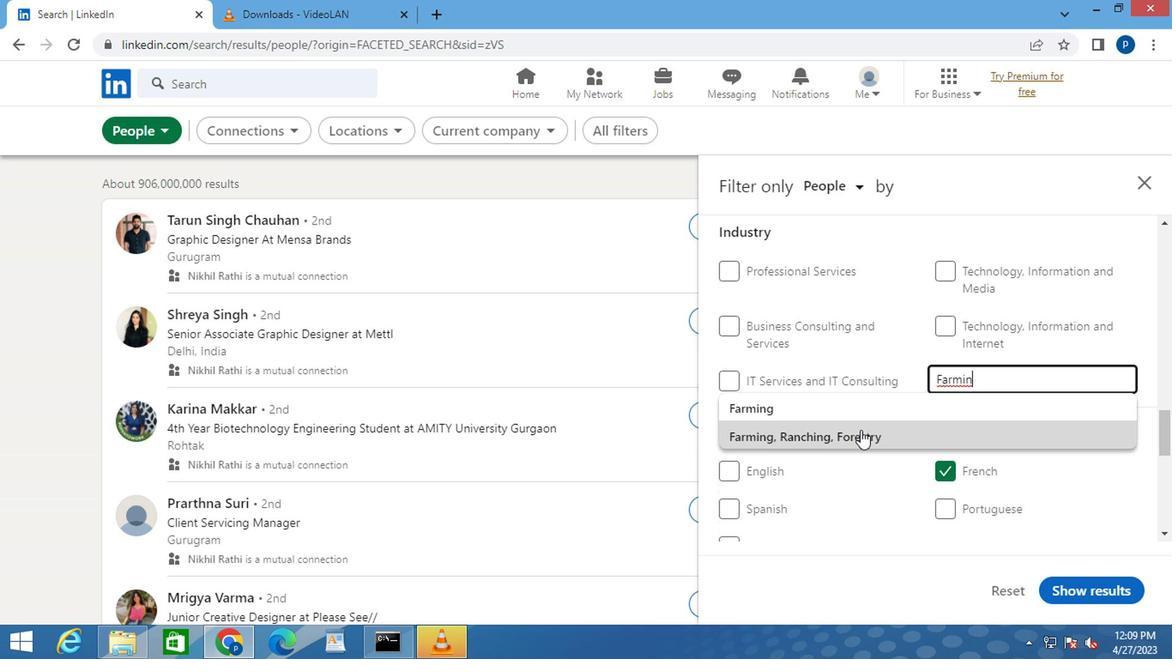 
Action: Mouse scrolled (858, 428) with delta (0, -1)
Screenshot: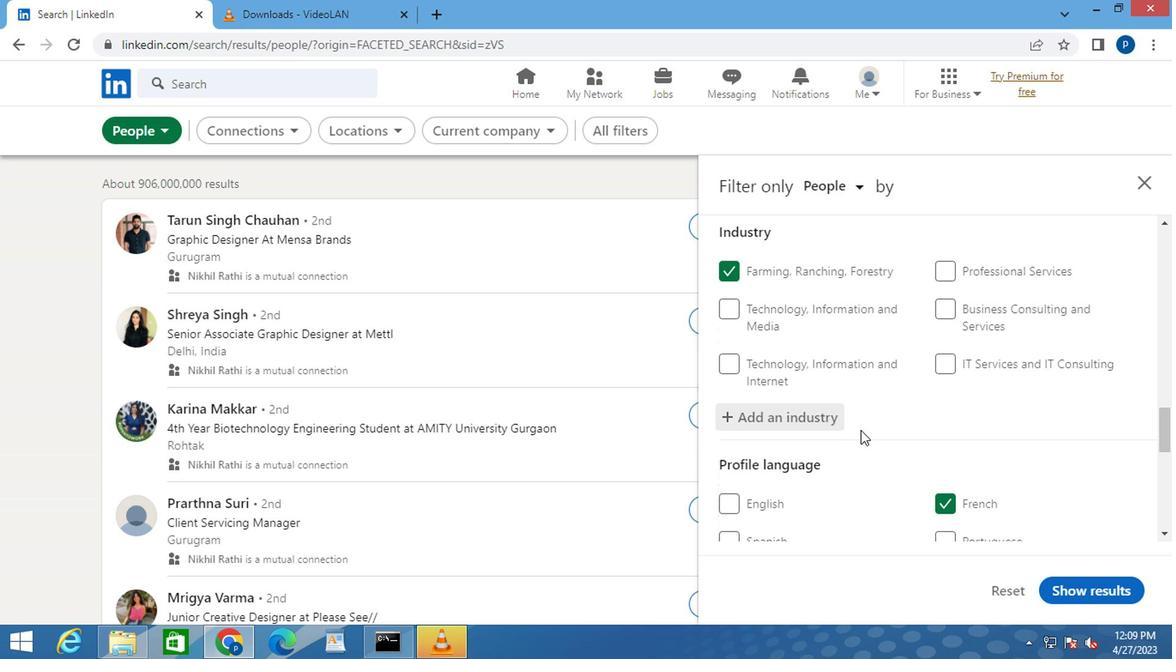 
Action: Mouse scrolled (858, 428) with delta (0, -1)
Screenshot: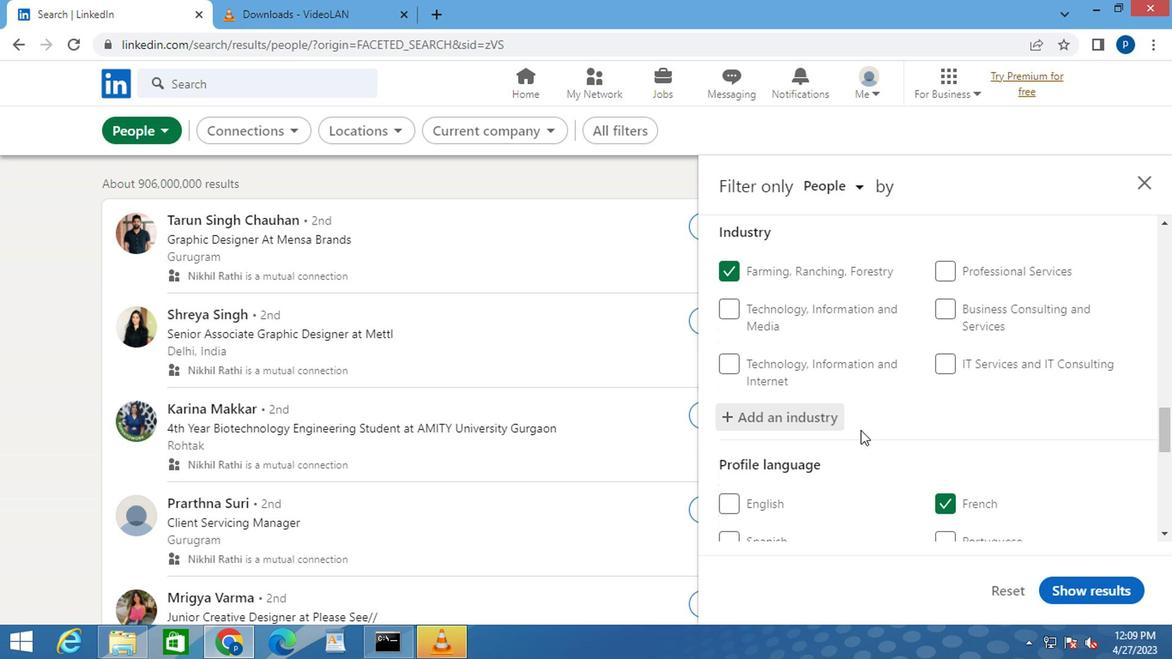 
Action: Mouse moved to (842, 425)
Screenshot: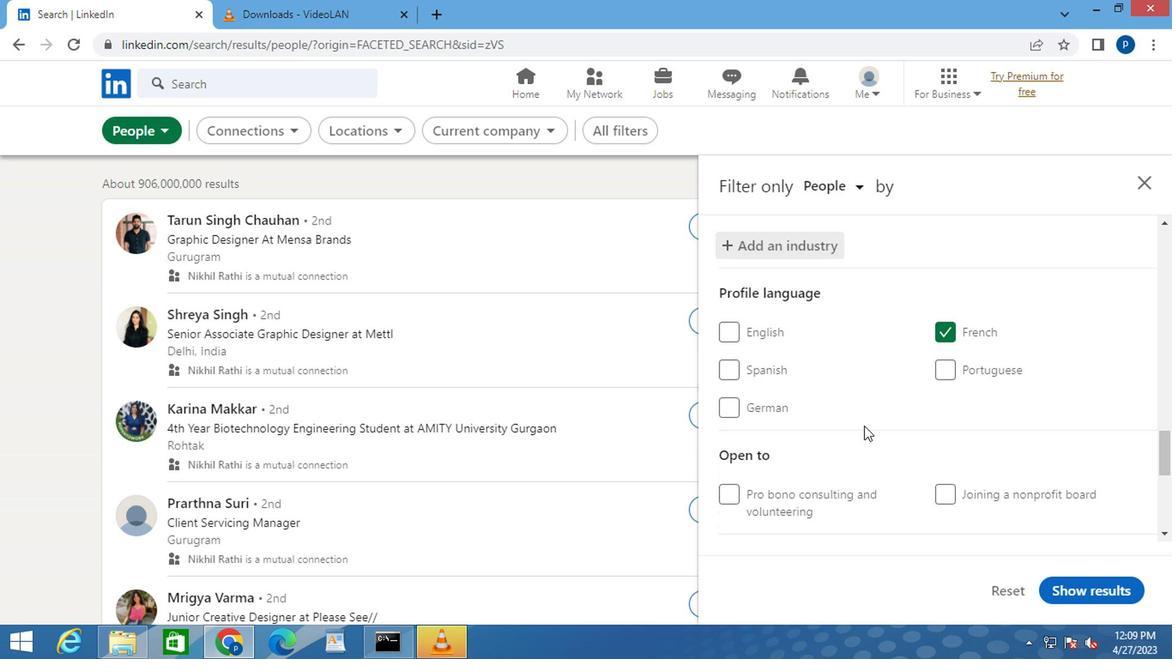 
Action: Mouse scrolled (842, 423) with delta (0, -1)
Screenshot: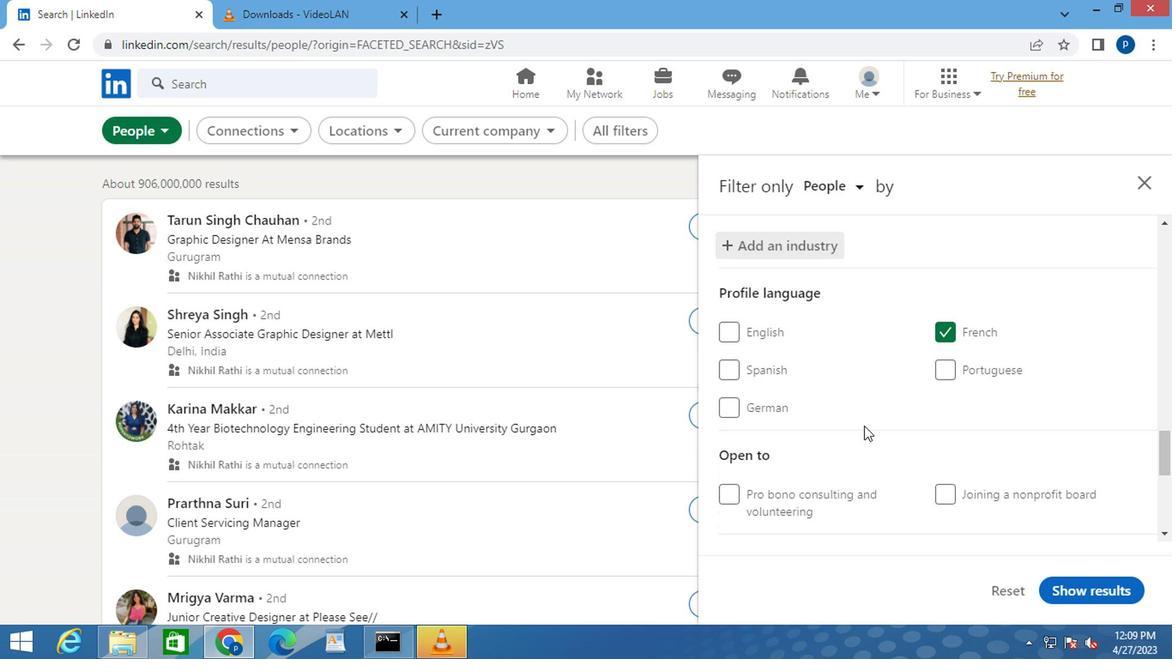 
Action: Mouse scrolled (842, 423) with delta (0, -1)
Screenshot: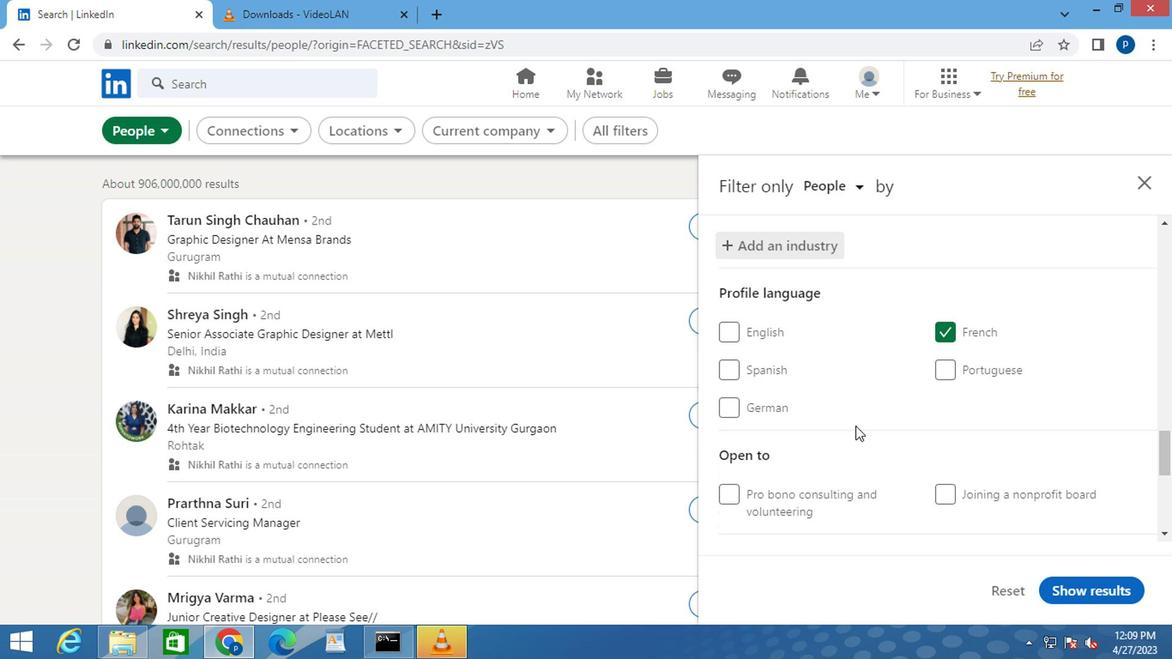 
Action: Mouse moved to (806, 421)
Screenshot: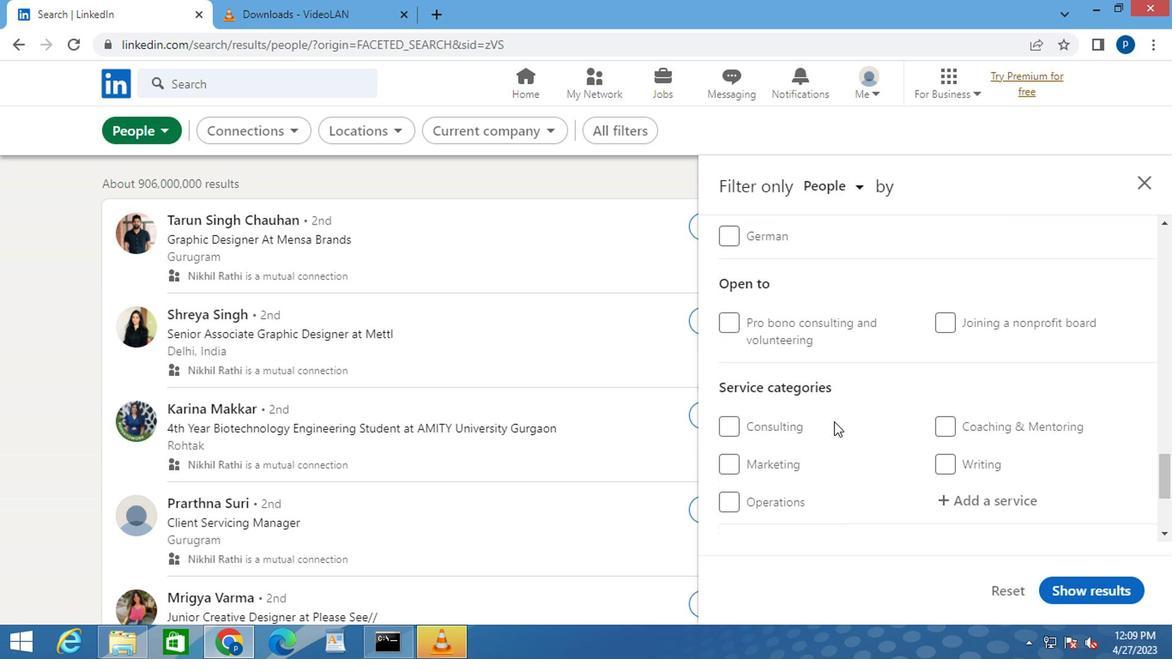 
Action: Mouse scrolled (806, 420) with delta (0, -1)
Screenshot: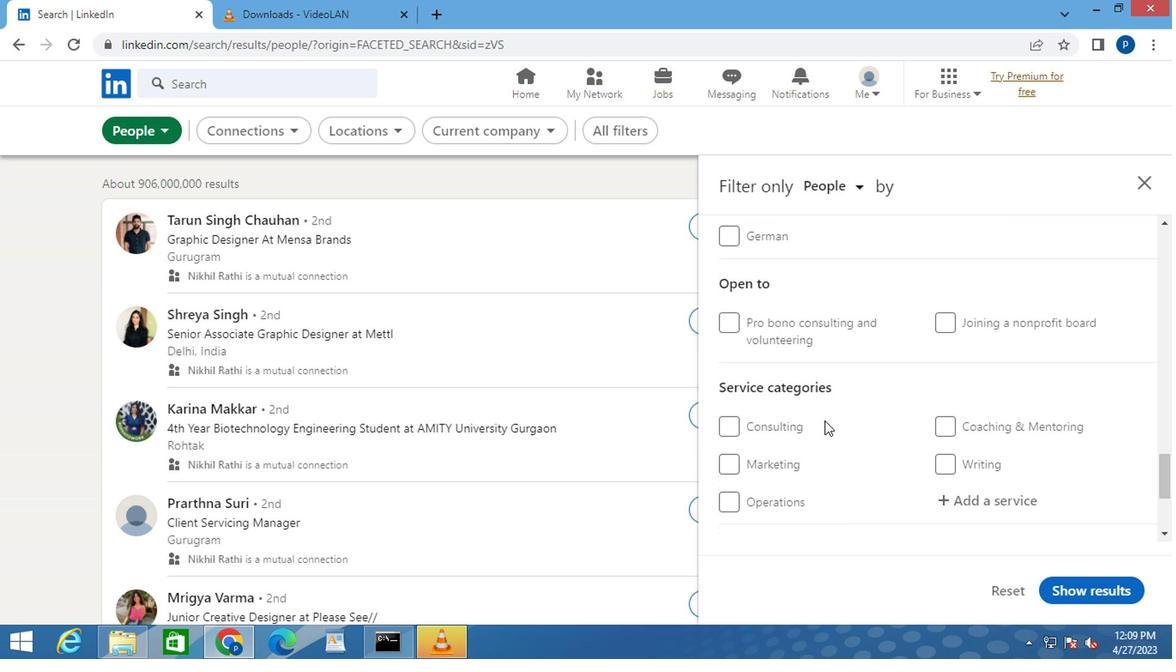 
Action: Mouse scrolled (806, 420) with delta (0, -1)
Screenshot: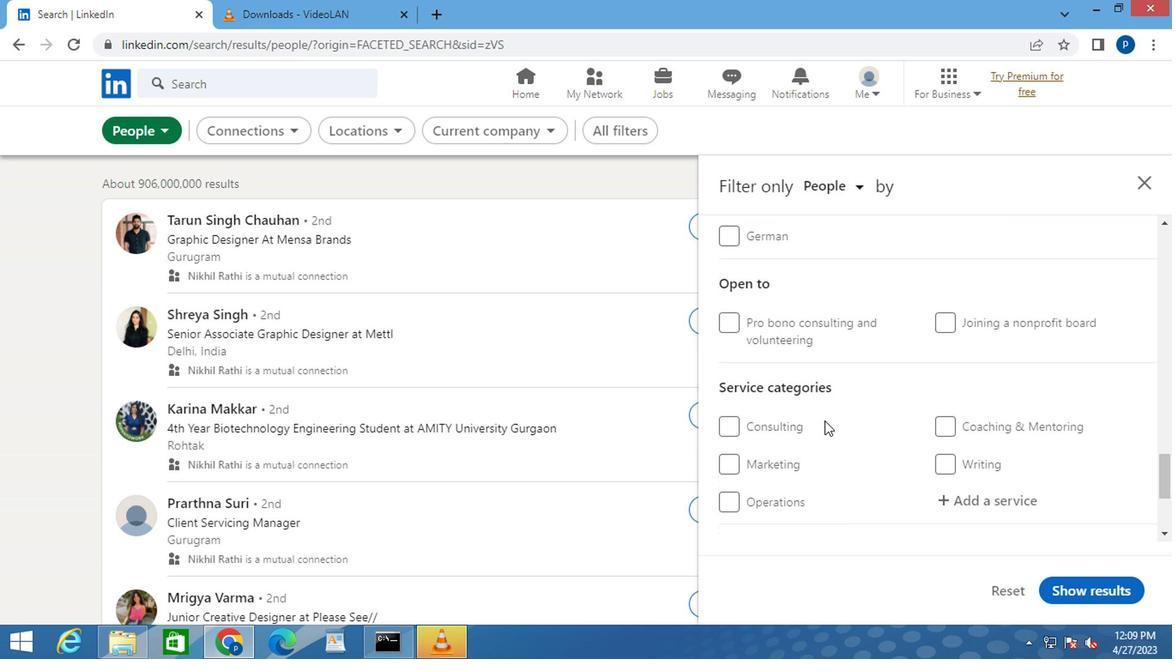 
Action: Mouse moved to (971, 325)
Screenshot: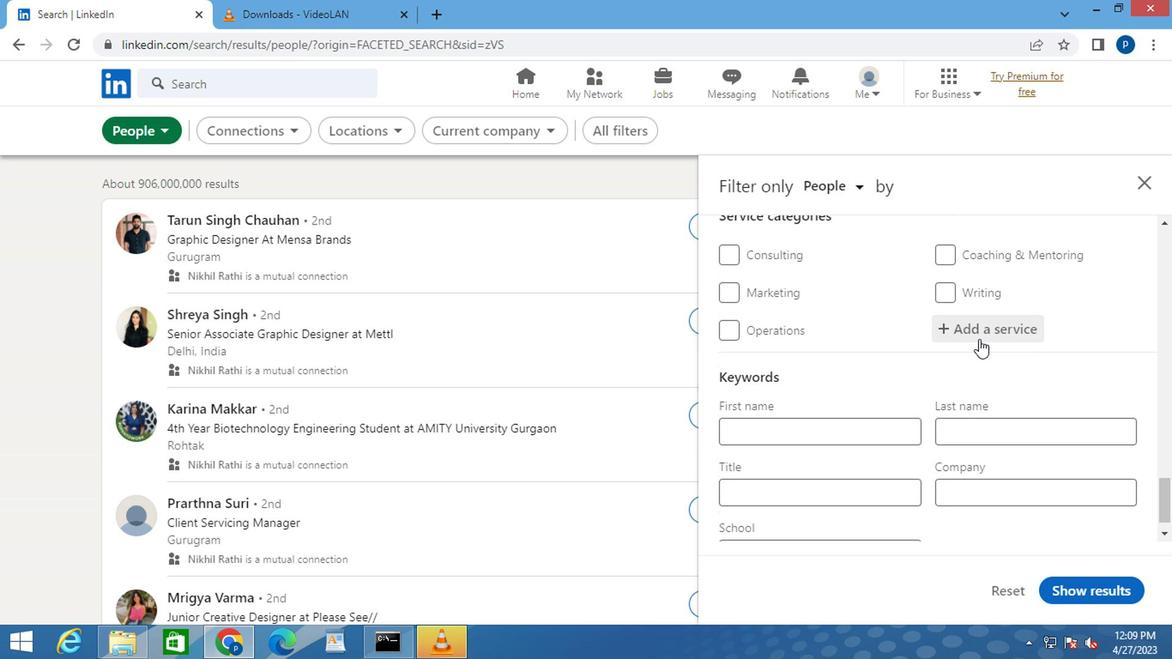 
Action: Mouse pressed left at (971, 325)
Screenshot: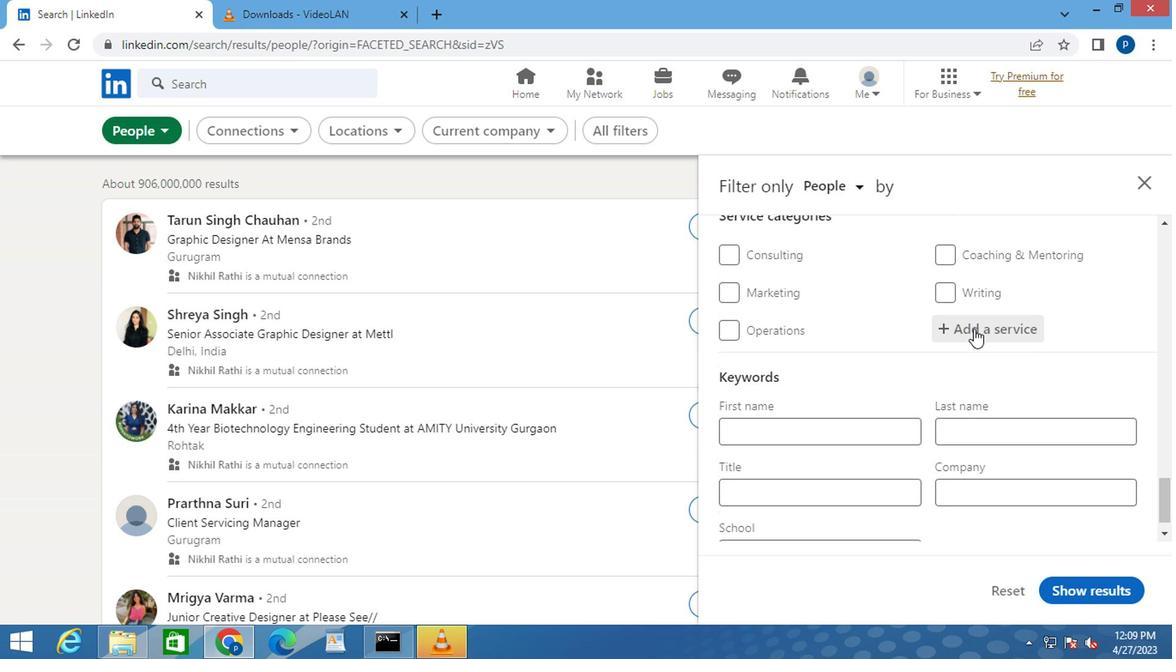 
Action: Mouse pressed left at (971, 325)
Screenshot: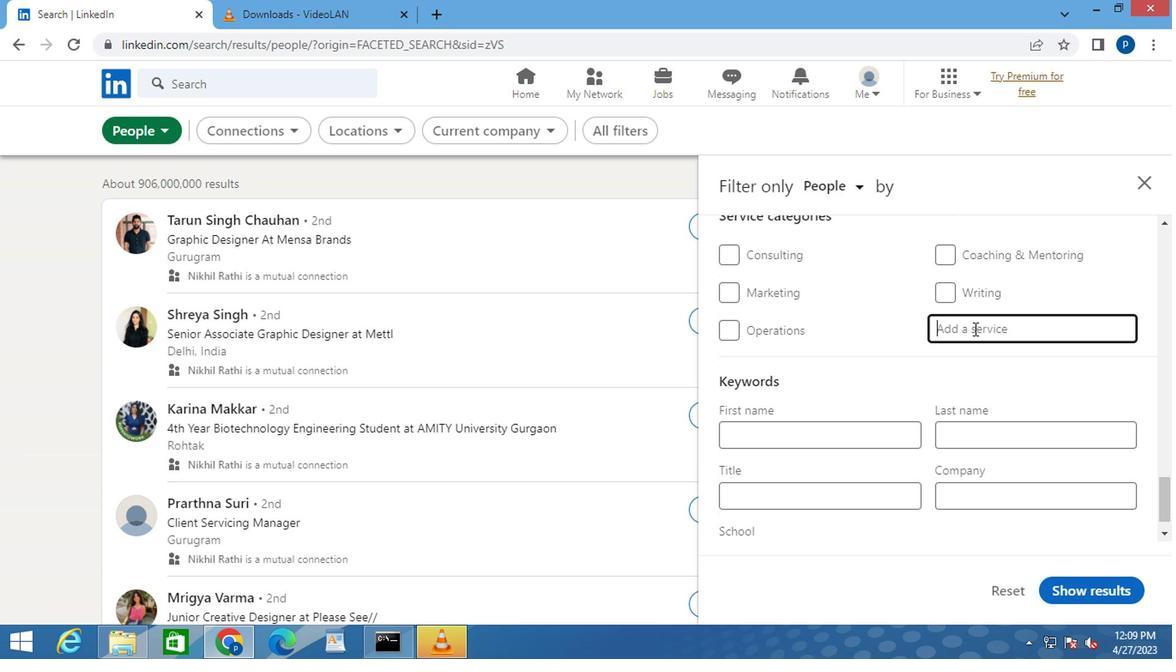 
Action: Key pressed <Key.caps_lock>N<Key.caps_lock>ONPROFIT
Screenshot: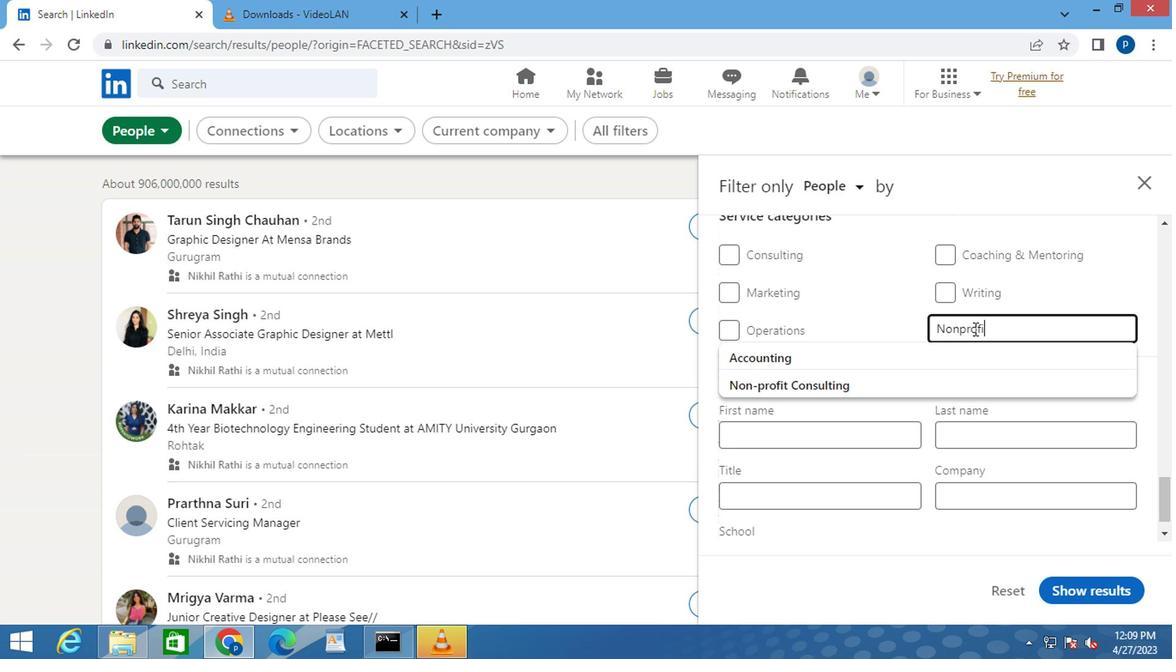 
Action: Mouse moved to (803, 381)
Screenshot: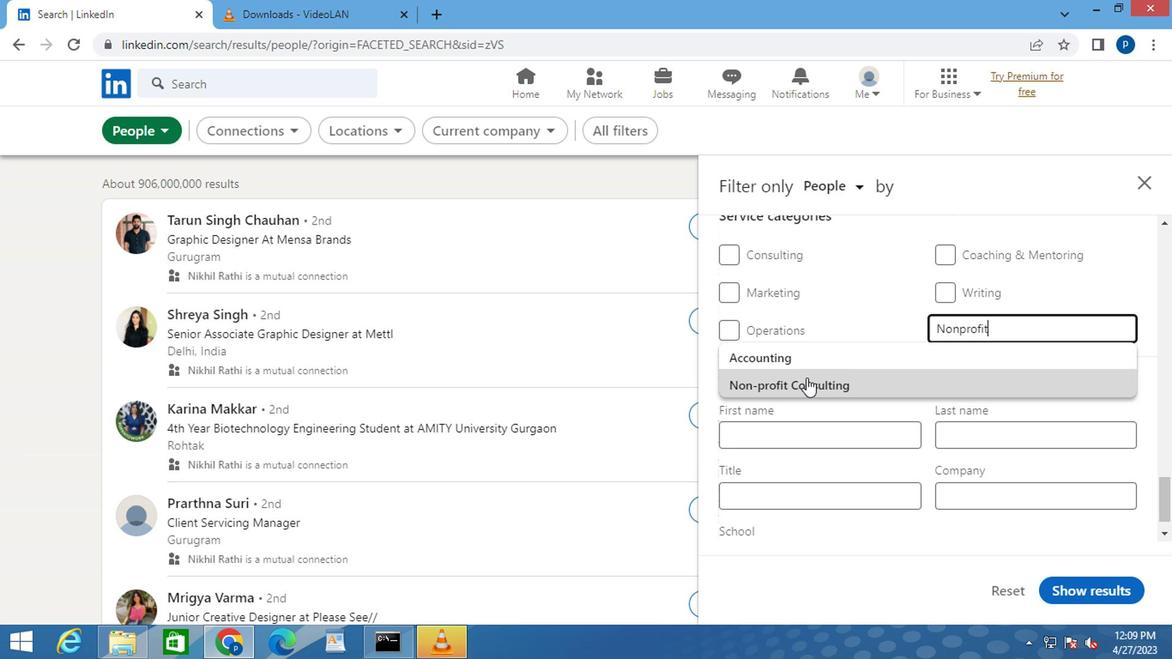 
Action: Mouse pressed left at (803, 381)
Screenshot: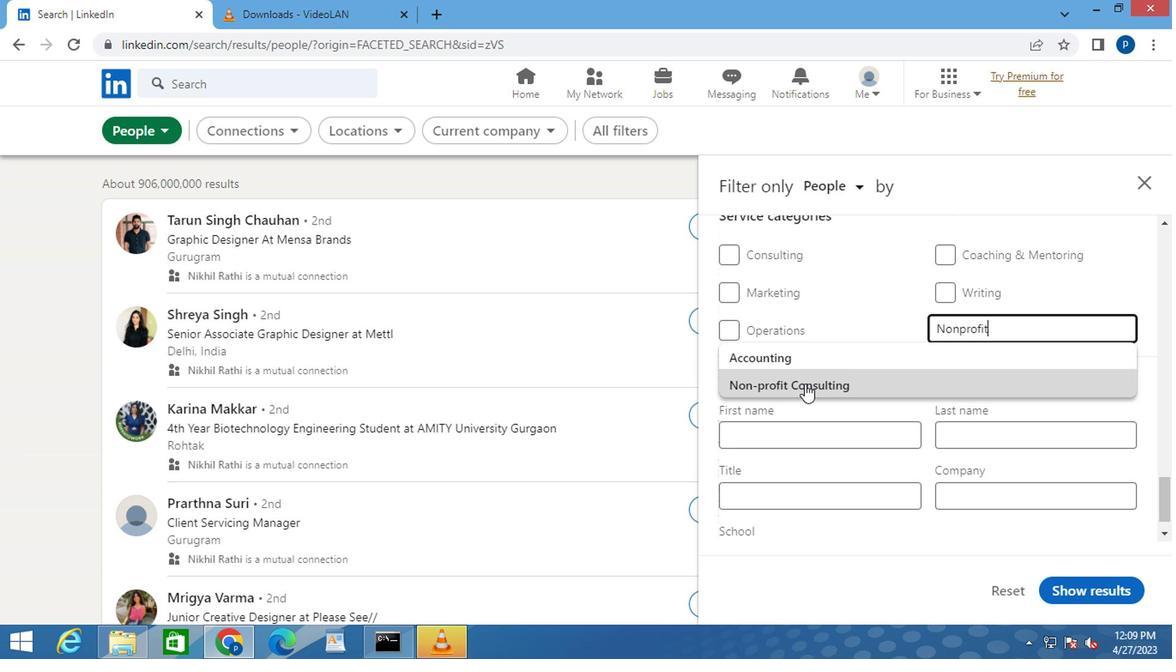 
Action: Mouse moved to (786, 436)
Screenshot: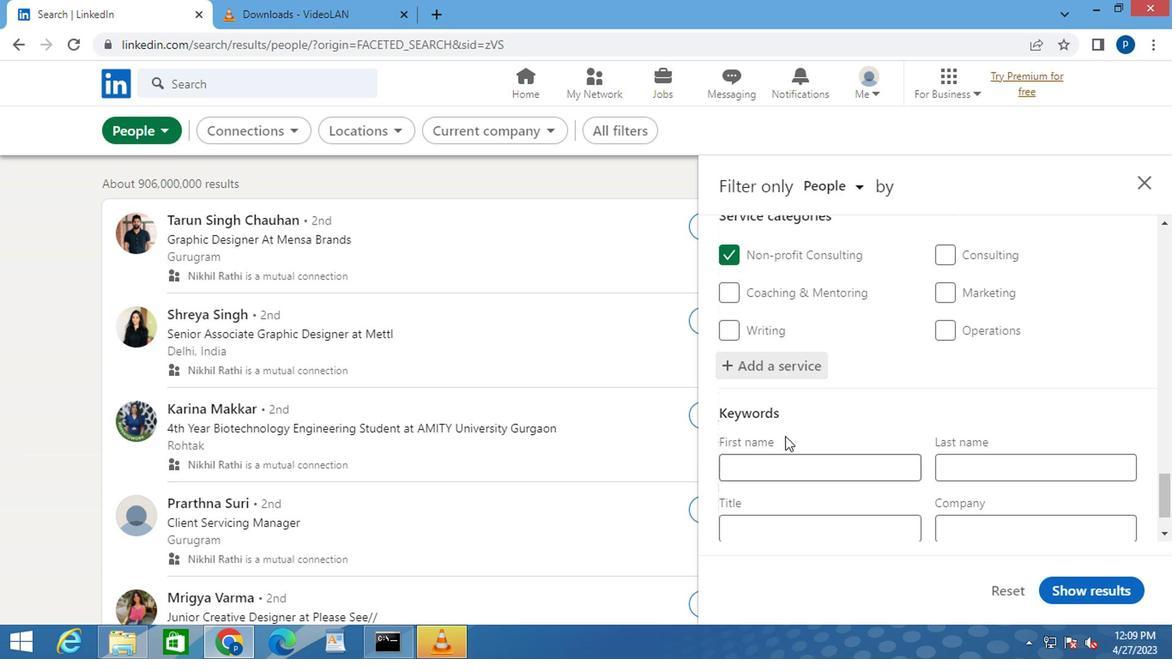 
Action: Mouse scrolled (786, 435) with delta (0, 0)
Screenshot: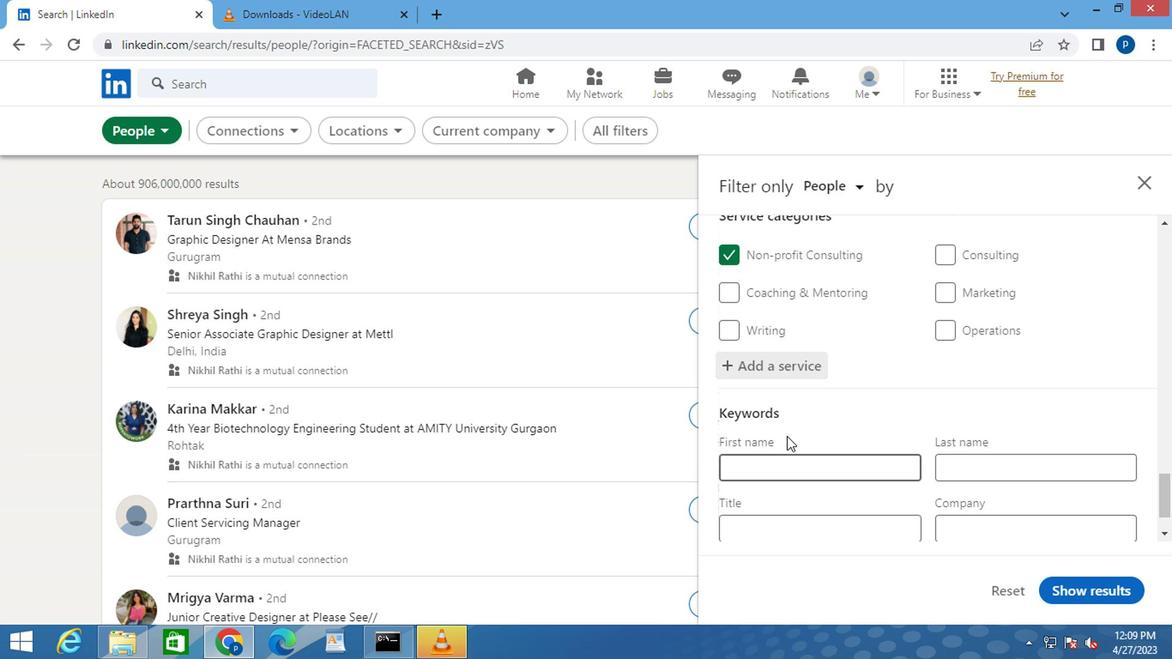 
Action: Mouse moved to (780, 453)
Screenshot: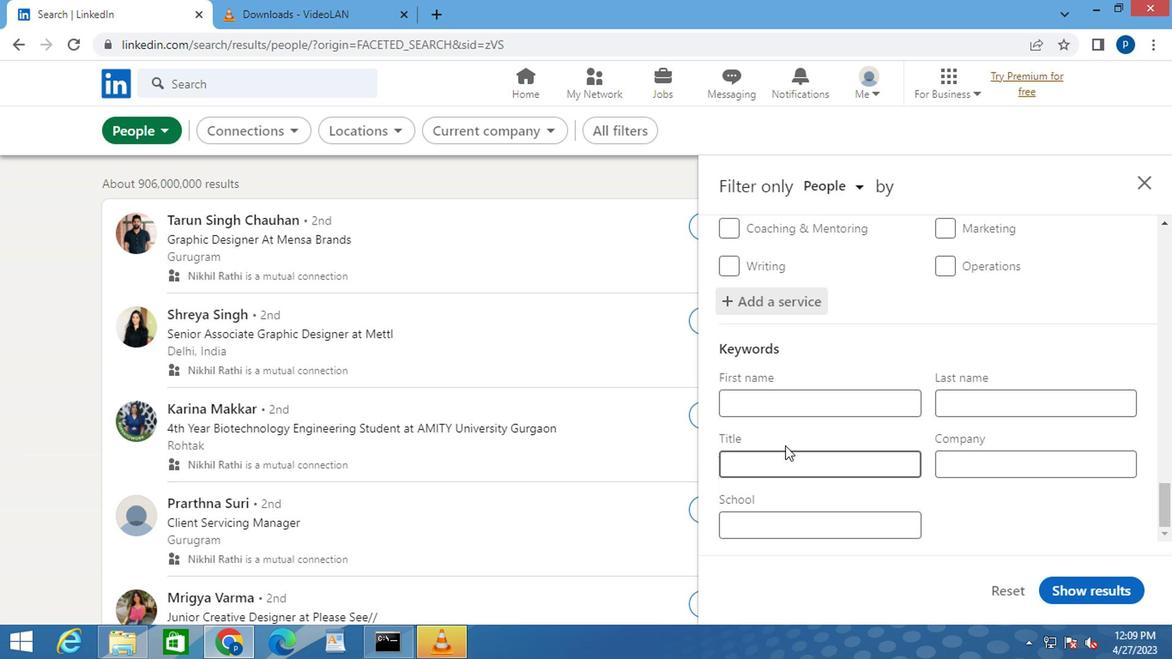 
Action: Mouse pressed left at (780, 453)
Screenshot: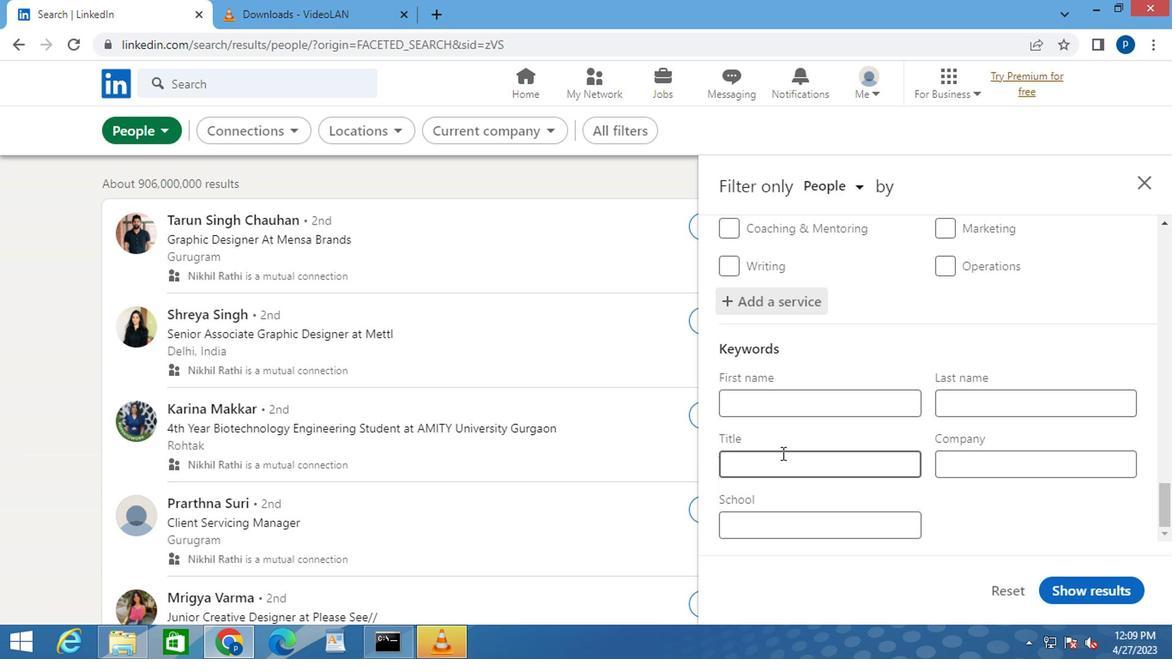 
Action: Key pressed <Key.caps_lock>P<Key.caps_lock>RODUCT<Key.space><Key.caps_lock><Key.caps_lock>AGER
Screenshot: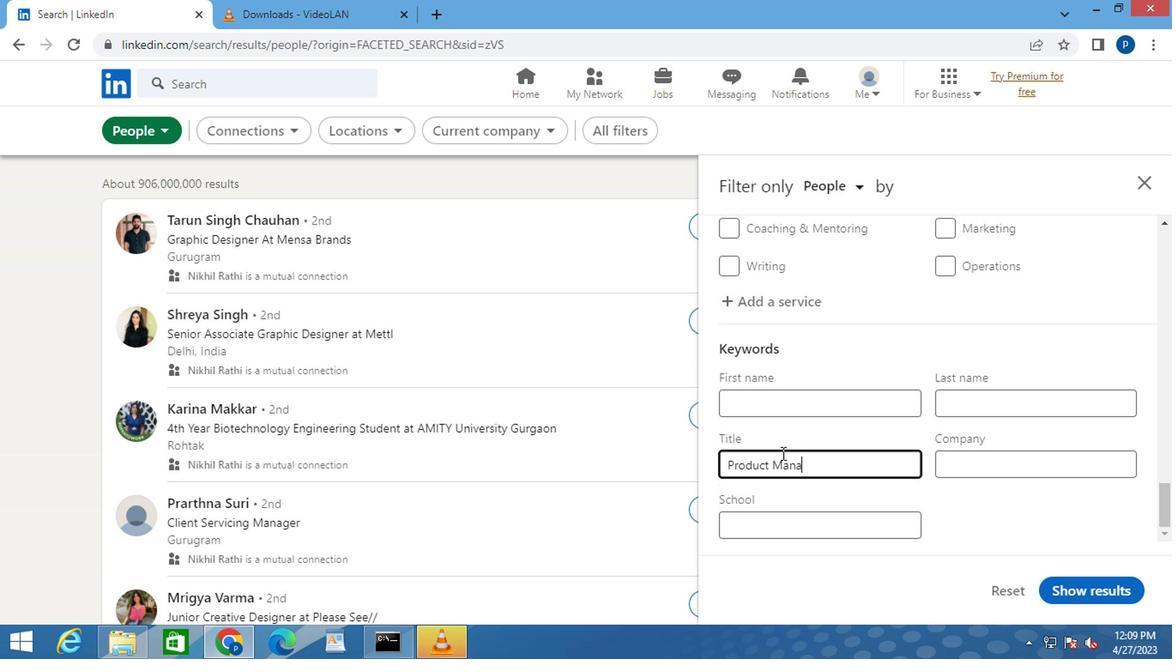 
Action: Mouse moved to (972, 511)
Screenshot: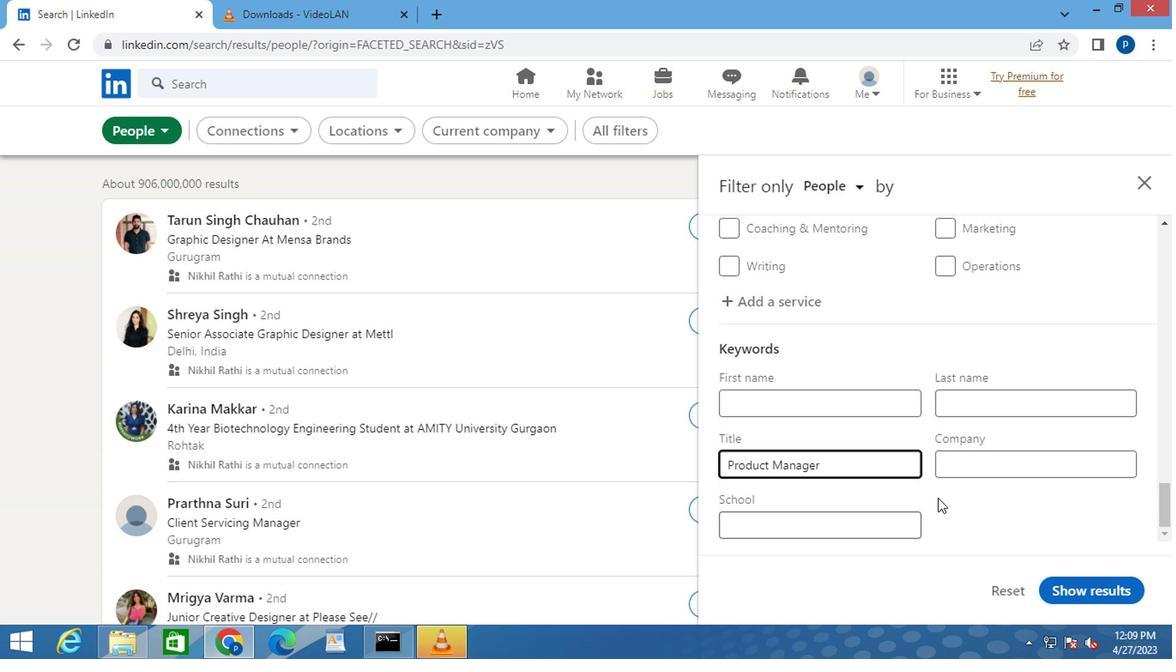 
Action: Key pressed <Key.space>
Screenshot: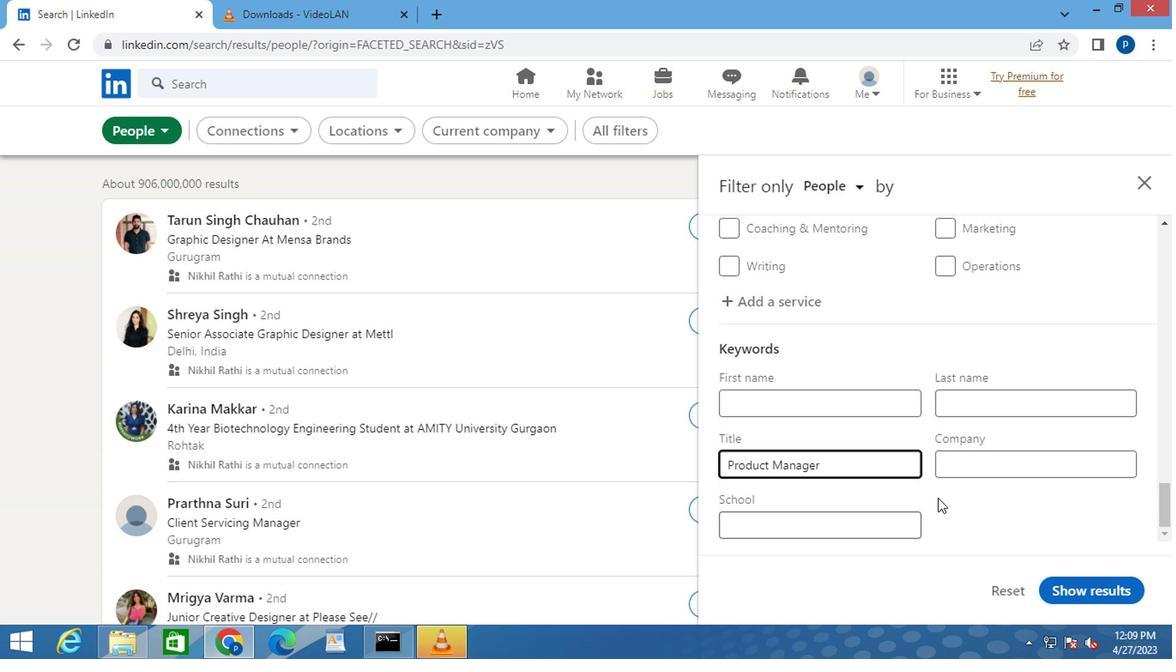 
Action: Mouse moved to (1057, 591)
Screenshot: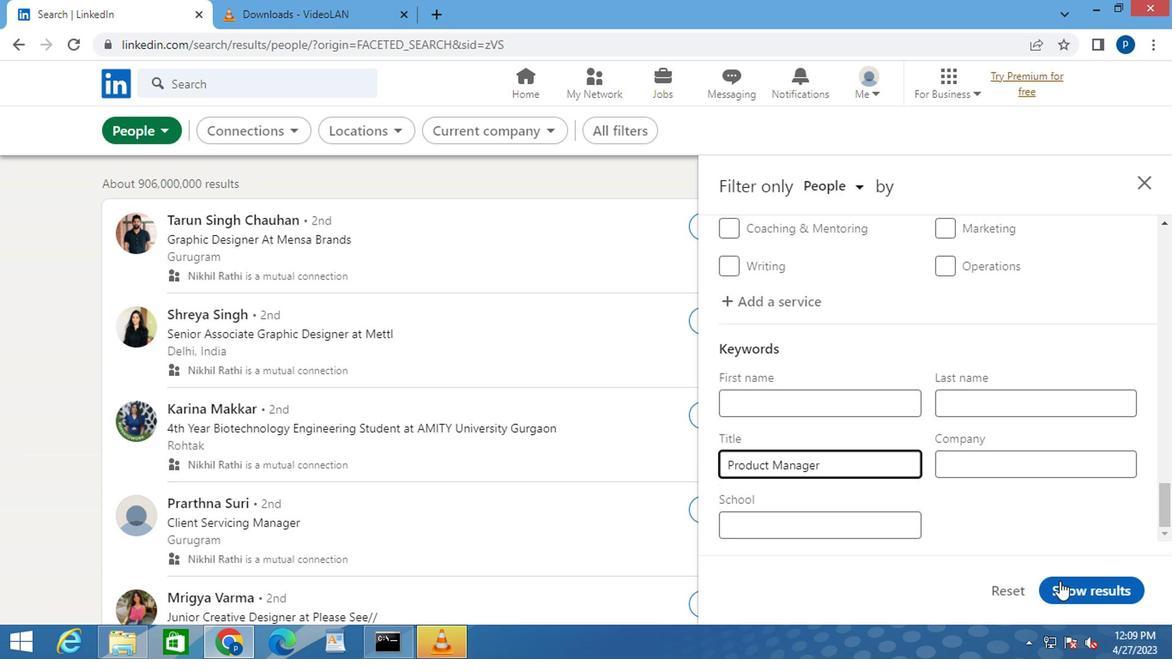 
Action: Mouse pressed left at (1057, 591)
Screenshot: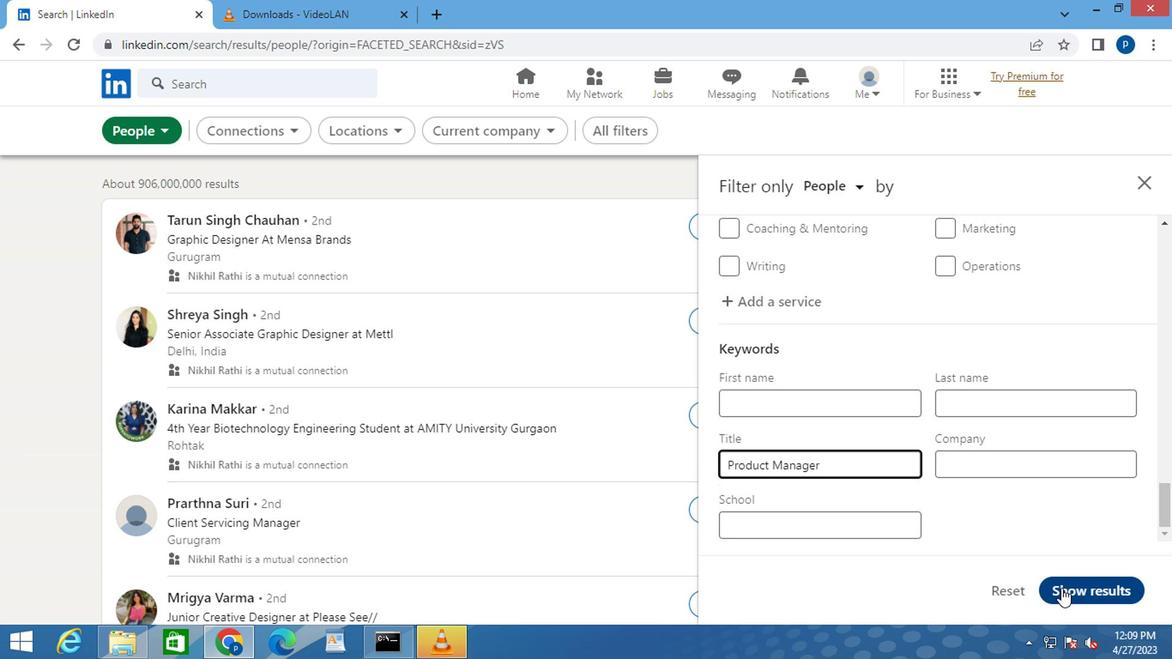 
